 Task: Find connections with filter location Kaiserslautern with filter topic #Strategywith filter profile language French with filter current company Techolution with filter school Jaypee Institute of Information Technology, Noida with filter industry Public Policy Offices with filter service category NotaryOnline Research with filter keywords title Screenwriter
Action: Mouse moved to (645, 80)
Screenshot: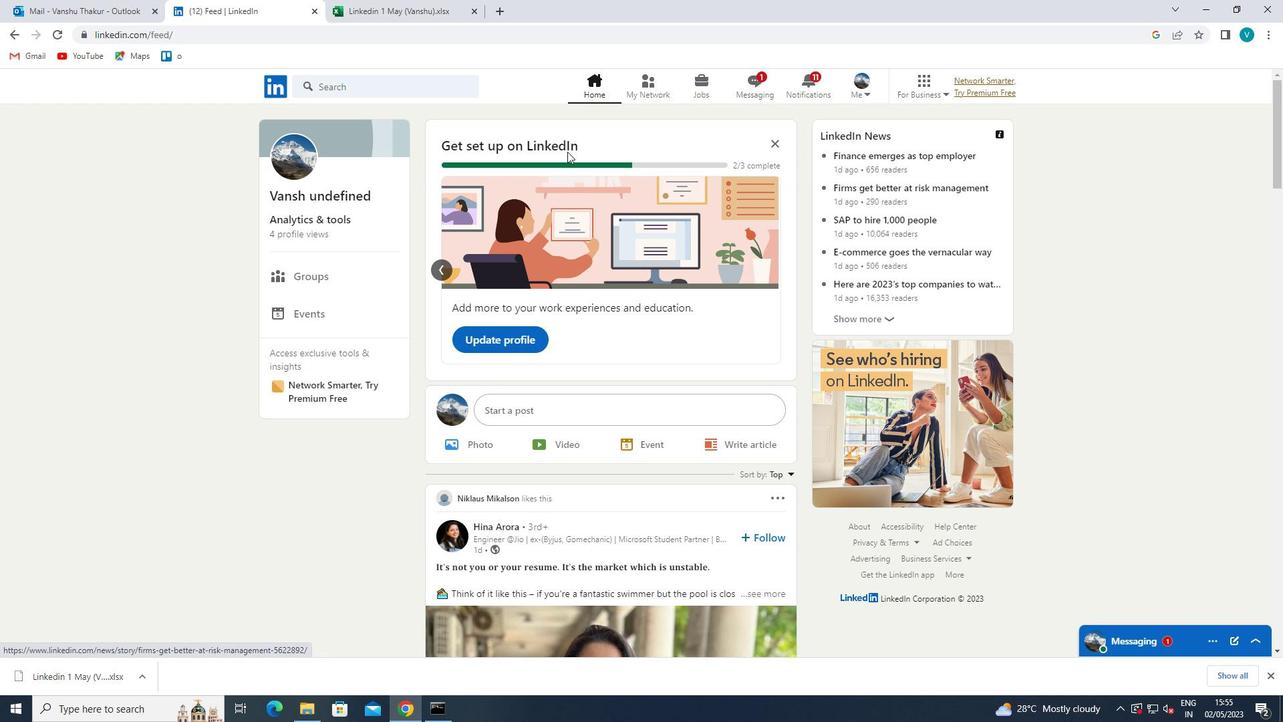 
Action: Mouse pressed left at (645, 80)
Screenshot: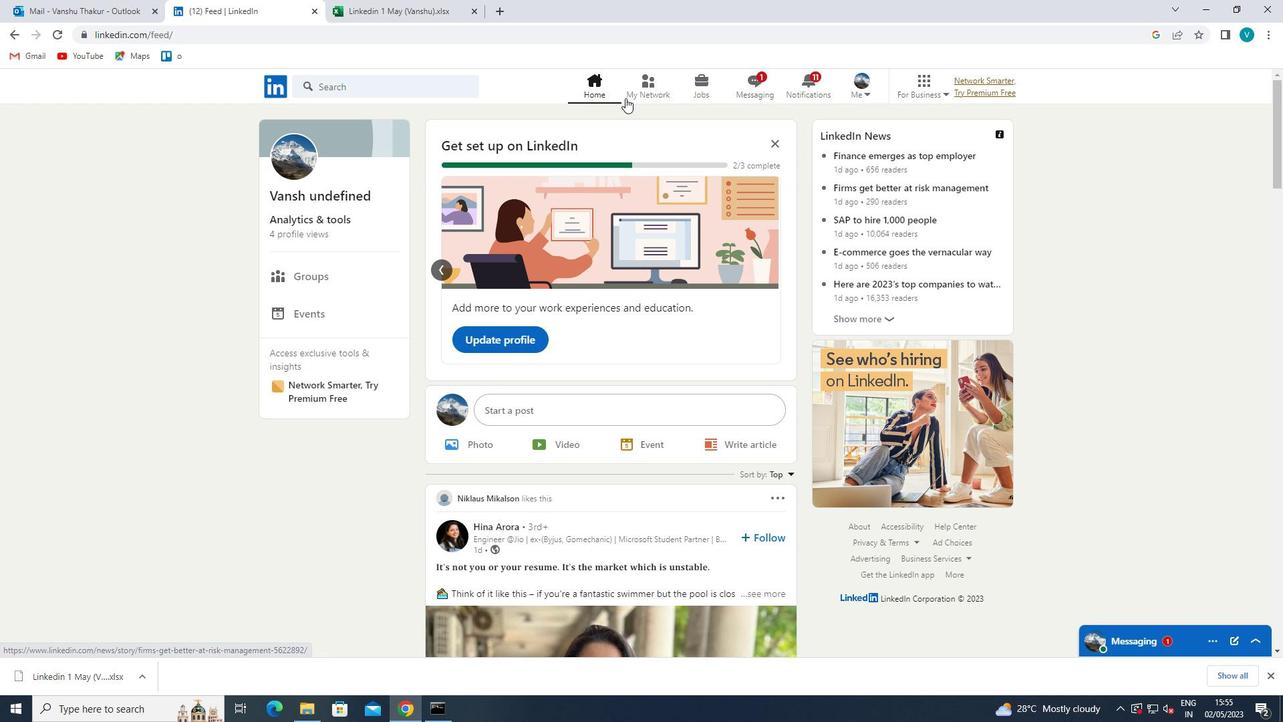 
Action: Mouse moved to (353, 151)
Screenshot: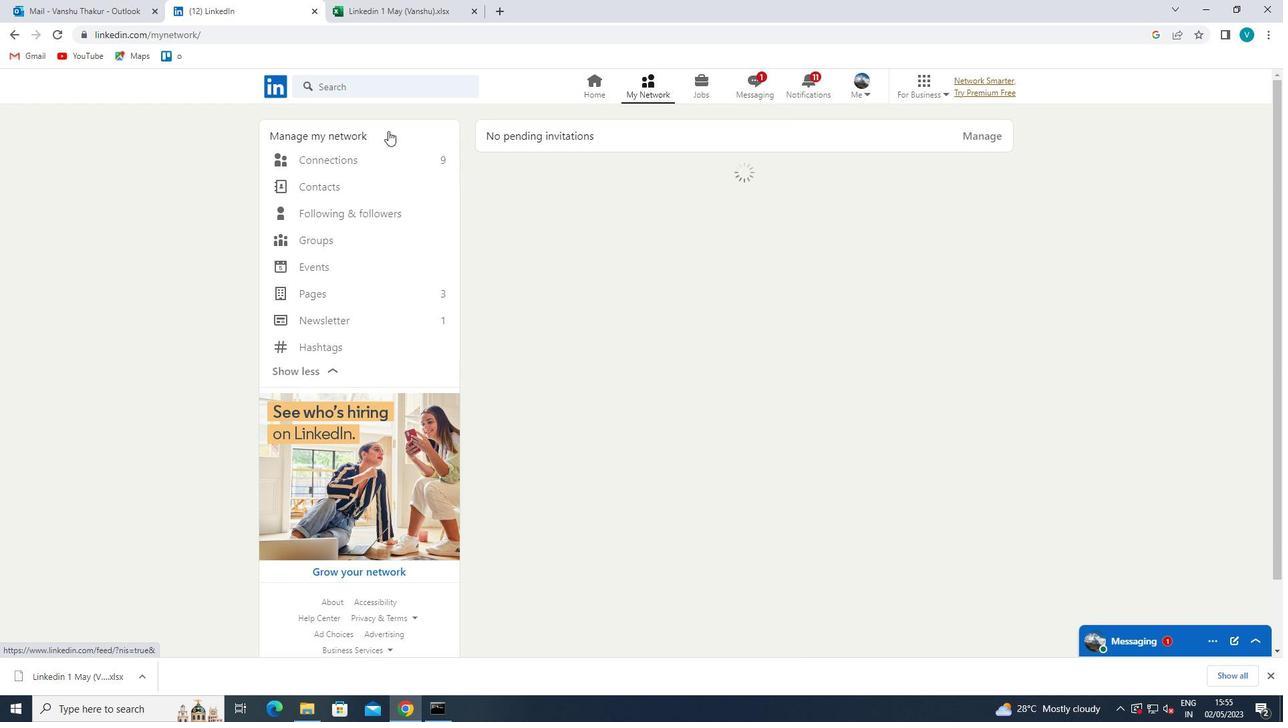 
Action: Mouse pressed left at (353, 151)
Screenshot: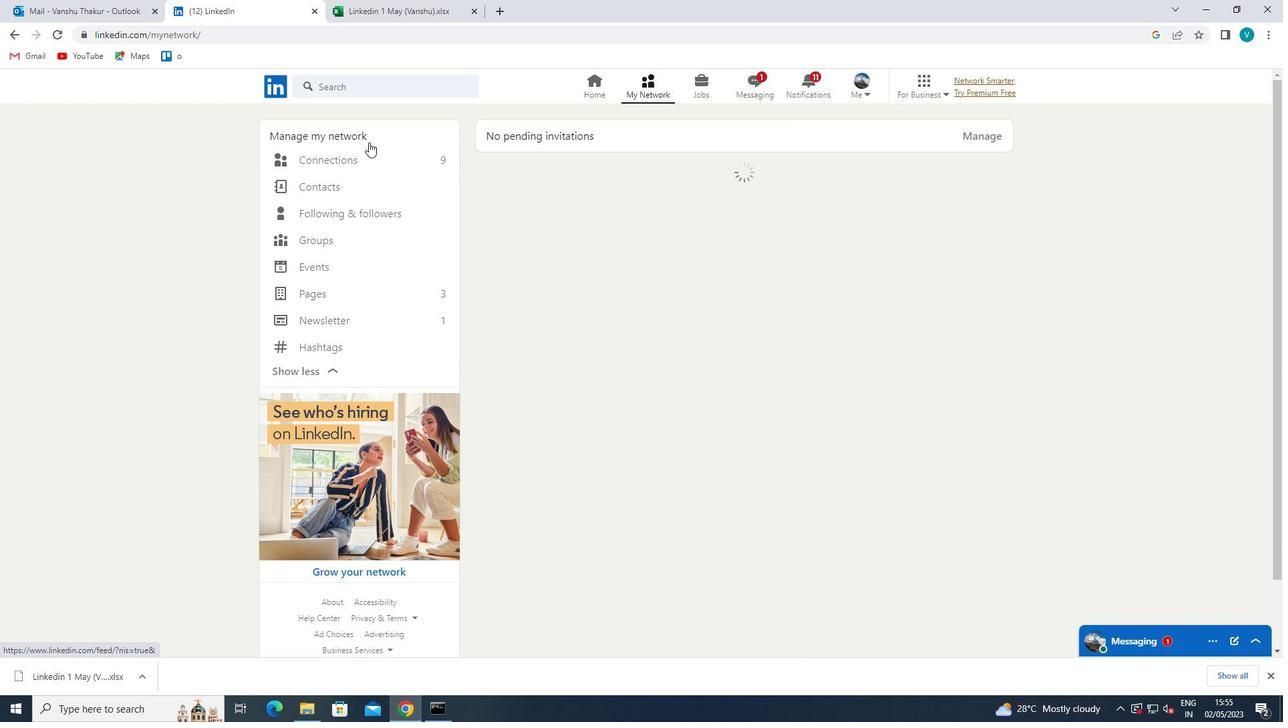 
Action: Mouse moved to (371, 151)
Screenshot: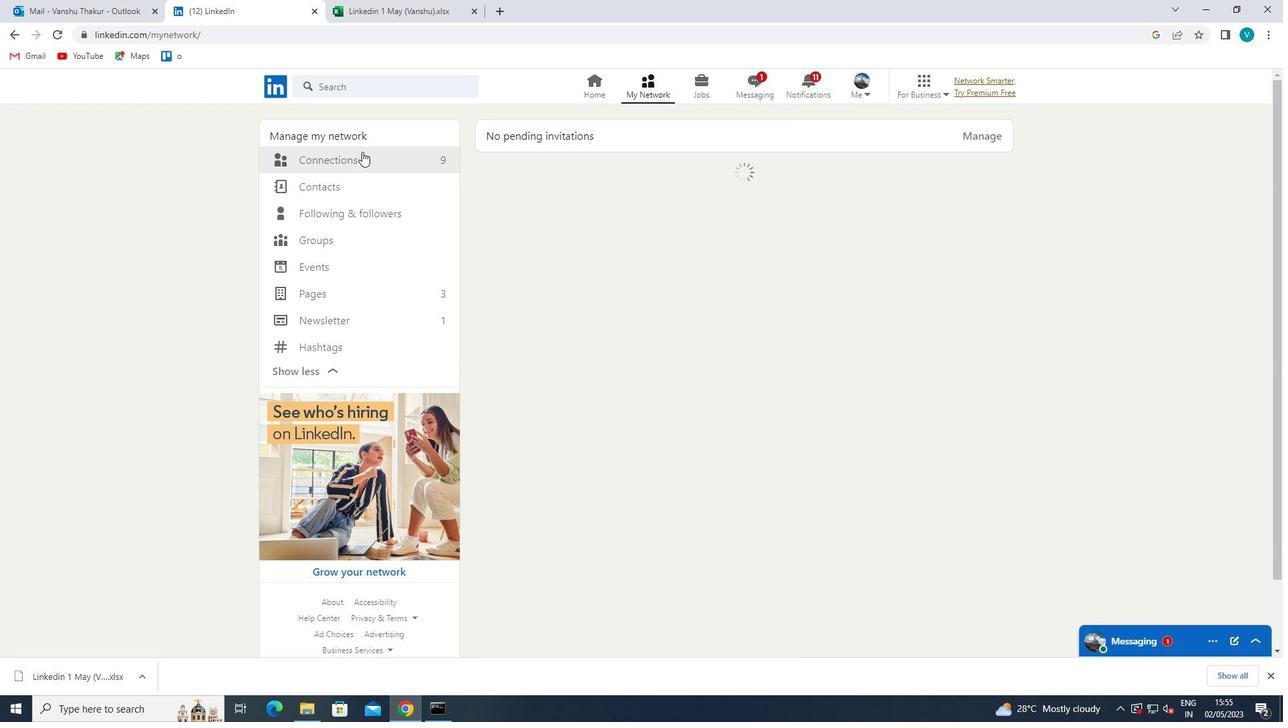 
Action: Mouse pressed left at (371, 151)
Screenshot: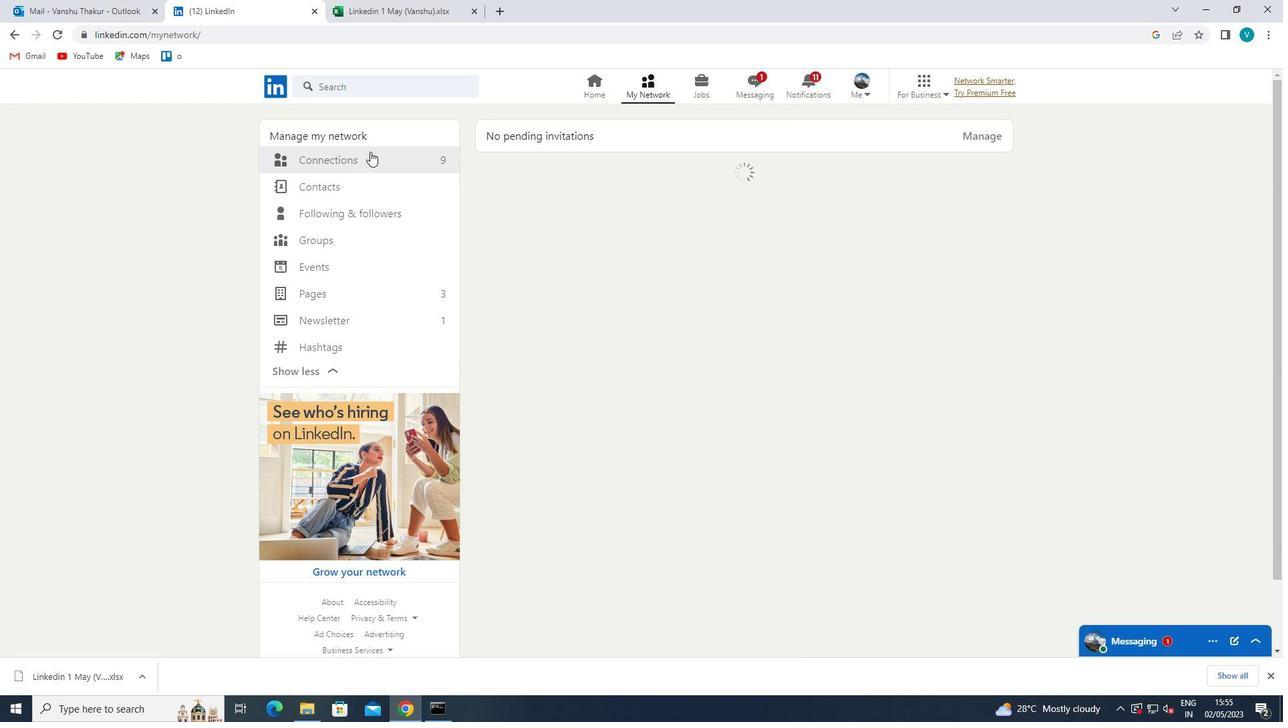 
Action: Mouse moved to (722, 151)
Screenshot: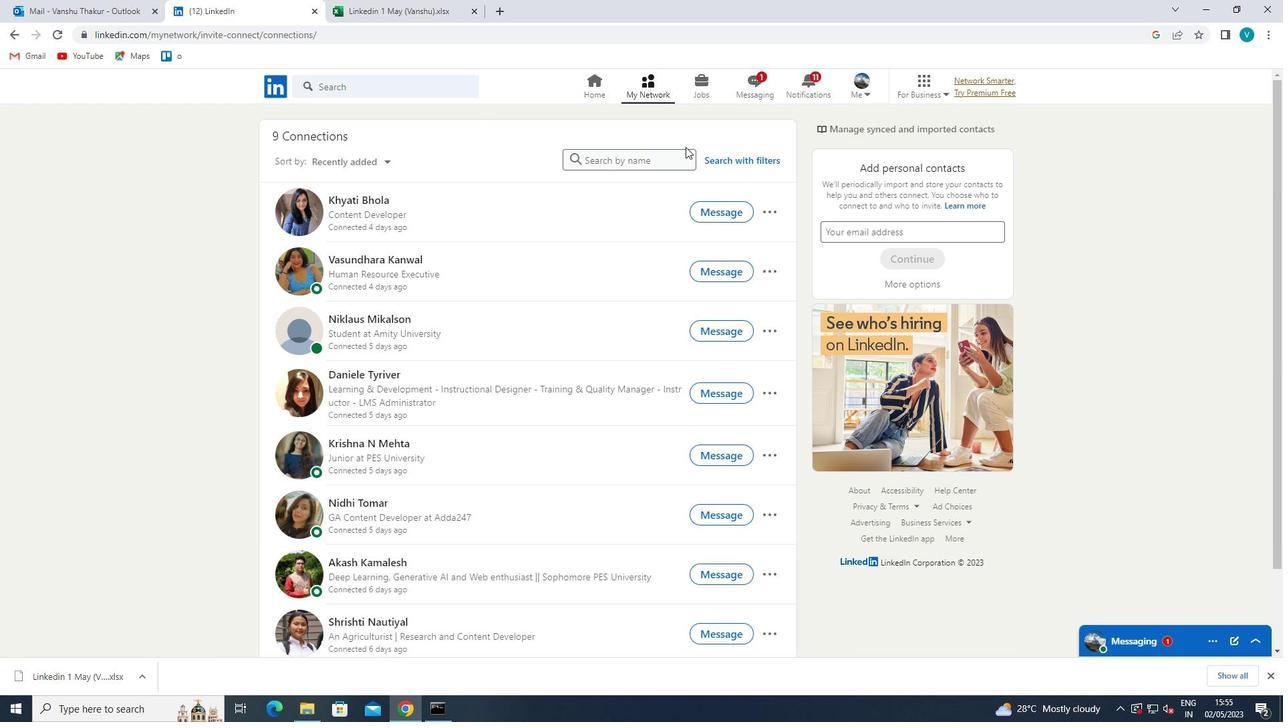 
Action: Mouse pressed left at (722, 151)
Screenshot: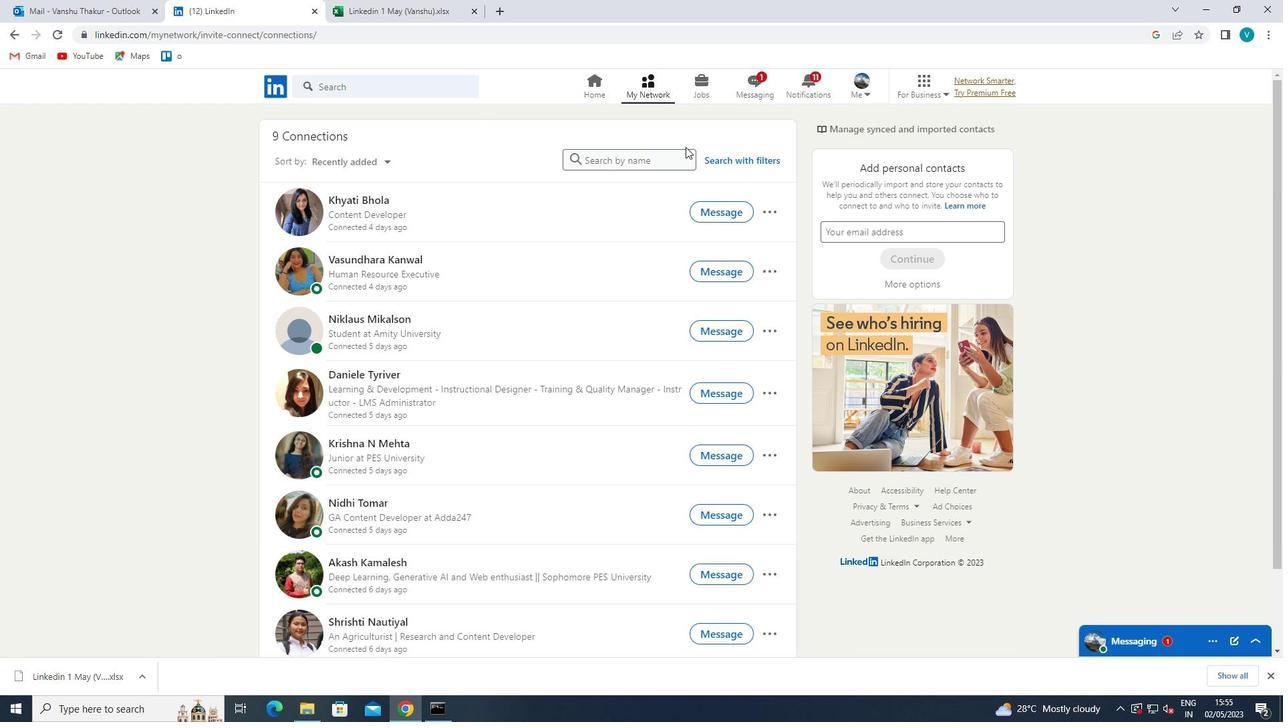 
Action: Mouse moved to (727, 158)
Screenshot: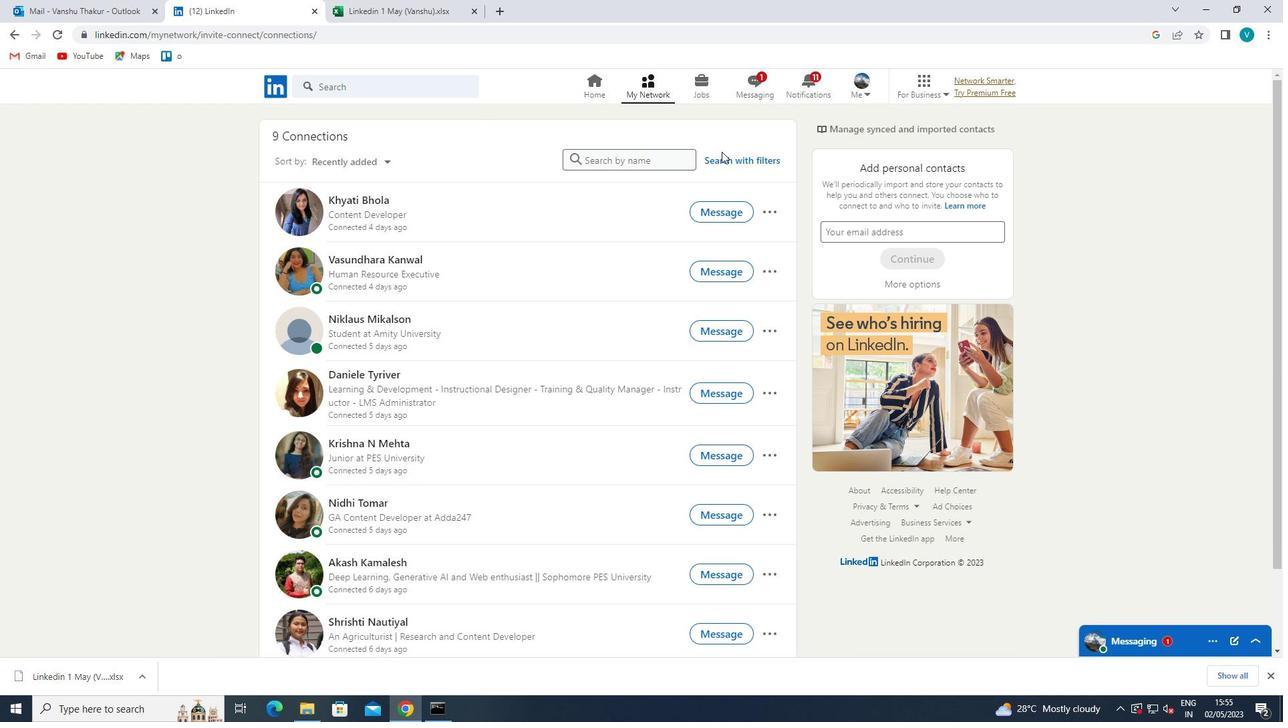 
Action: Mouse pressed left at (727, 158)
Screenshot: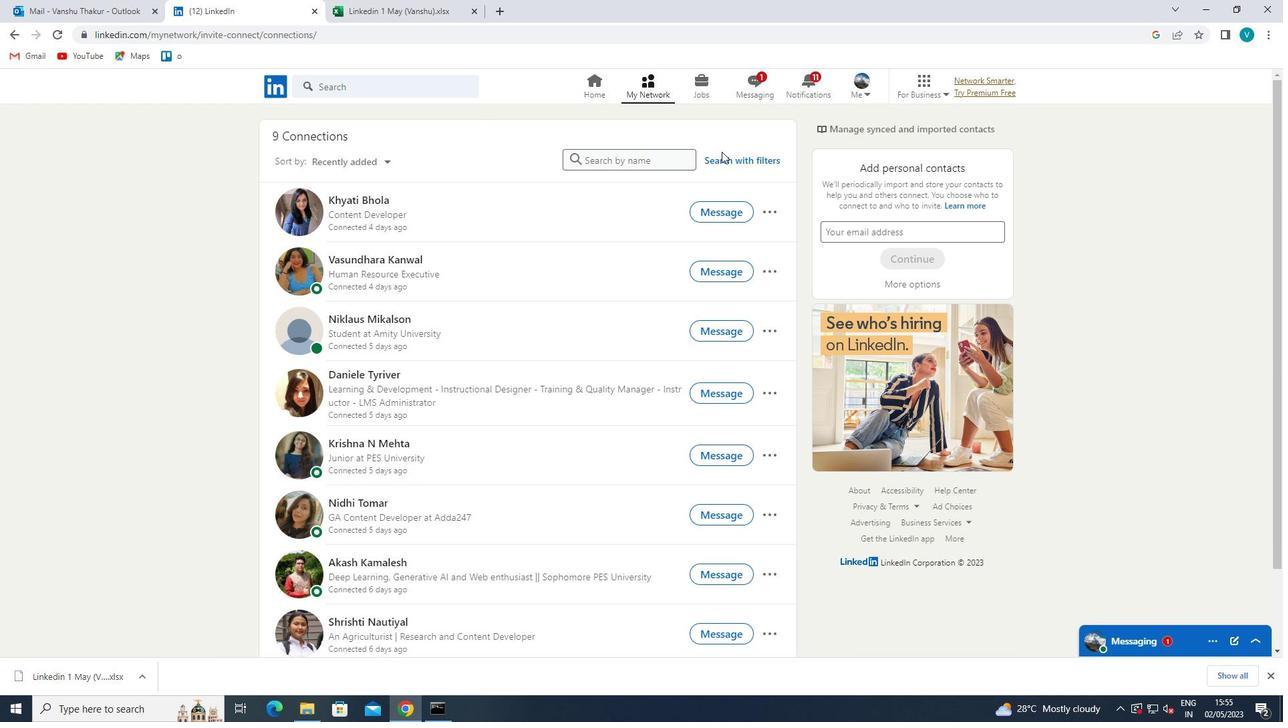 
Action: Mouse moved to (633, 122)
Screenshot: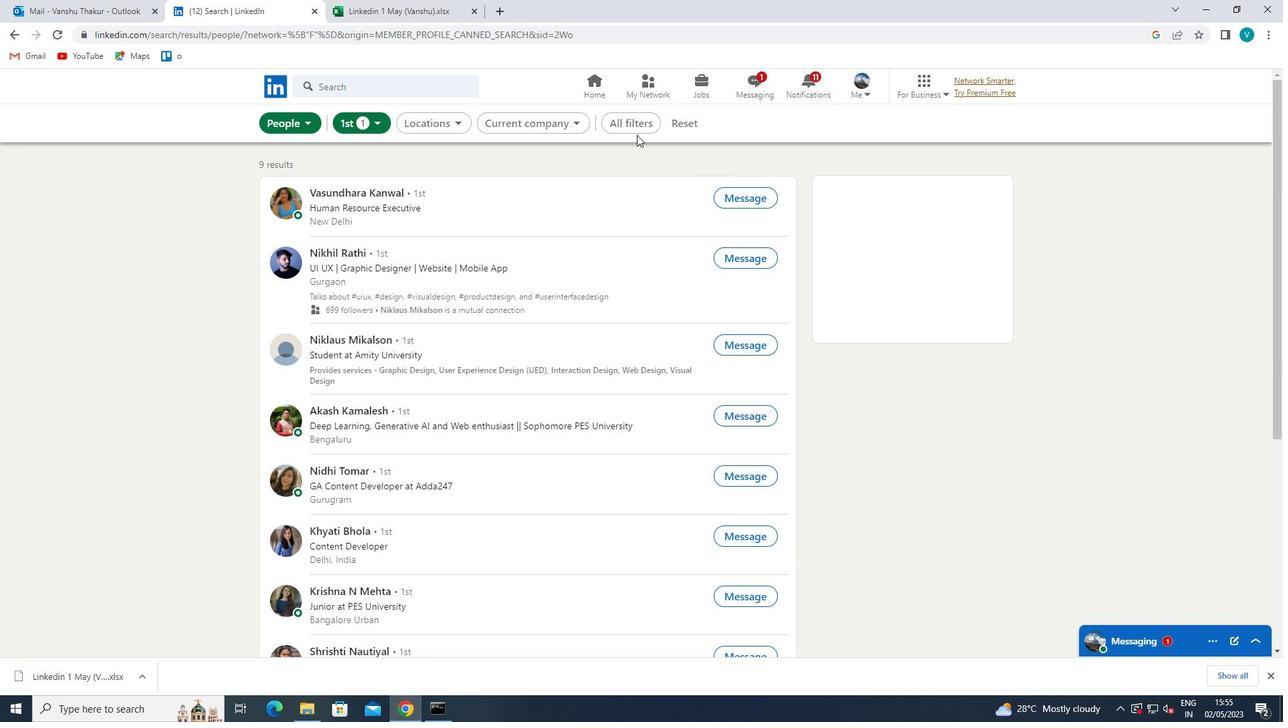 
Action: Mouse pressed left at (633, 122)
Screenshot: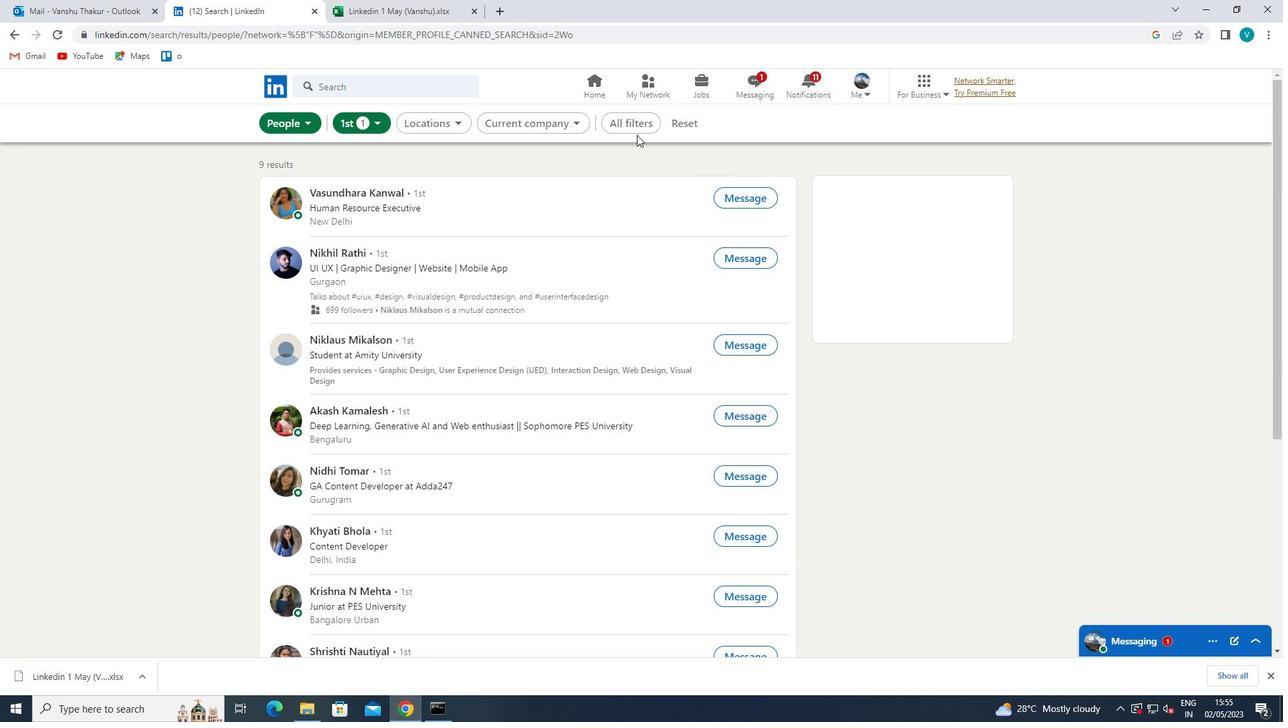 
Action: Mouse moved to (1051, 385)
Screenshot: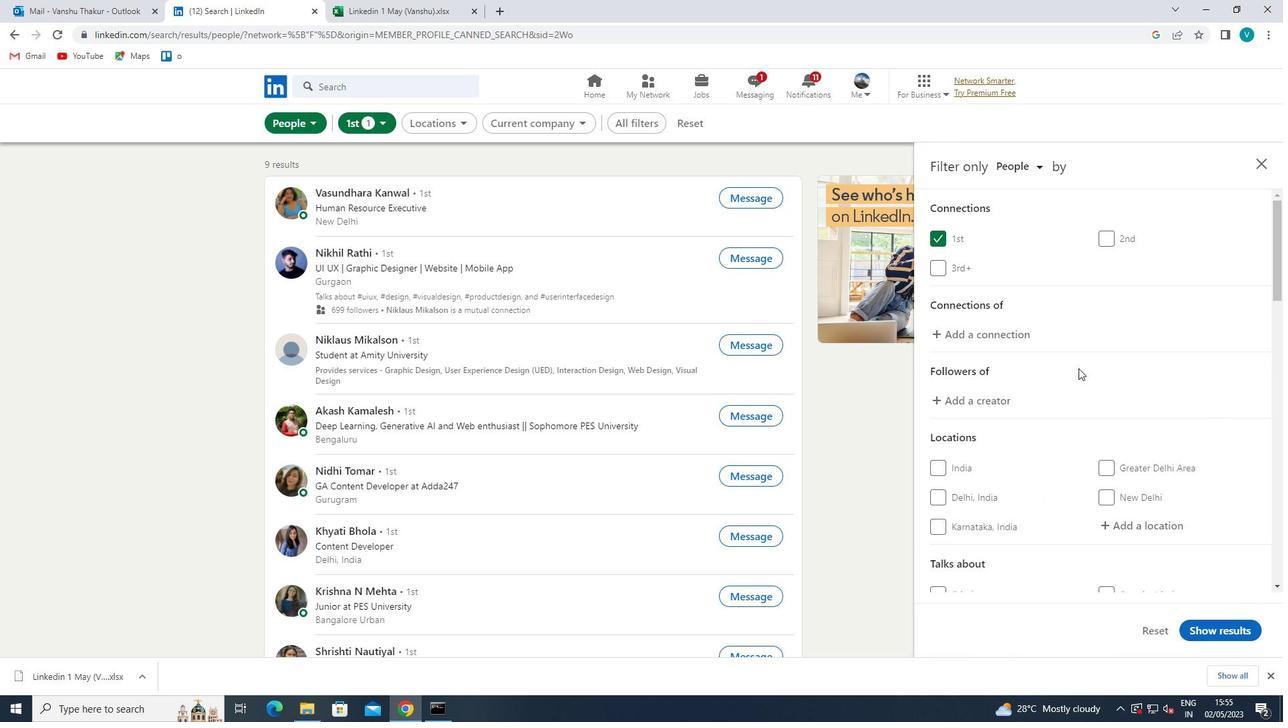 
Action: Mouse scrolled (1051, 384) with delta (0, 0)
Screenshot: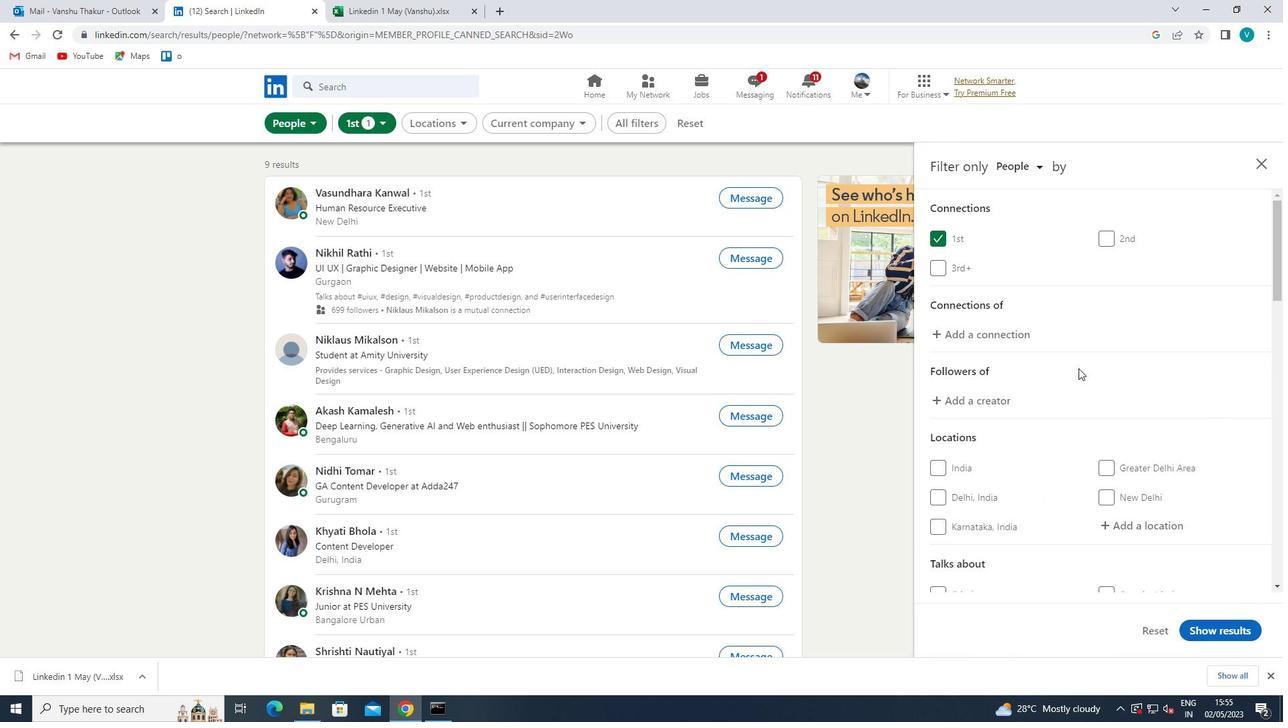
Action: Mouse scrolled (1051, 384) with delta (0, 0)
Screenshot: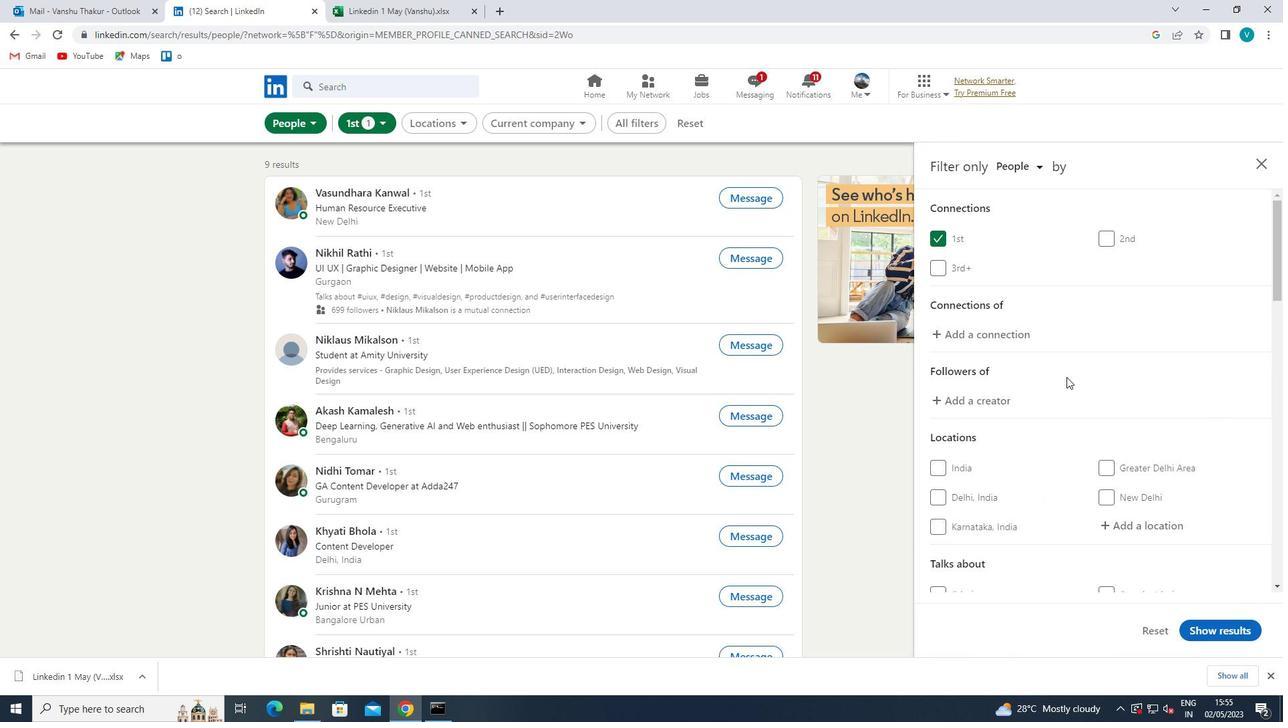 
Action: Mouse moved to (1158, 394)
Screenshot: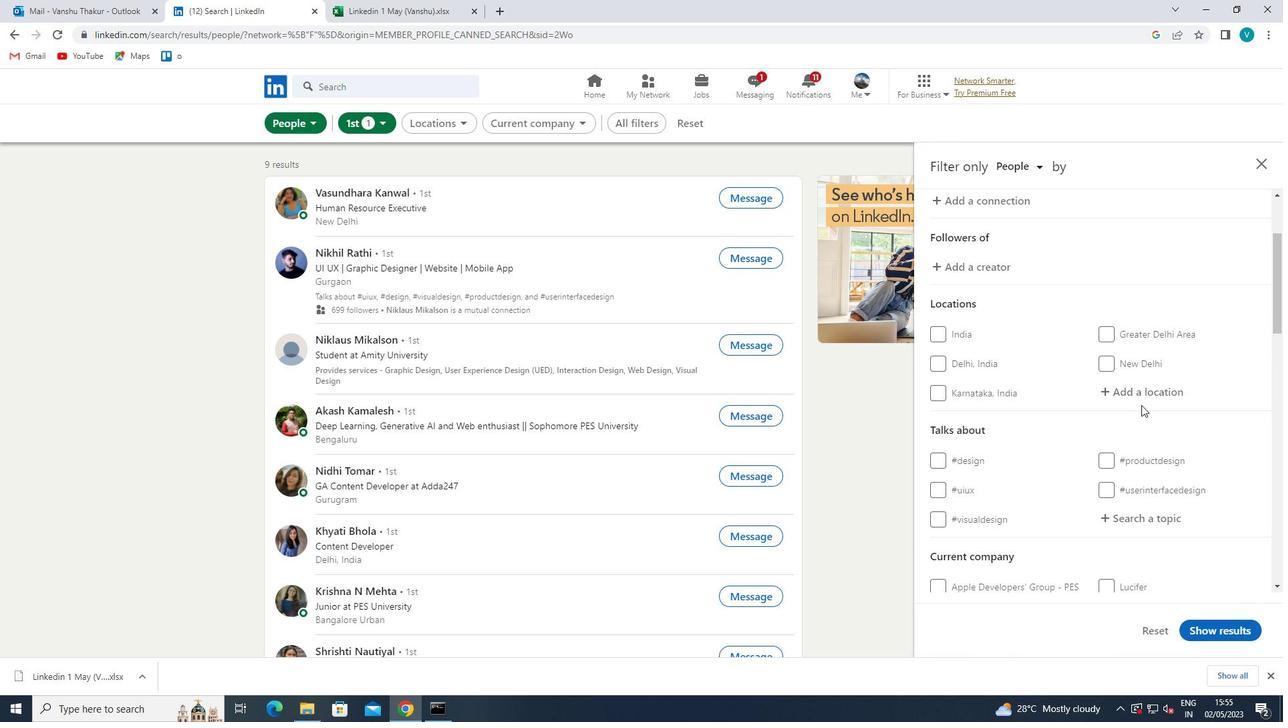
Action: Mouse pressed left at (1158, 394)
Screenshot: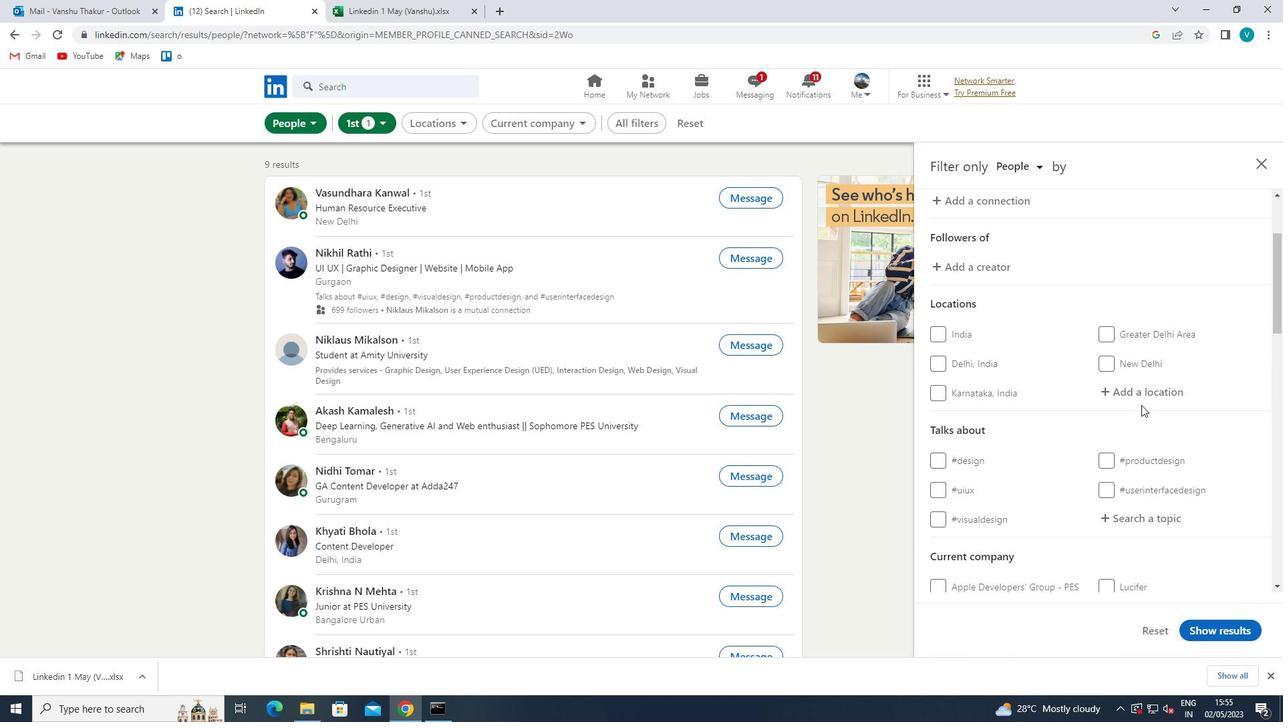 
Action: Key pressed <Key.shift>
Screenshot: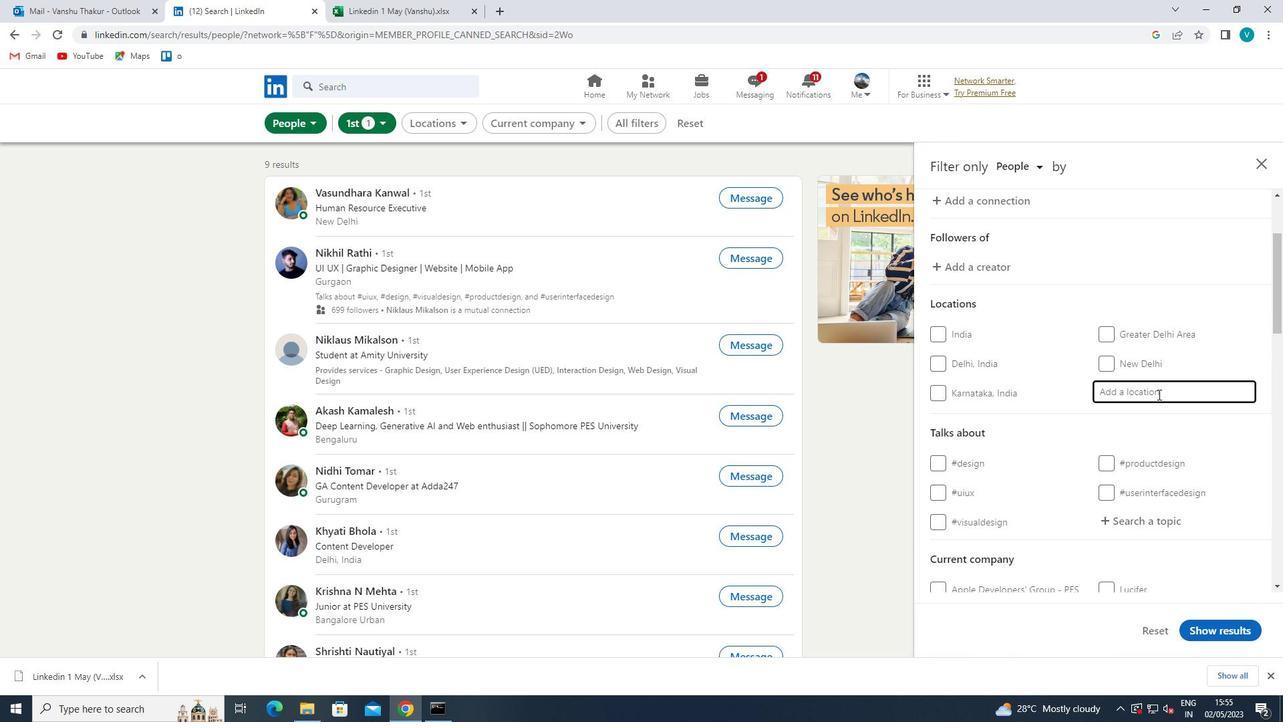 
Action: Mouse moved to (484, 637)
Screenshot: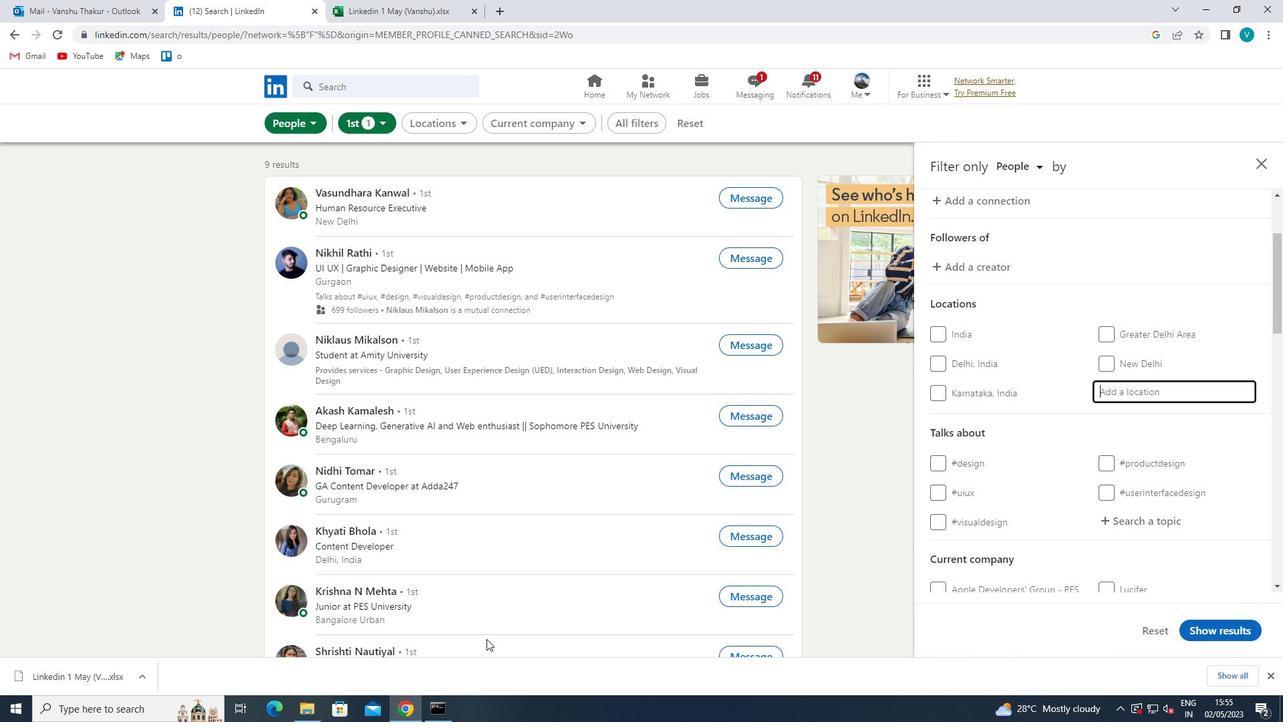 
Action: Key pressed <Key.shift><Key.shift><Key.shift><Key.shift><Key.shift><Key.shift><Key.shift><Key.shift><Key.shift><Key.shift><Key.shift><Key.shift><Key.shift><Key.shift><Key.shift><Key.shift><Key.shift><Key.shift><Key.shift><Key.shift><Key.shift><Key.shift><Key.shift><Key.shift><Key.shift><Key.shift><Key.shift><Key.shift><Key.shift><Key.shift><Key.shift><Key.shift><Key.shift><Key.shift><Key.shift>KAISERLAUTERN
Screenshot: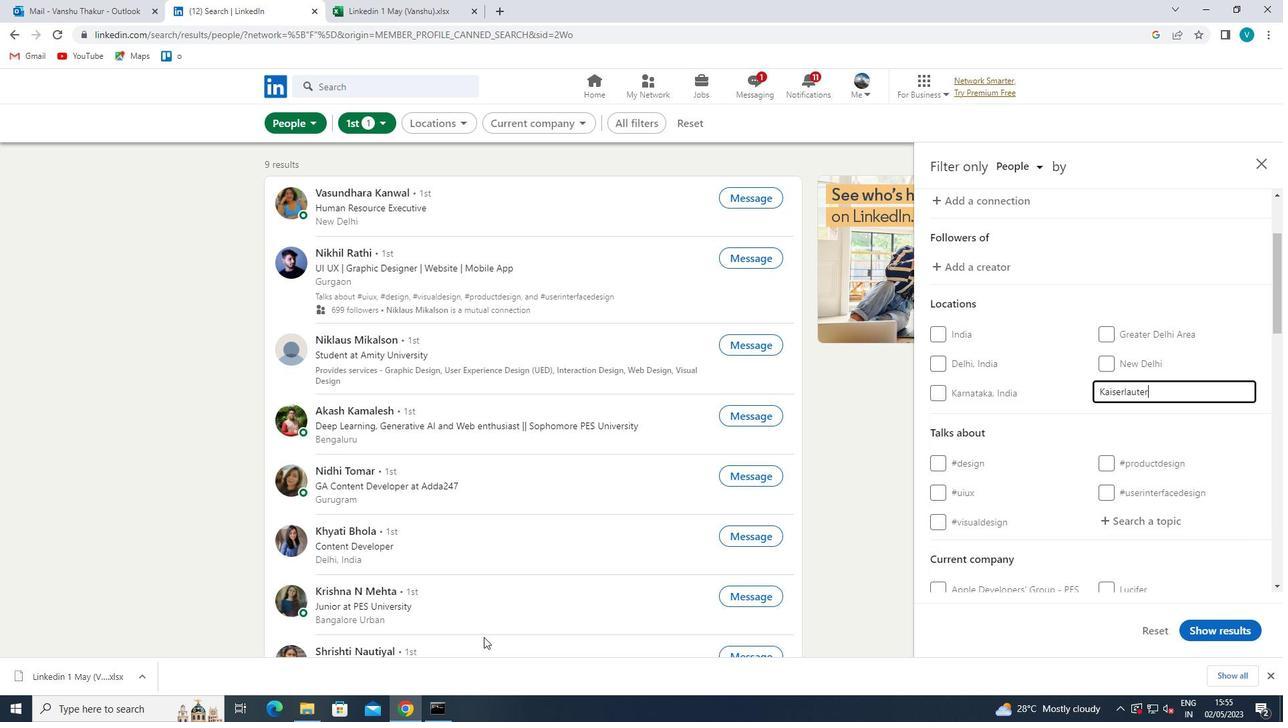
Action: Mouse moved to (1053, 414)
Screenshot: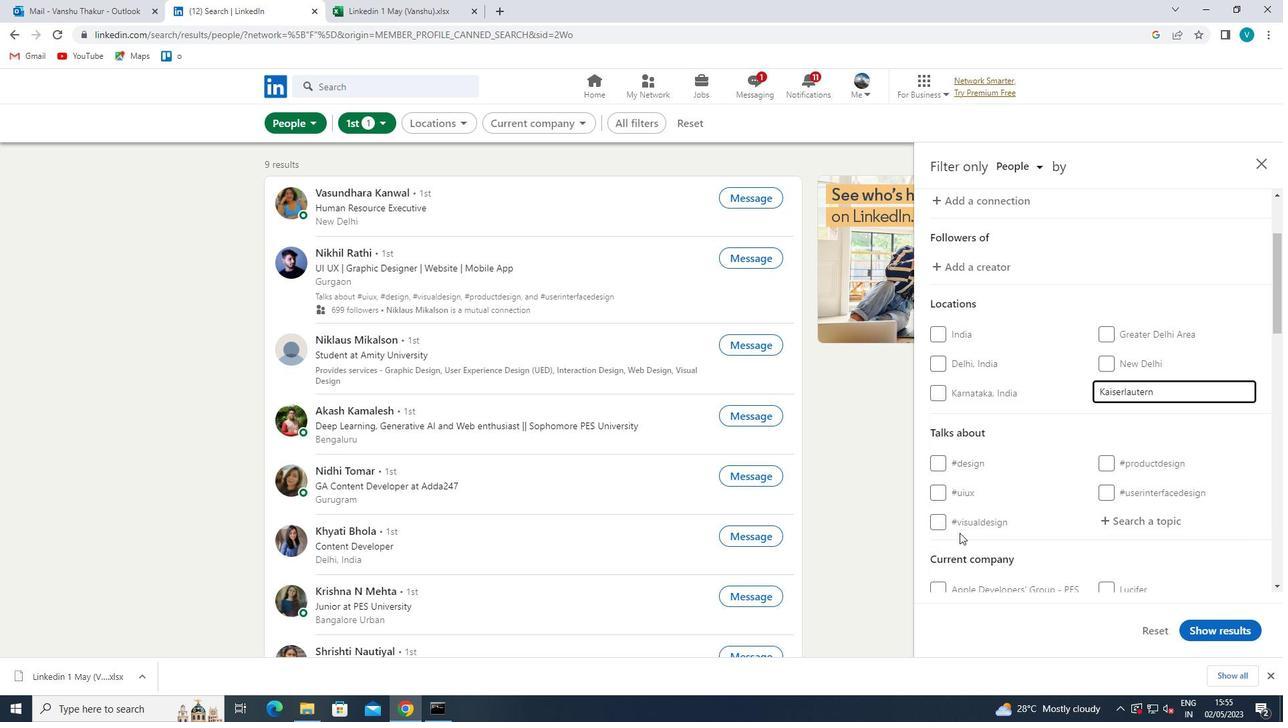 
Action: Mouse pressed left at (1053, 414)
Screenshot: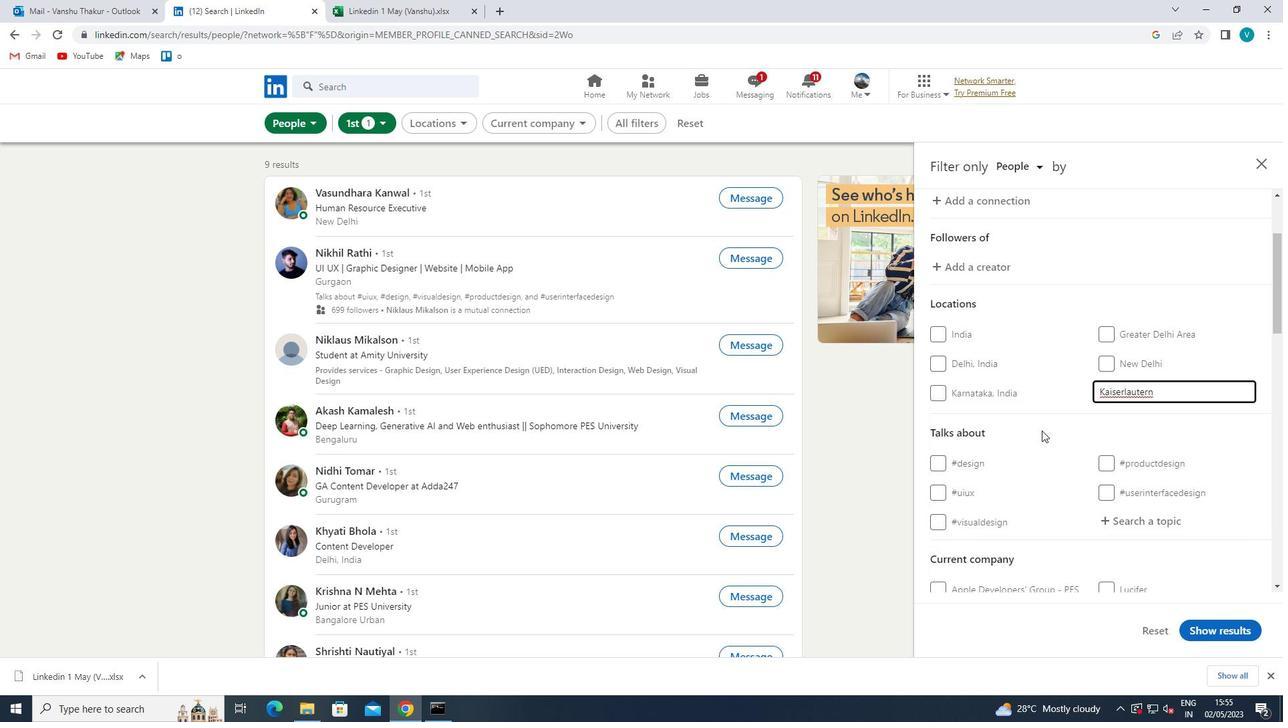 
Action: Mouse moved to (1051, 416)
Screenshot: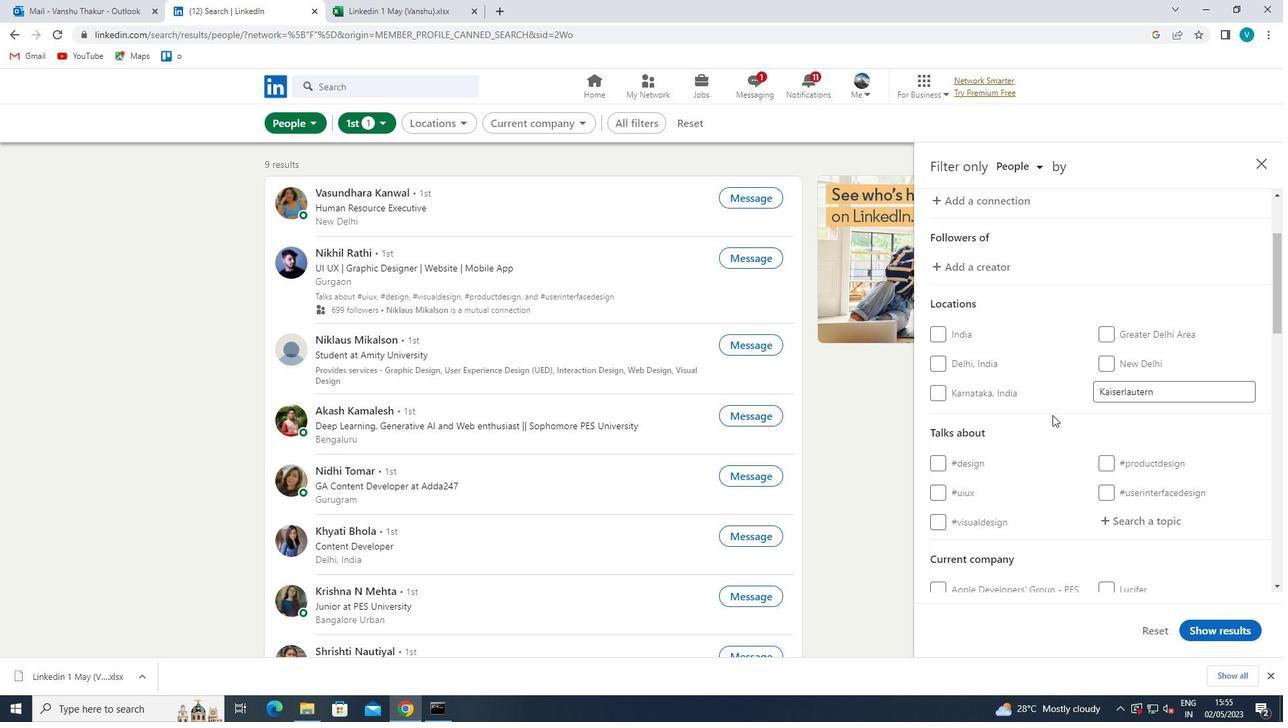 
Action: Mouse scrolled (1051, 415) with delta (0, 0)
Screenshot: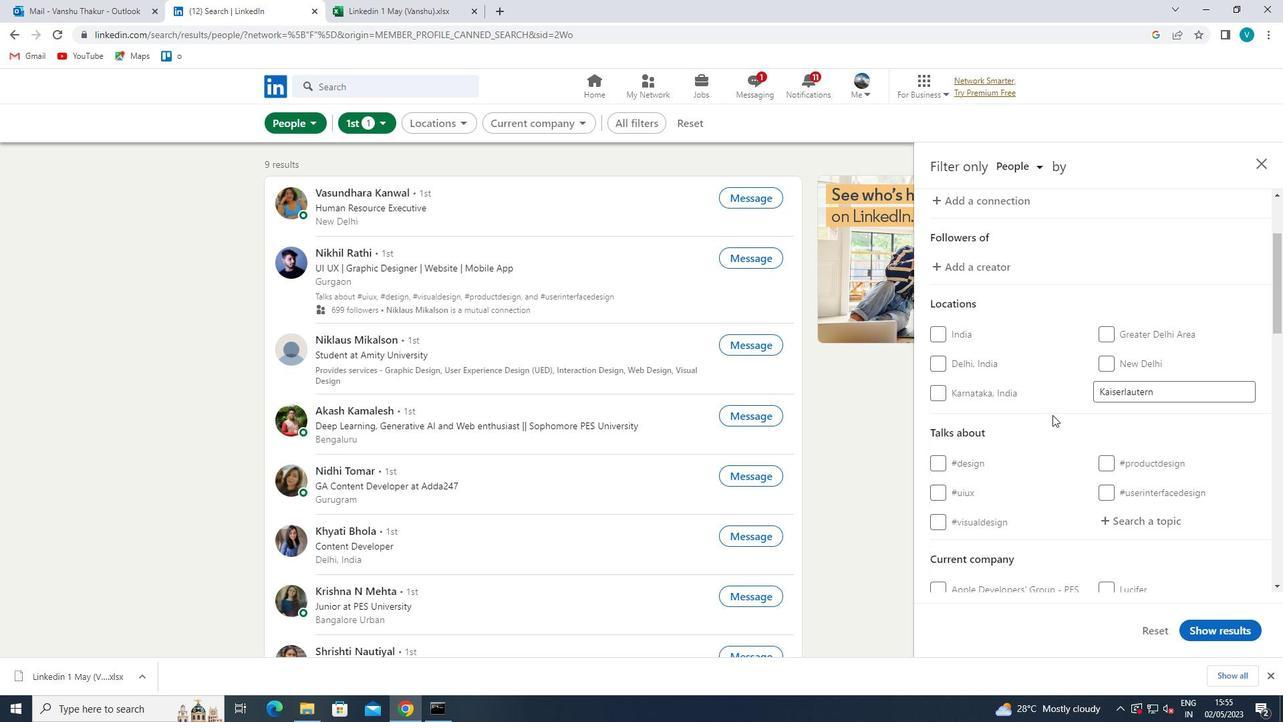 
Action: Mouse moved to (1057, 431)
Screenshot: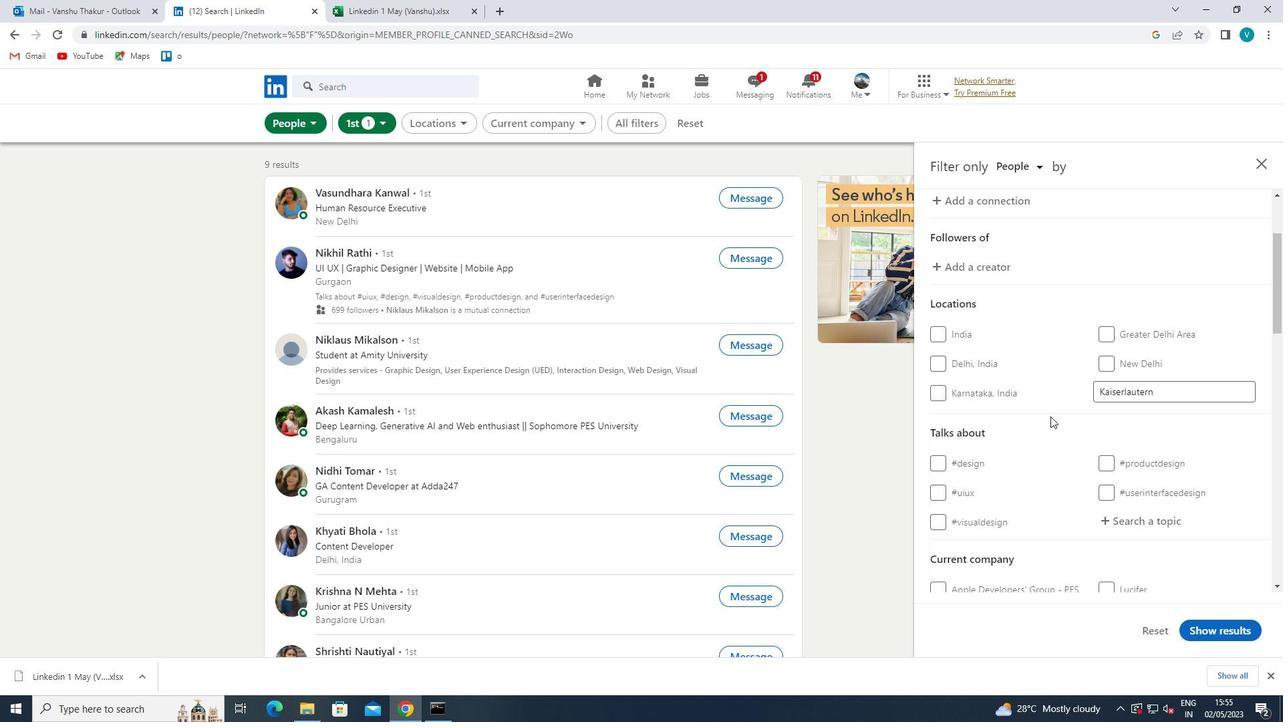 
Action: Mouse scrolled (1057, 430) with delta (0, 0)
Screenshot: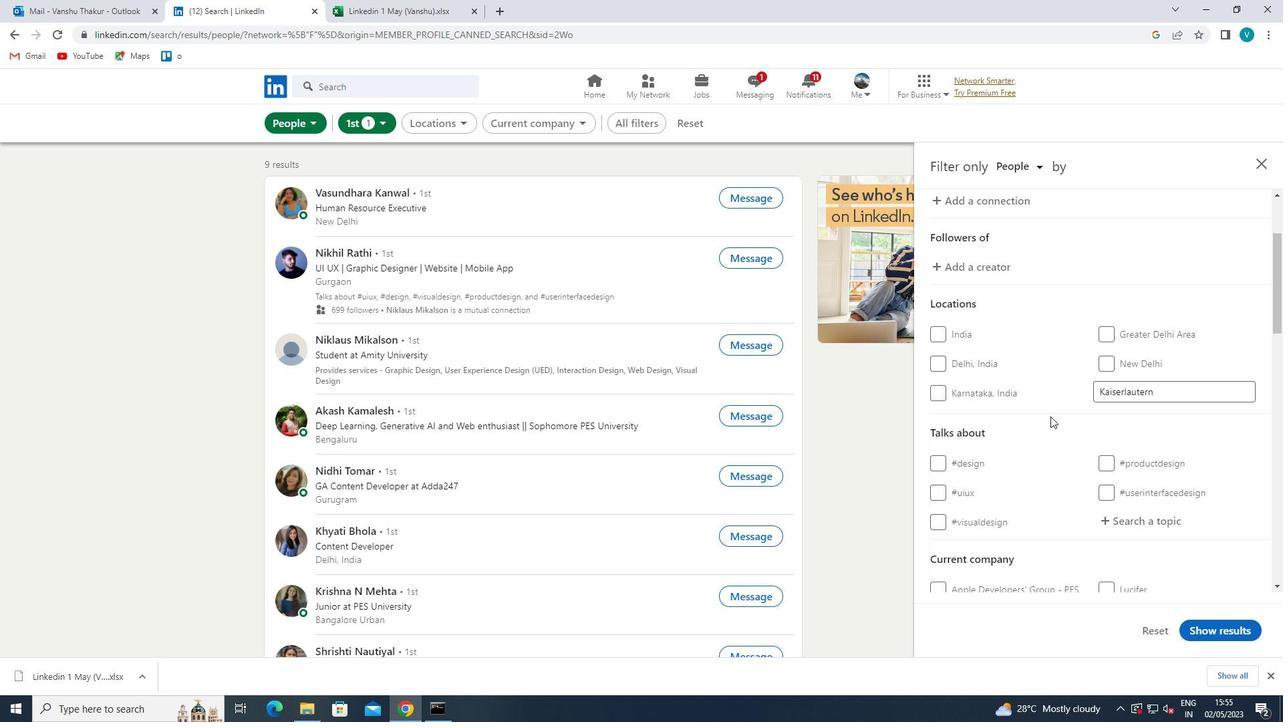 
Action: Mouse moved to (1139, 395)
Screenshot: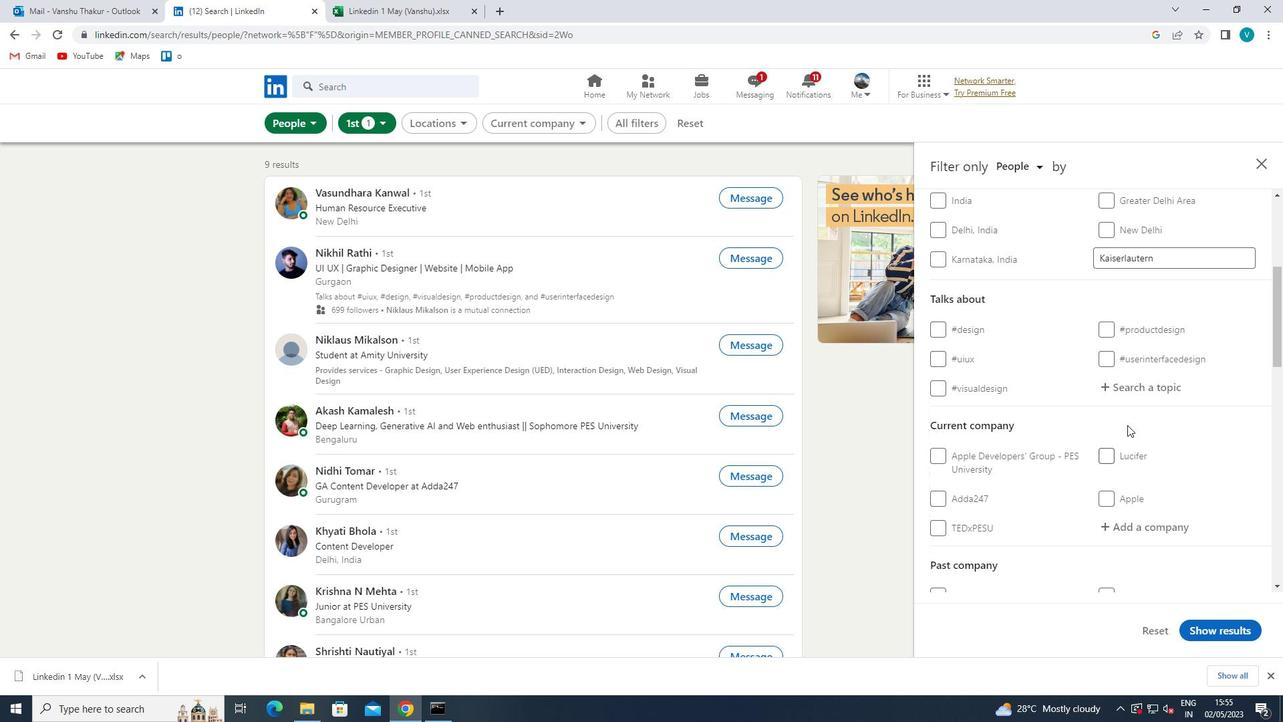 
Action: Mouse pressed left at (1139, 395)
Screenshot: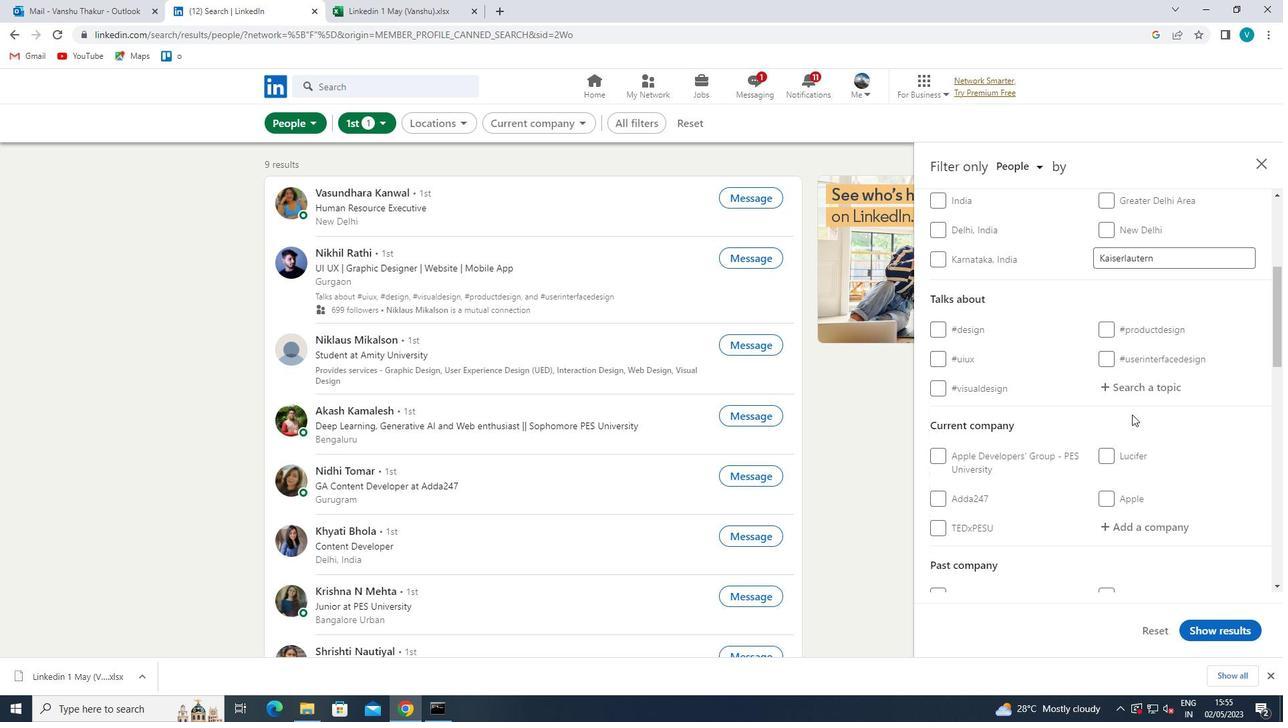 
Action: Mouse moved to (582, 399)
Screenshot: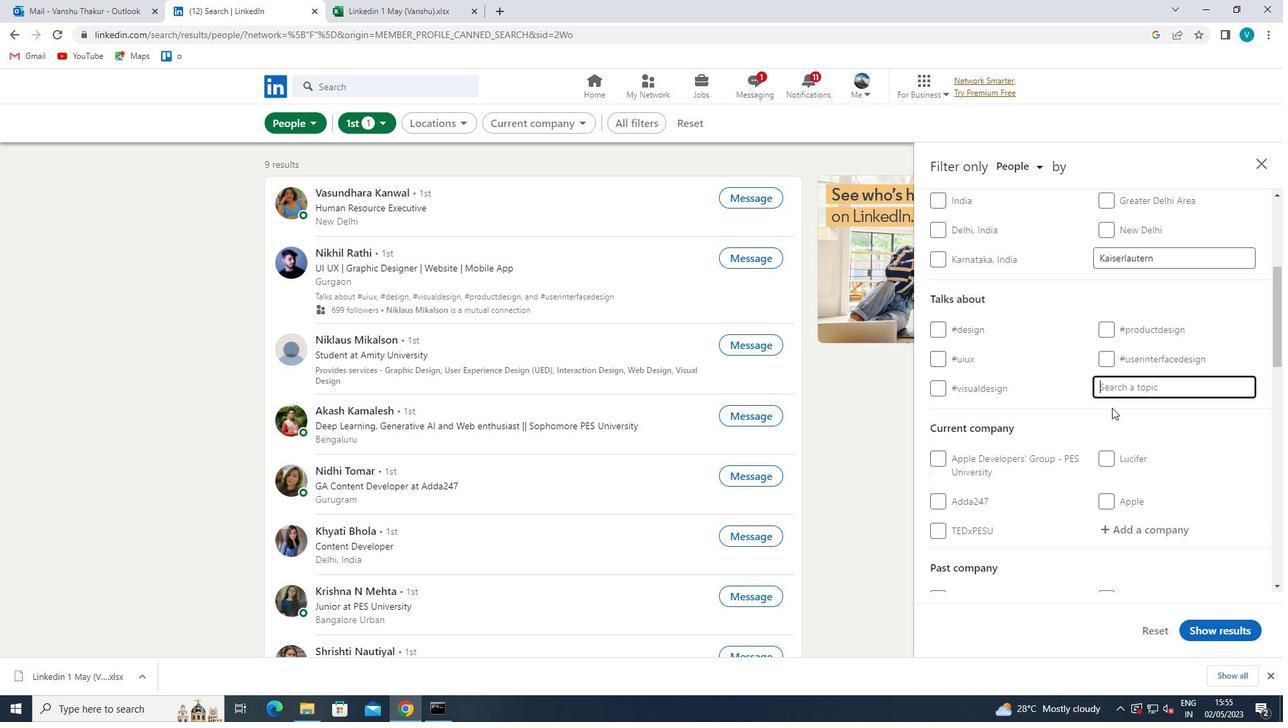 
Action: Key pressed STRA
Screenshot: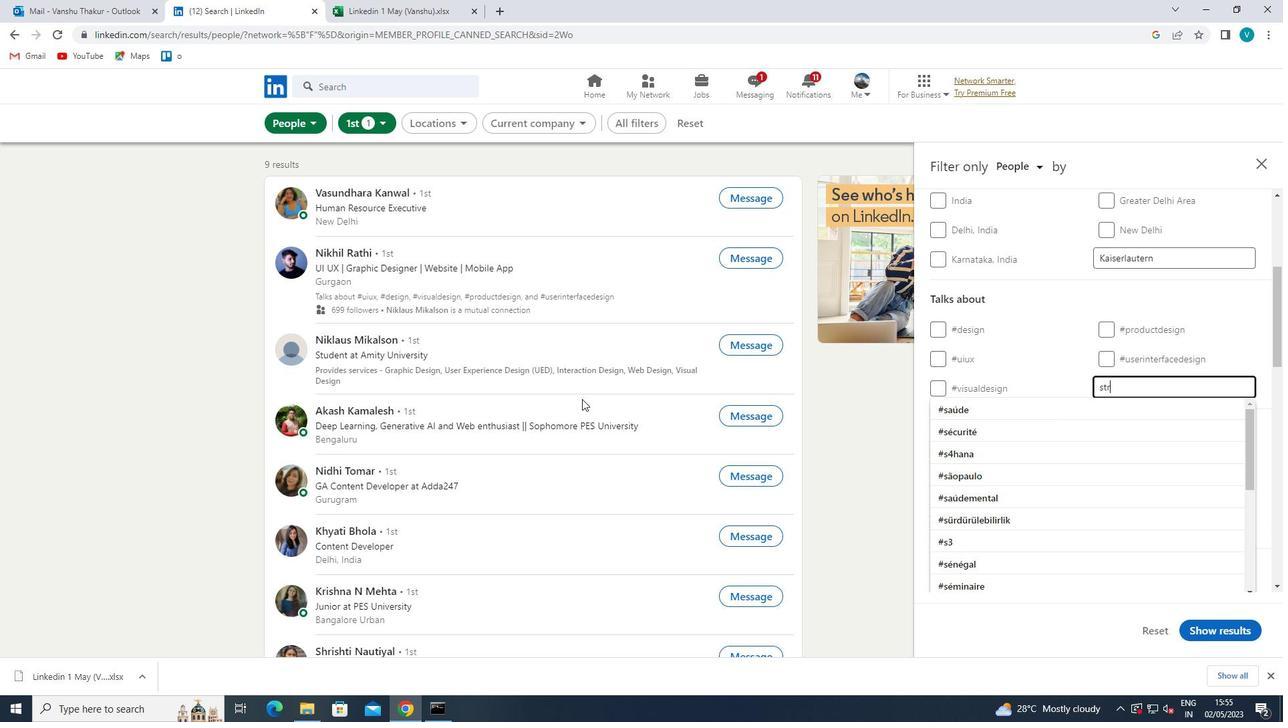 
Action: Mouse moved to (984, 410)
Screenshot: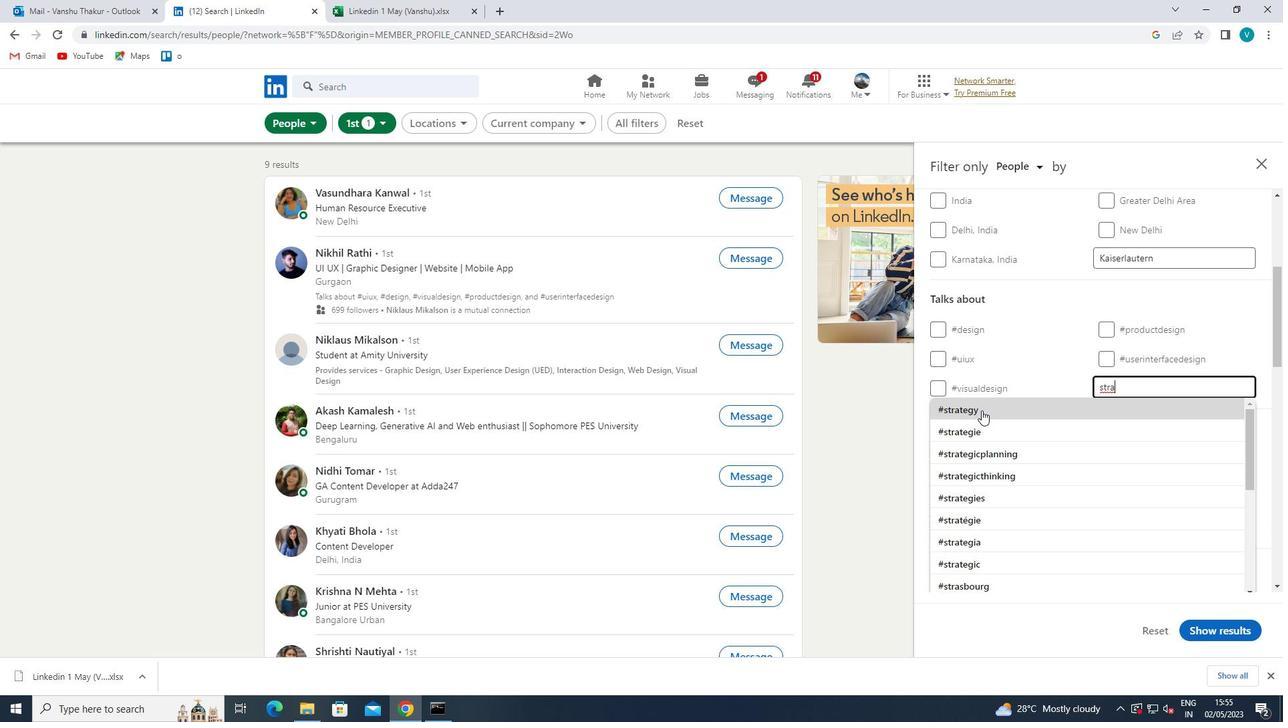 
Action: Mouse pressed left at (984, 410)
Screenshot: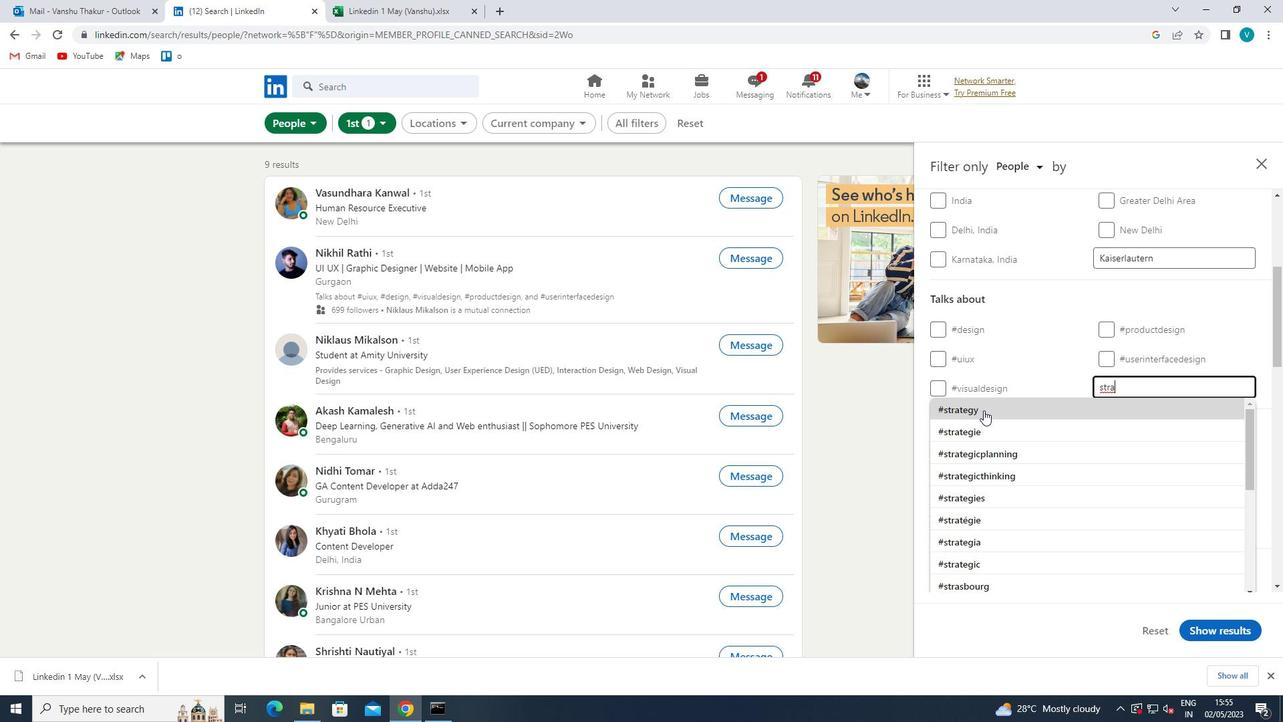 
Action: Mouse moved to (1146, 401)
Screenshot: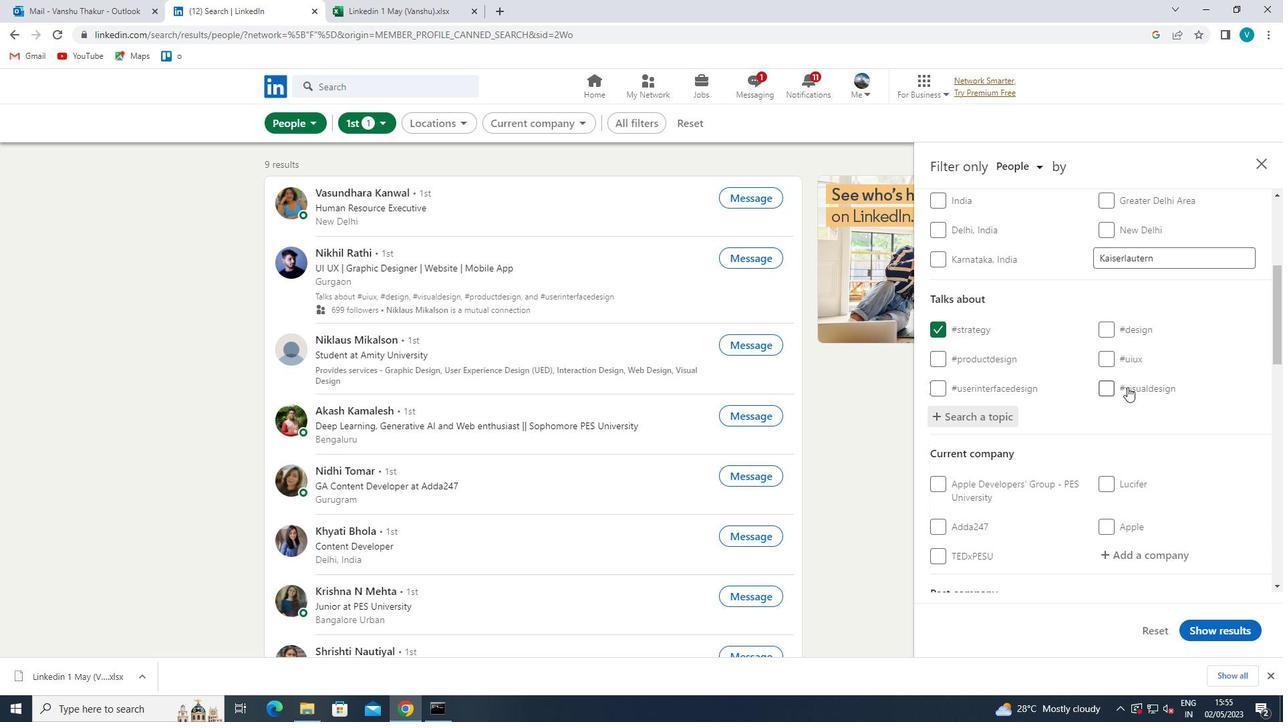 
Action: Mouse scrolled (1146, 400) with delta (0, 0)
Screenshot: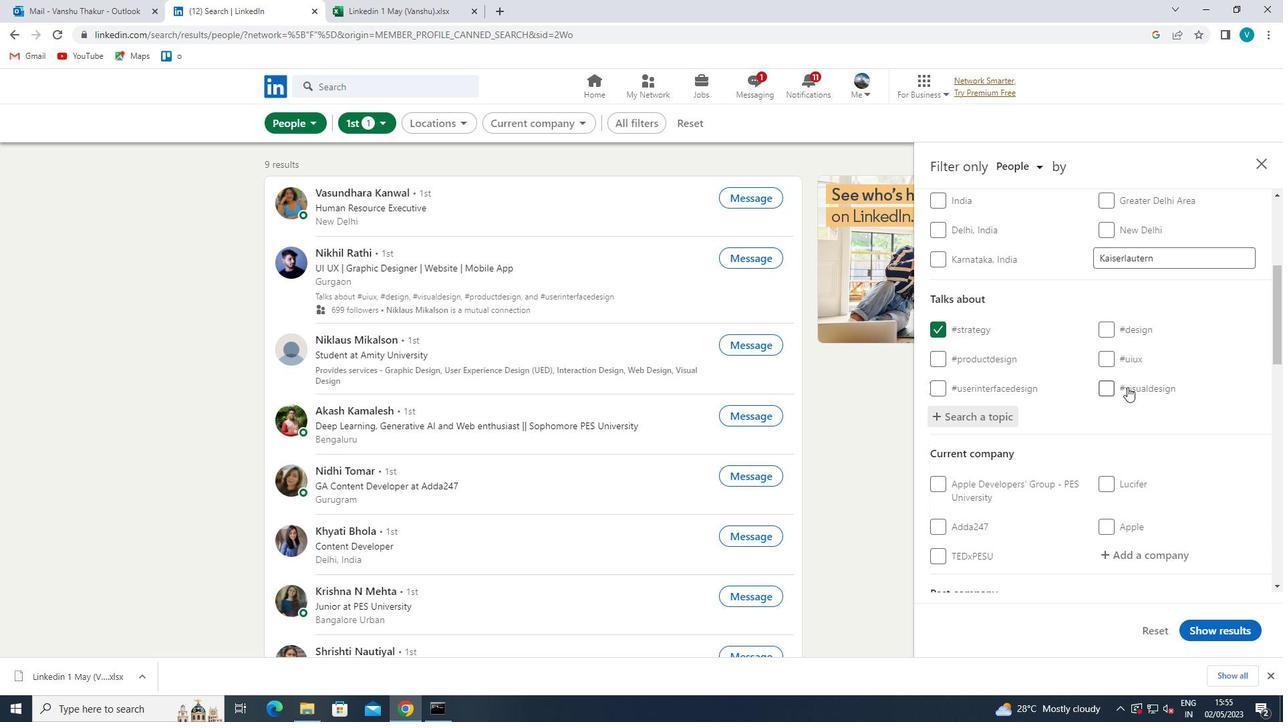 
Action: Mouse moved to (1150, 404)
Screenshot: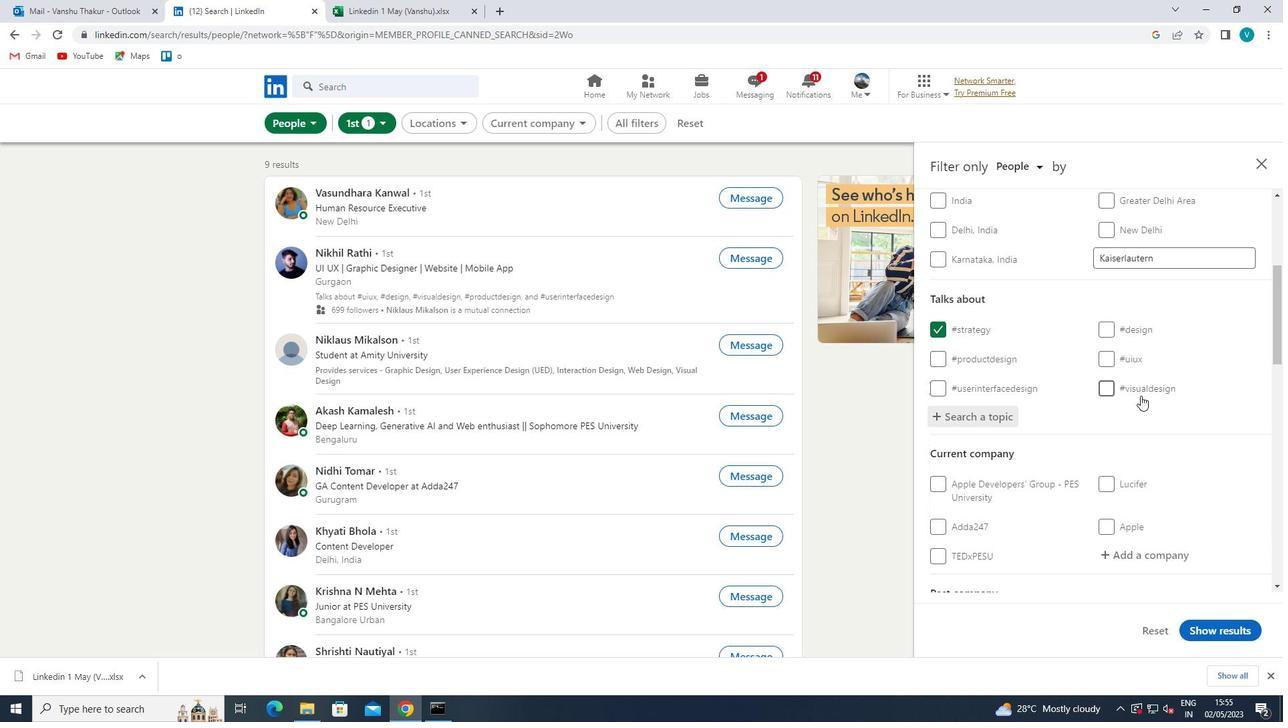 
Action: Mouse scrolled (1150, 403) with delta (0, 0)
Screenshot: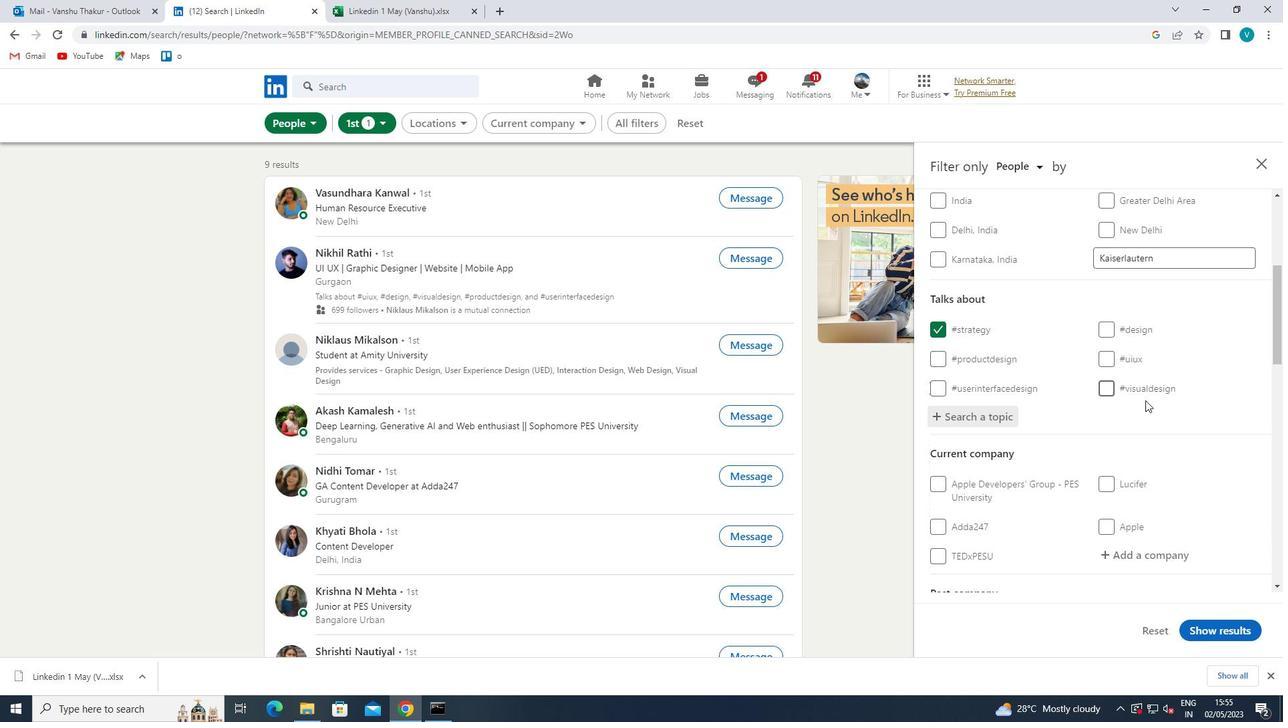 
Action: Mouse moved to (1152, 405)
Screenshot: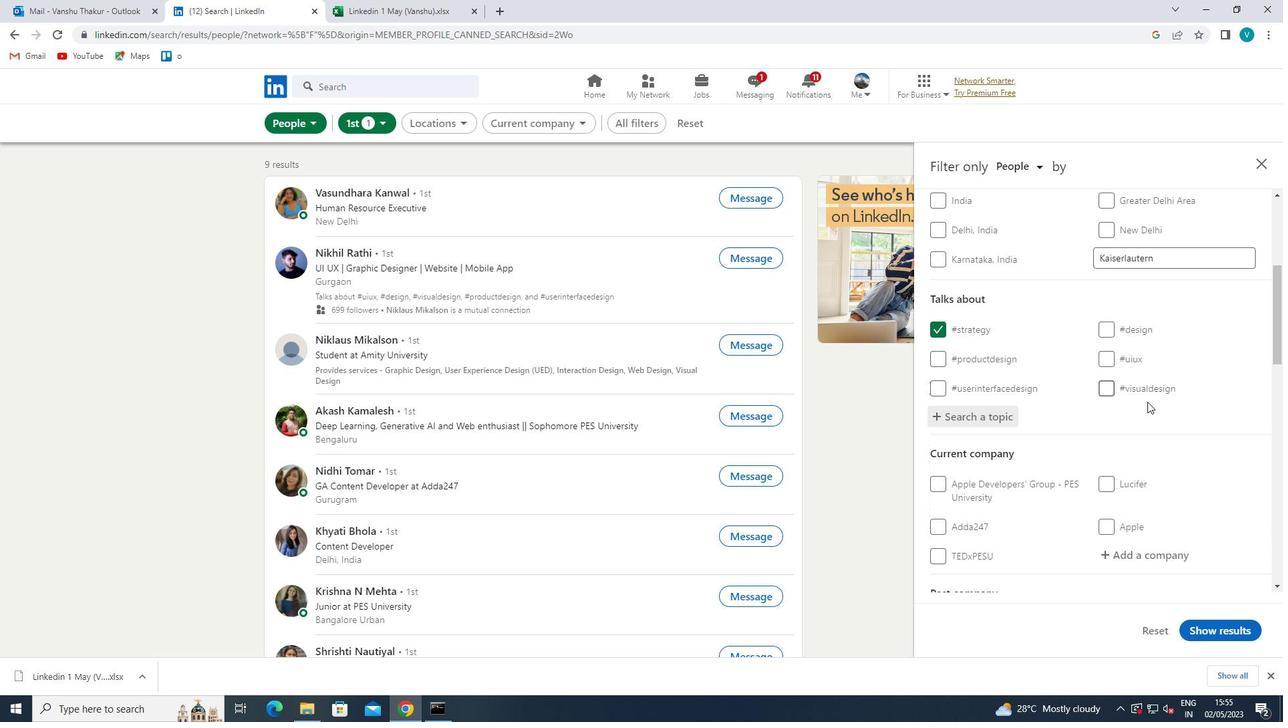 
Action: Mouse scrolled (1152, 405) with delta (0, 0)
Screenshot: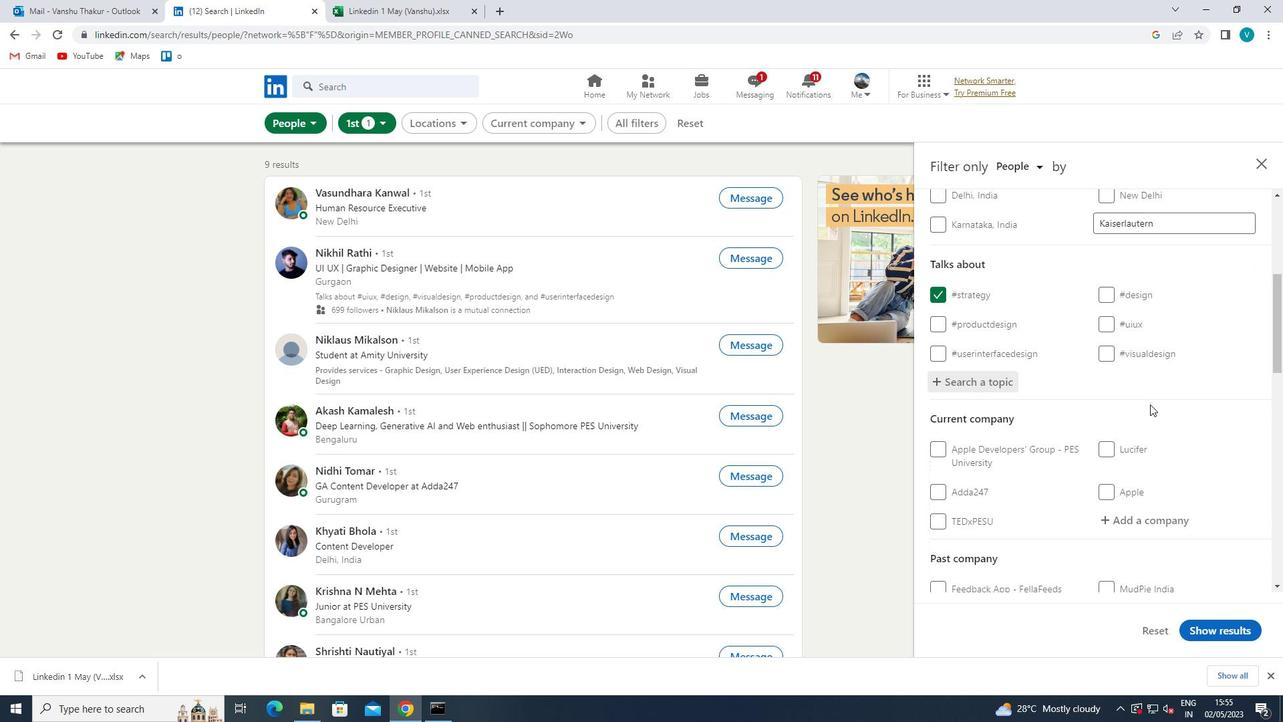 
Action: Mouse moved to (1168, 357)
Screenshot: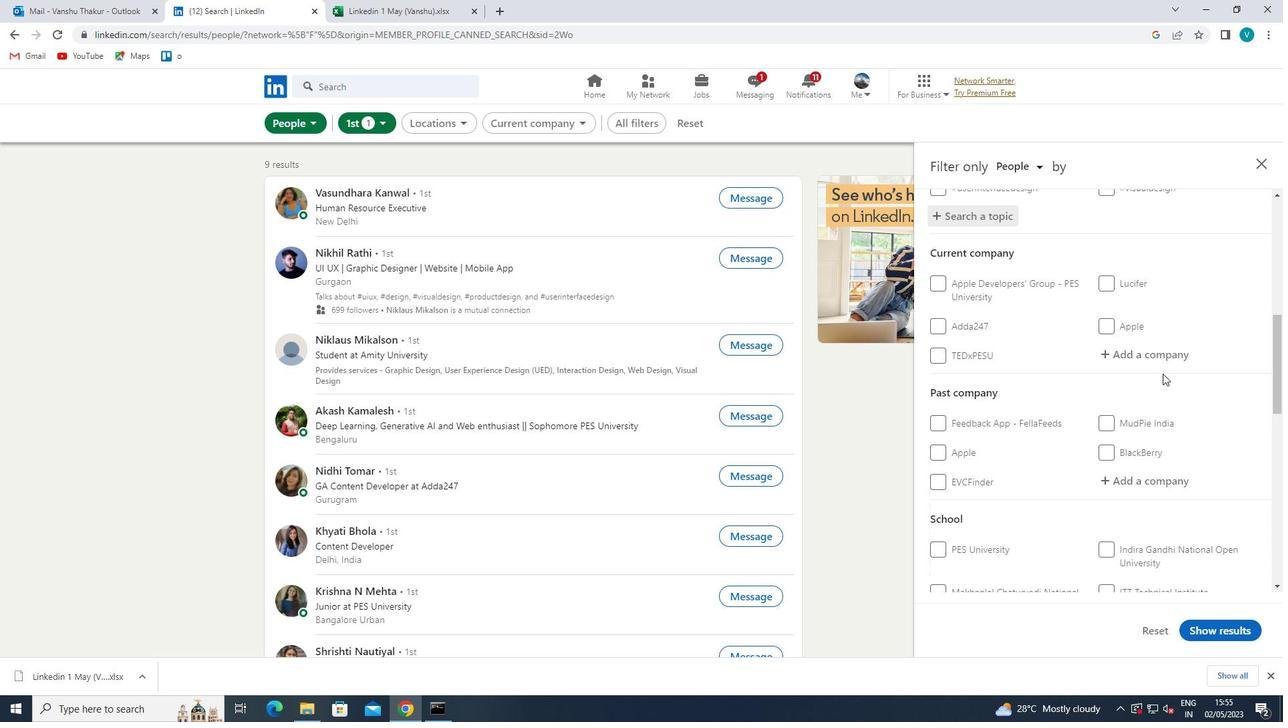 
Action: Mouse pressed left at (1168, 357)
Screenshot: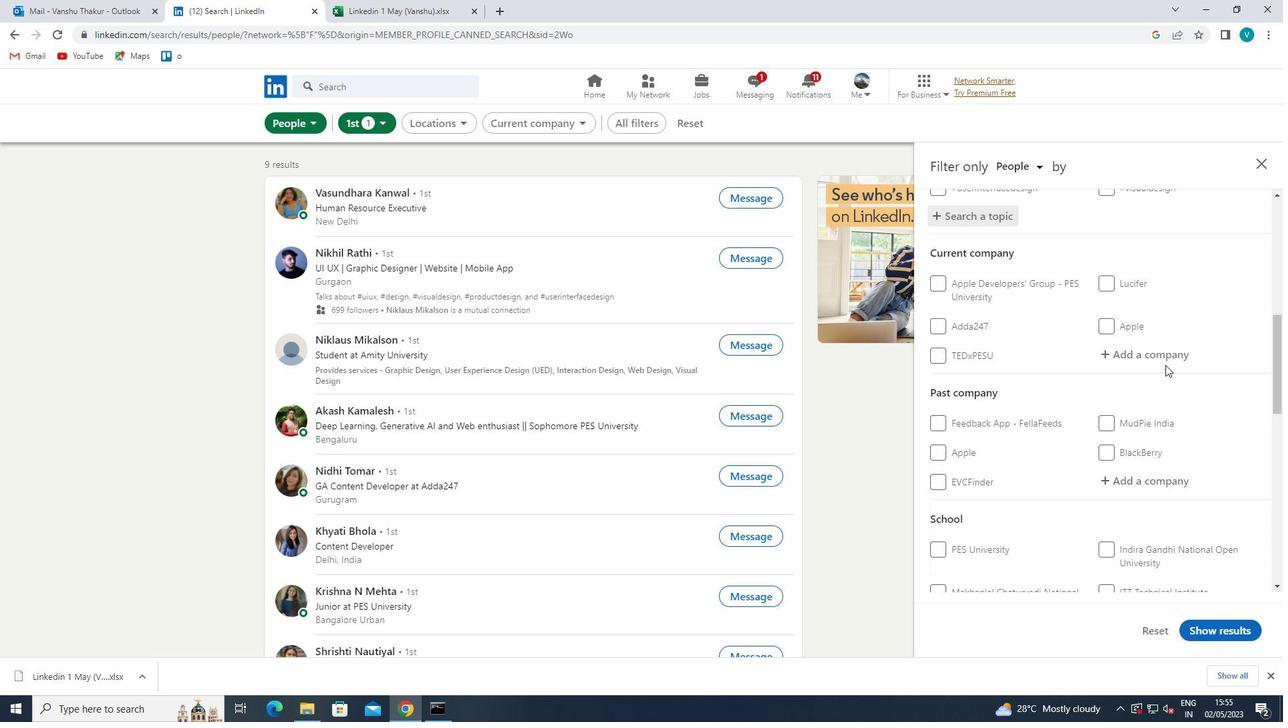 
Action: Key pressed <Key.shift>TECH
Screenshot: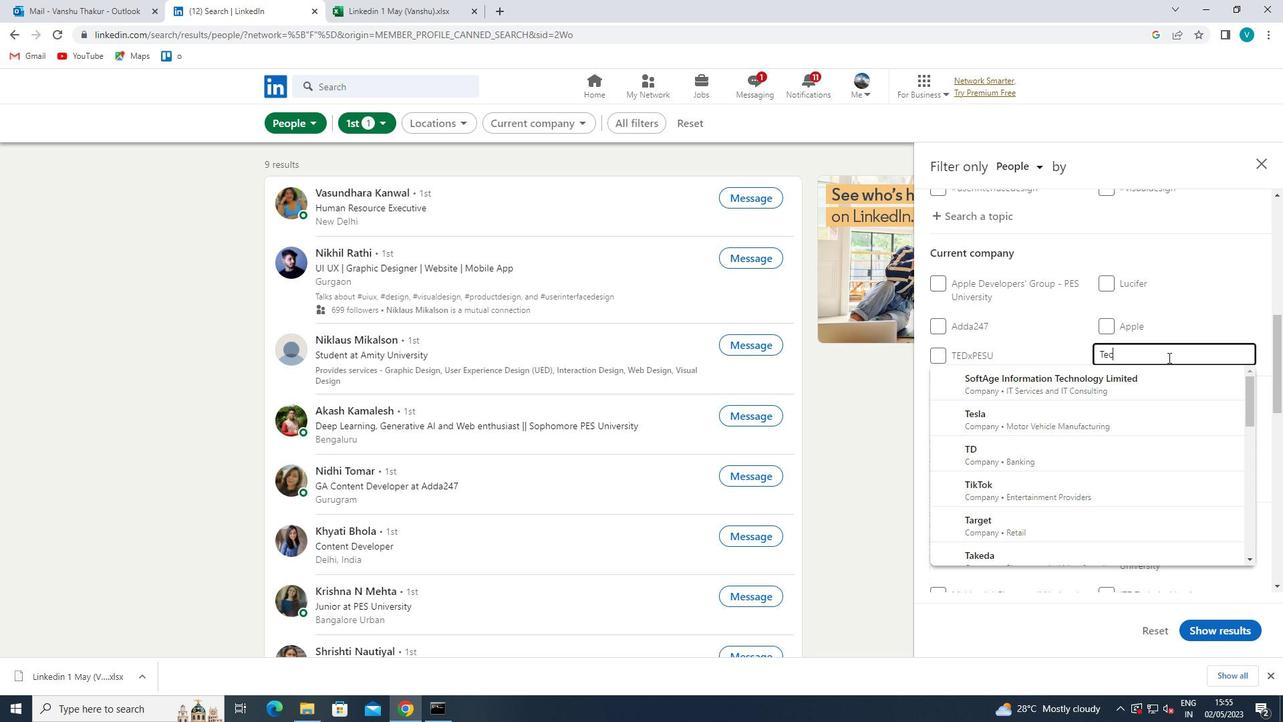 
Action: Mouse moved to (1168, 357)
Screenshot: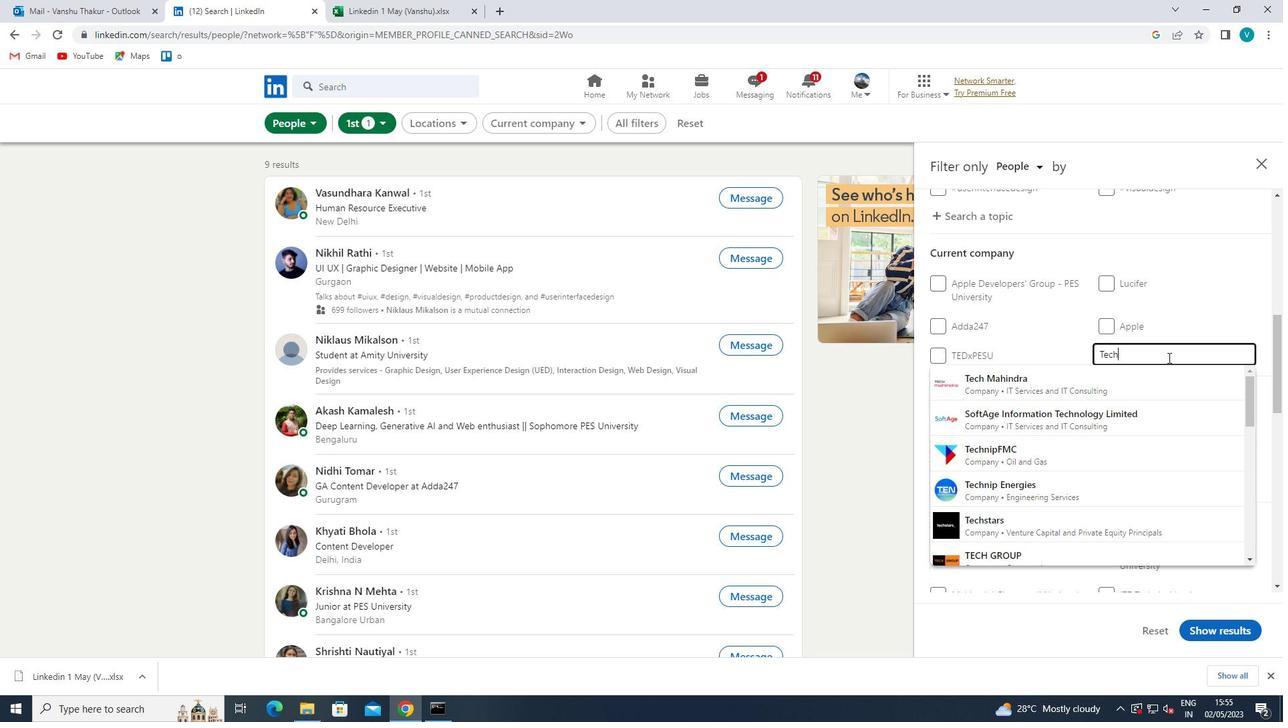 
Action: Key pressed OLUY<Key.backspace>
Screenshot: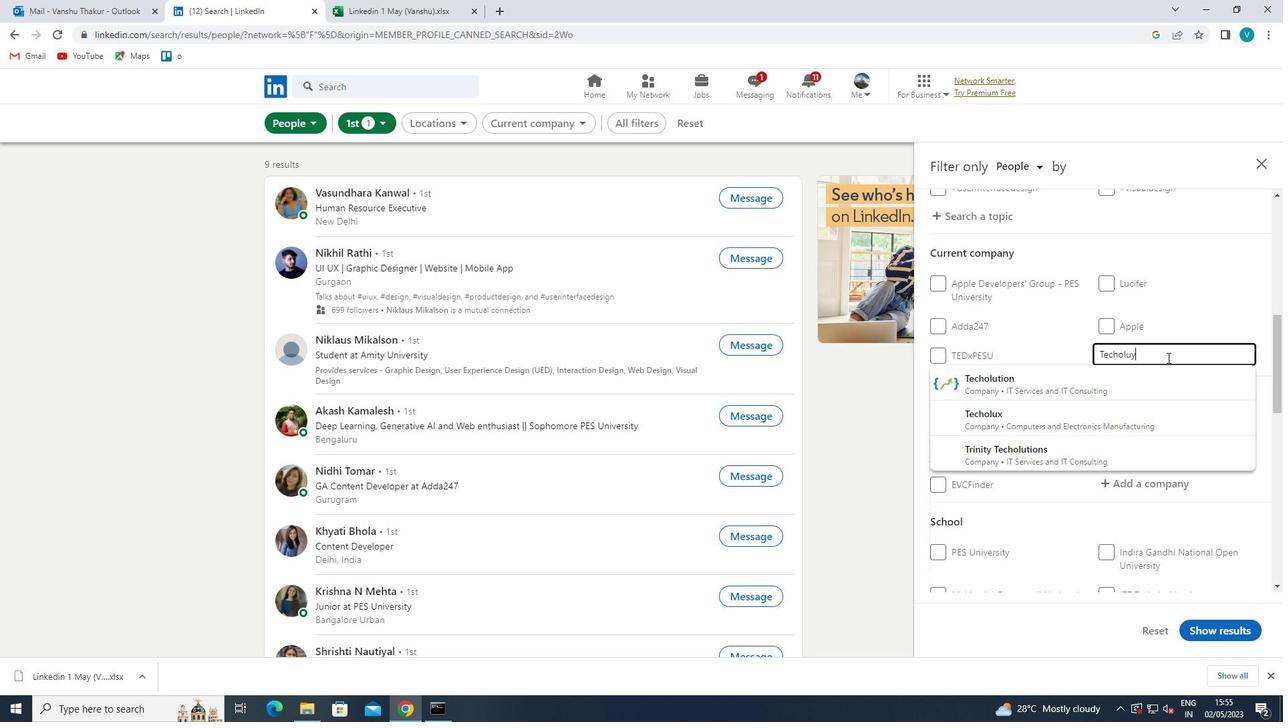 
Action: Mouse moved to (1162, 360)
Screenshot: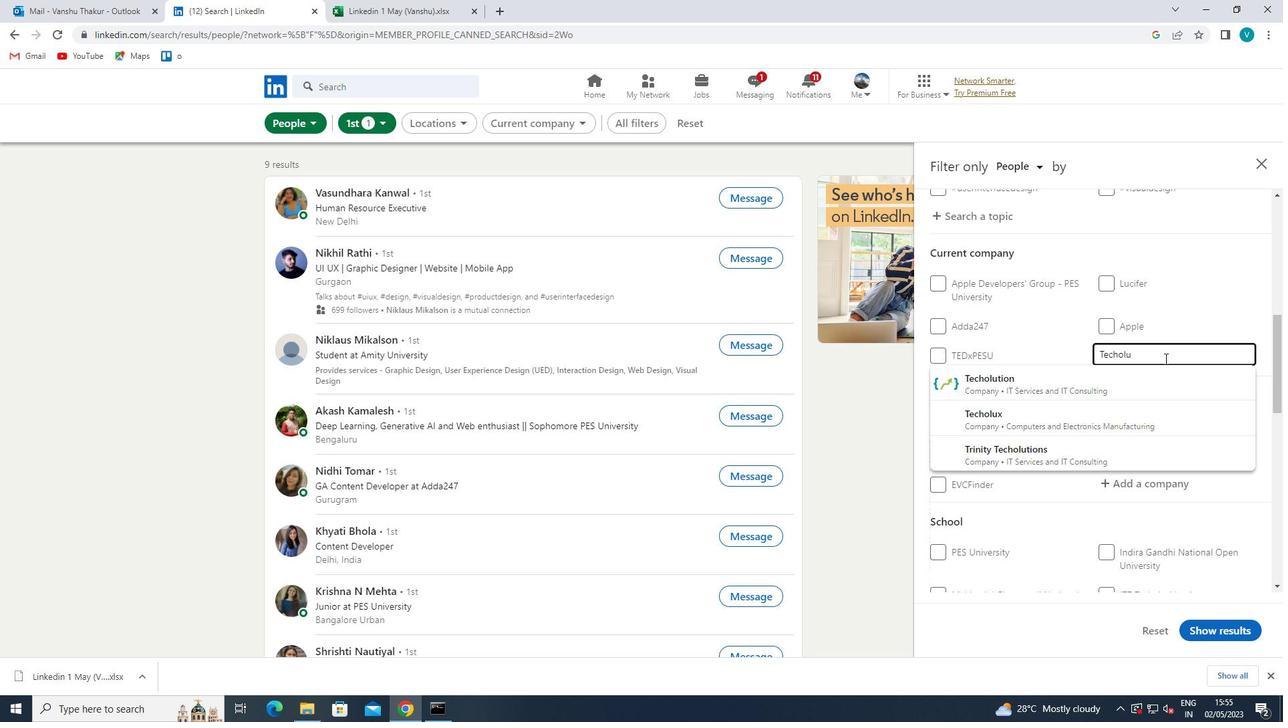 
Action: Key pressed TI
Screenshot: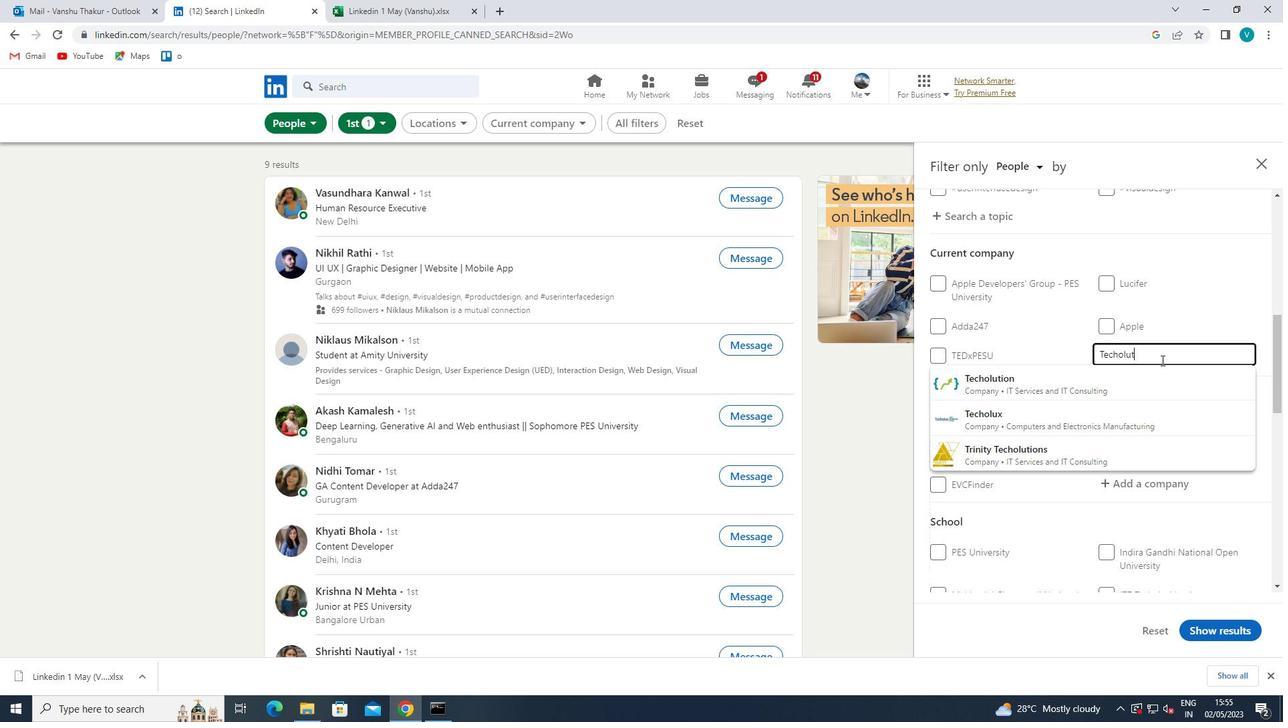 
Action: Mouse moved to (1088, 387)
Screenshot: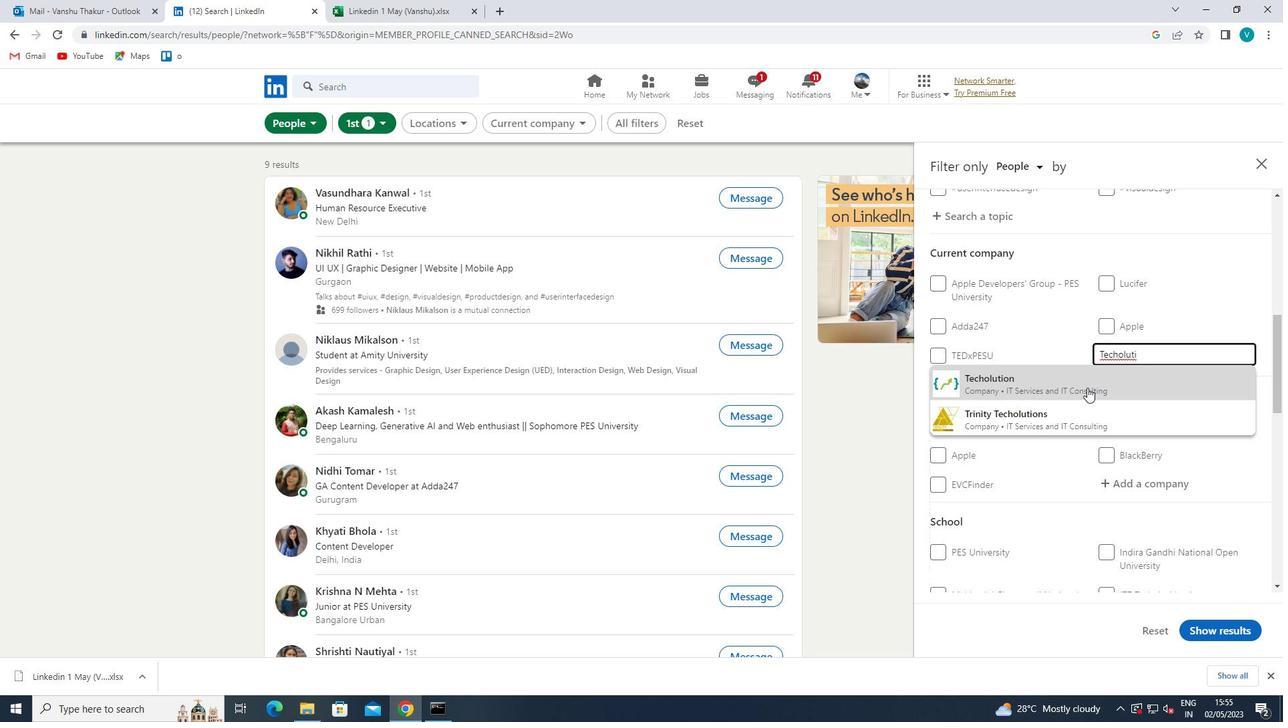 
Action: Mouse pressed left at (1088, 387)
Screenshot: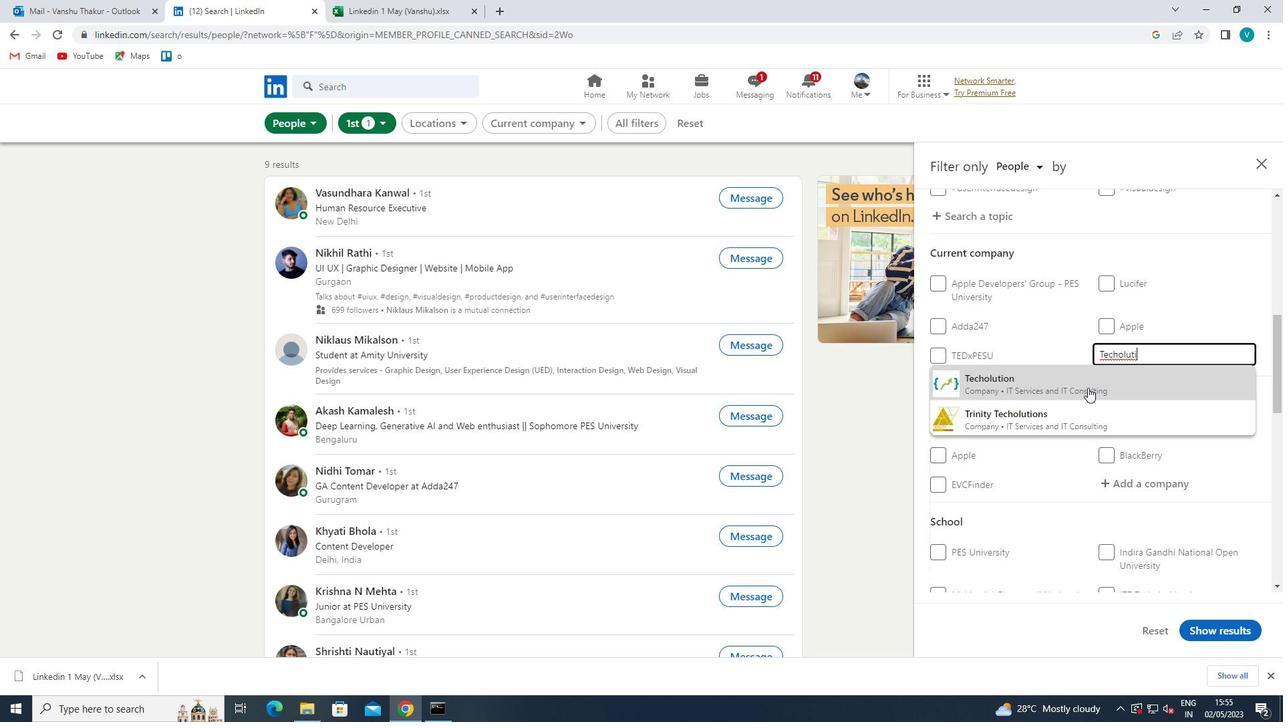 
Action: Mouse moved to (1090, 387)
Screenshot: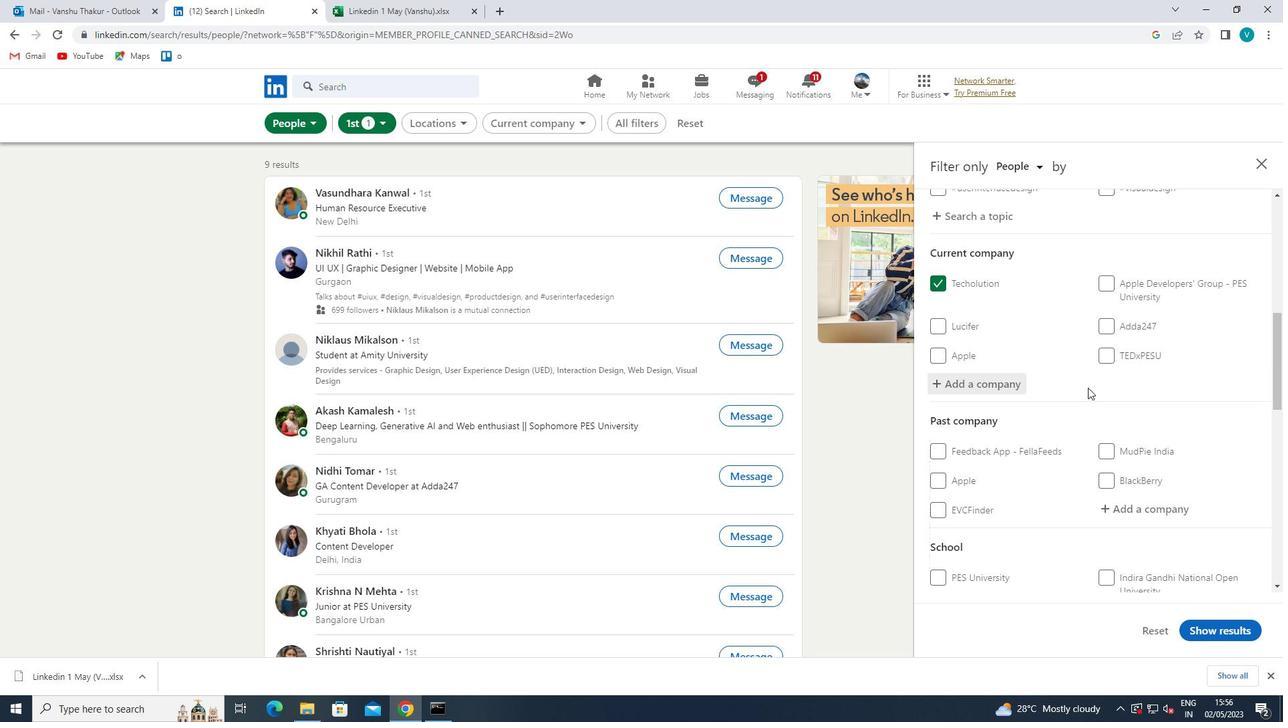 
Action: Mouse scrolled (1090, 387) with delta (0, 0)
Screenshot: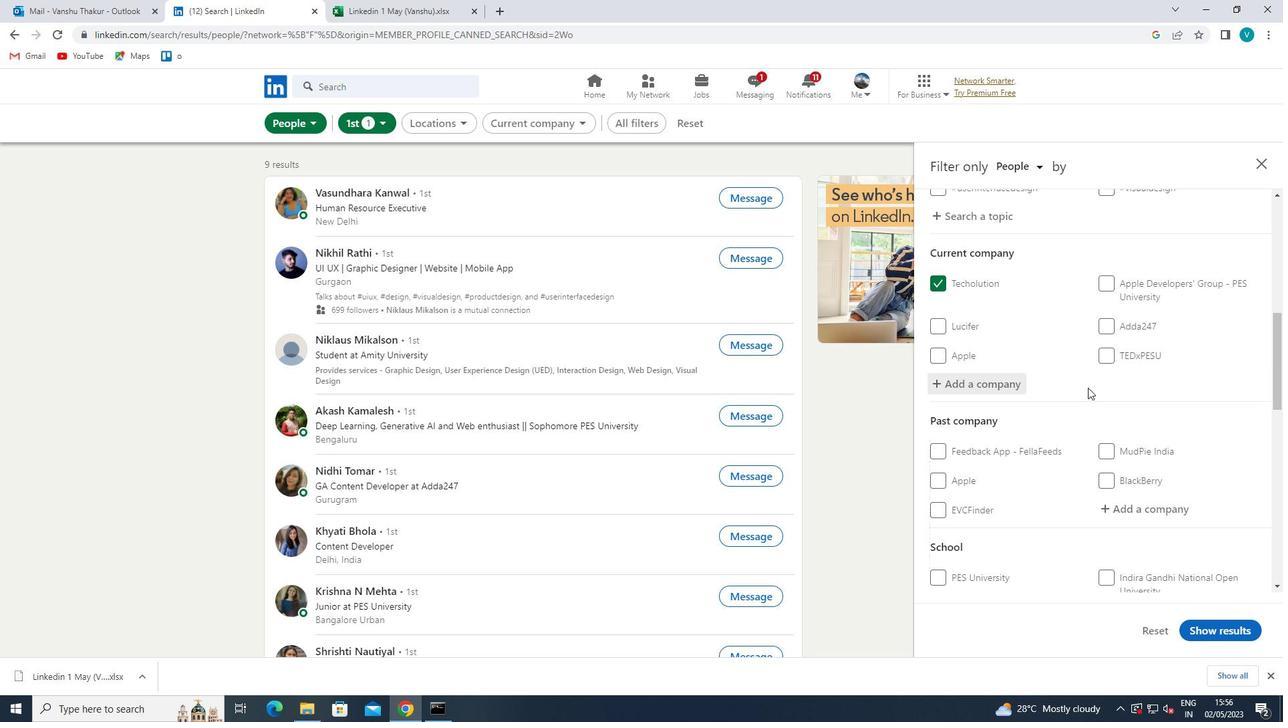
Action: Mouse moved to (1093, 388)
Screenshot: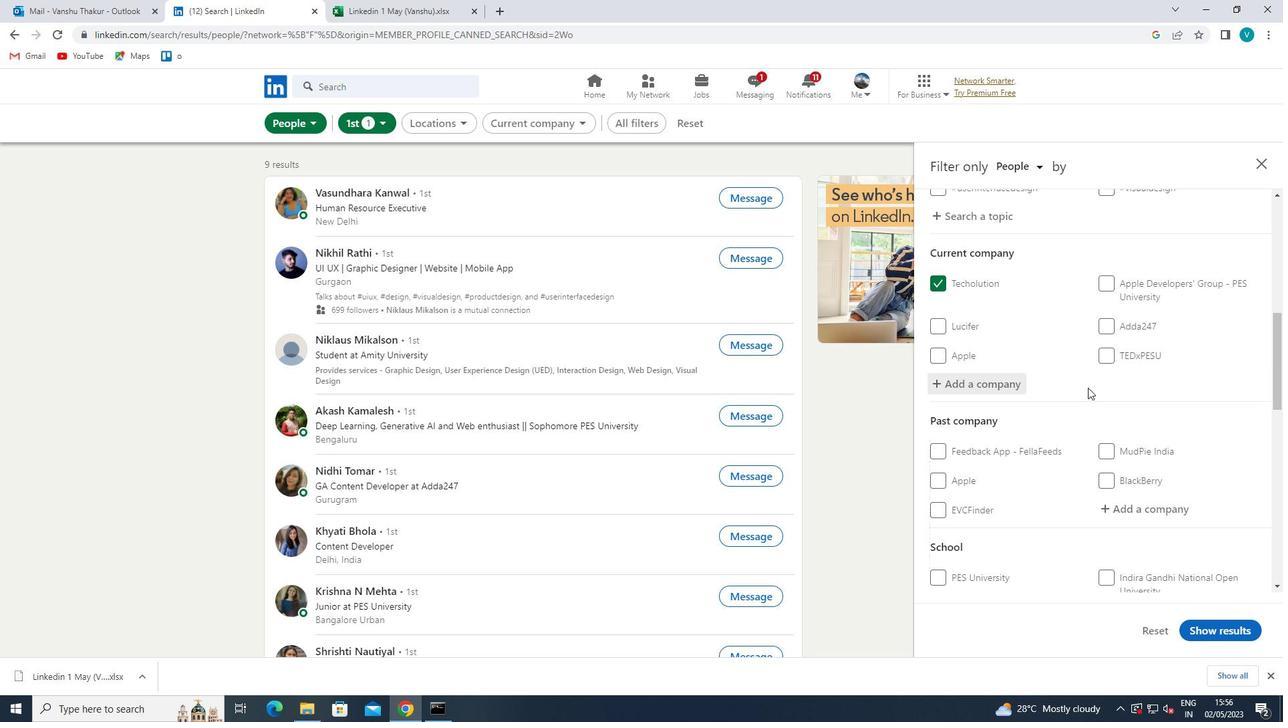 
Action: Mouse scrolled (1093, 387) with delta (0, 0)
Screenshot: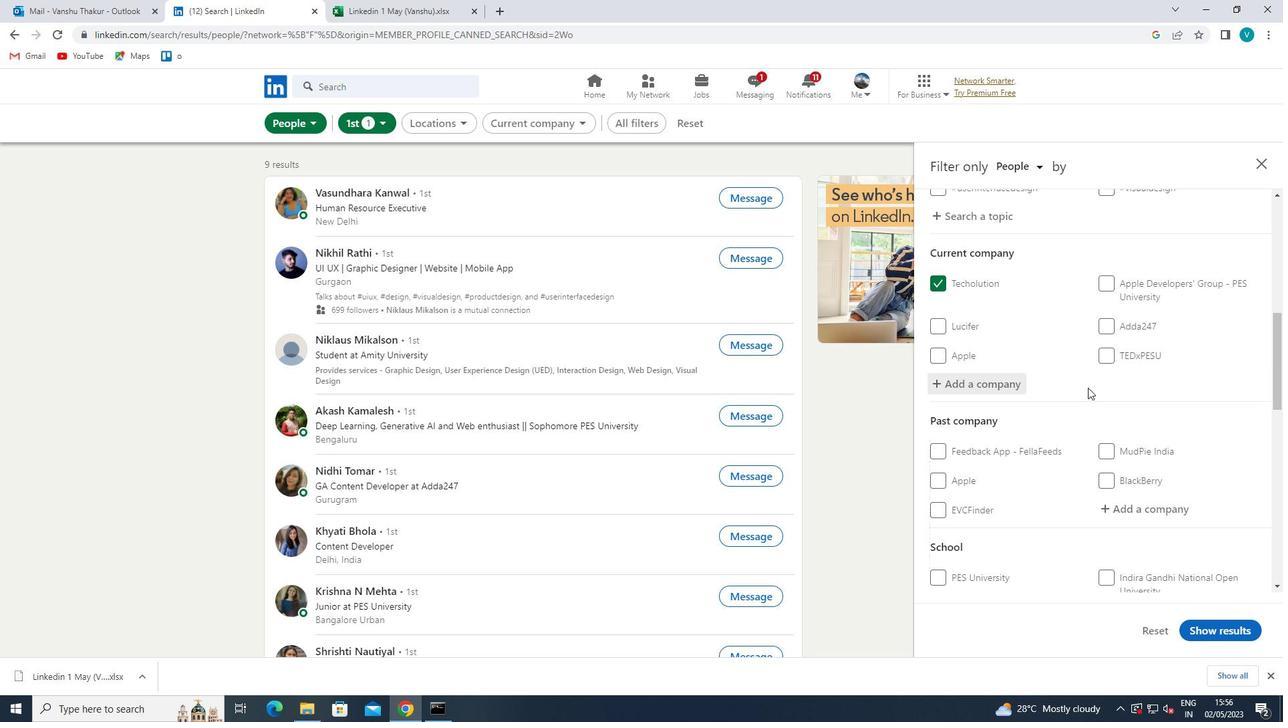 
Action: Mouse moved to (1096, 393)
Screenshot: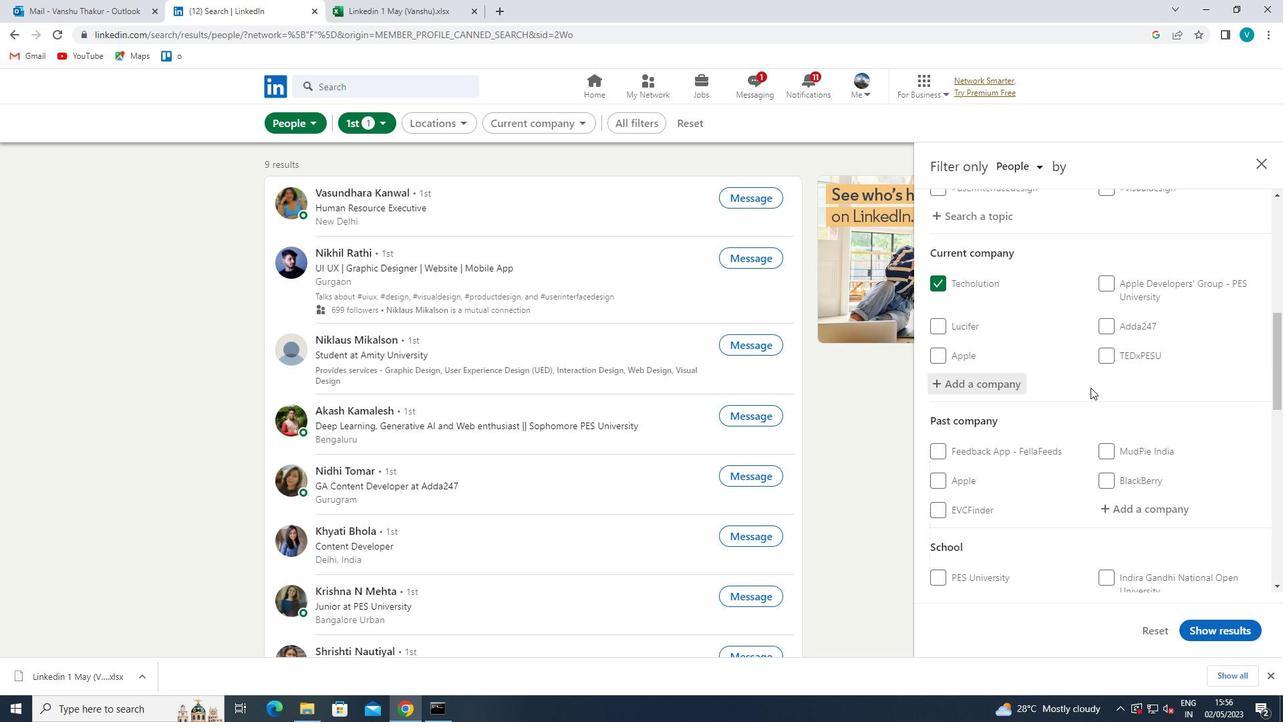 
Action: Mouse scrolled (1096, 393) with delta (0, 0)
Screenshot: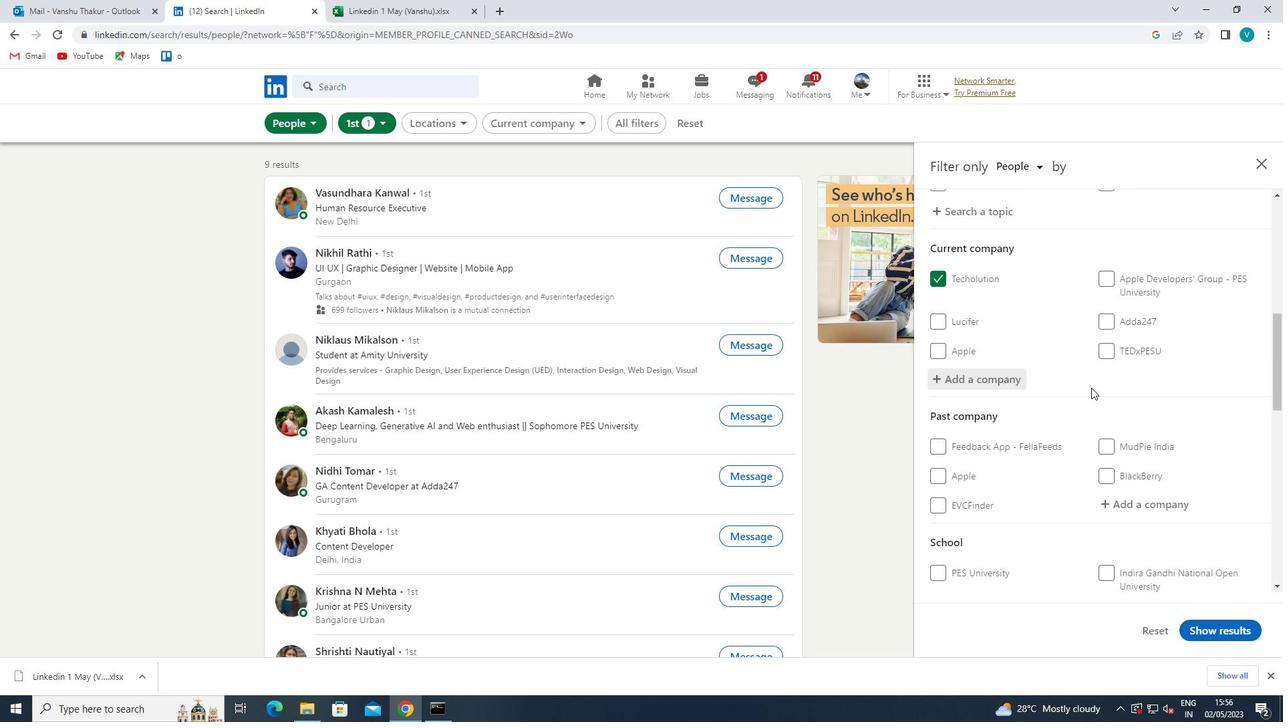 
Action: Mouse moved to (1134, 474)
Screenshot: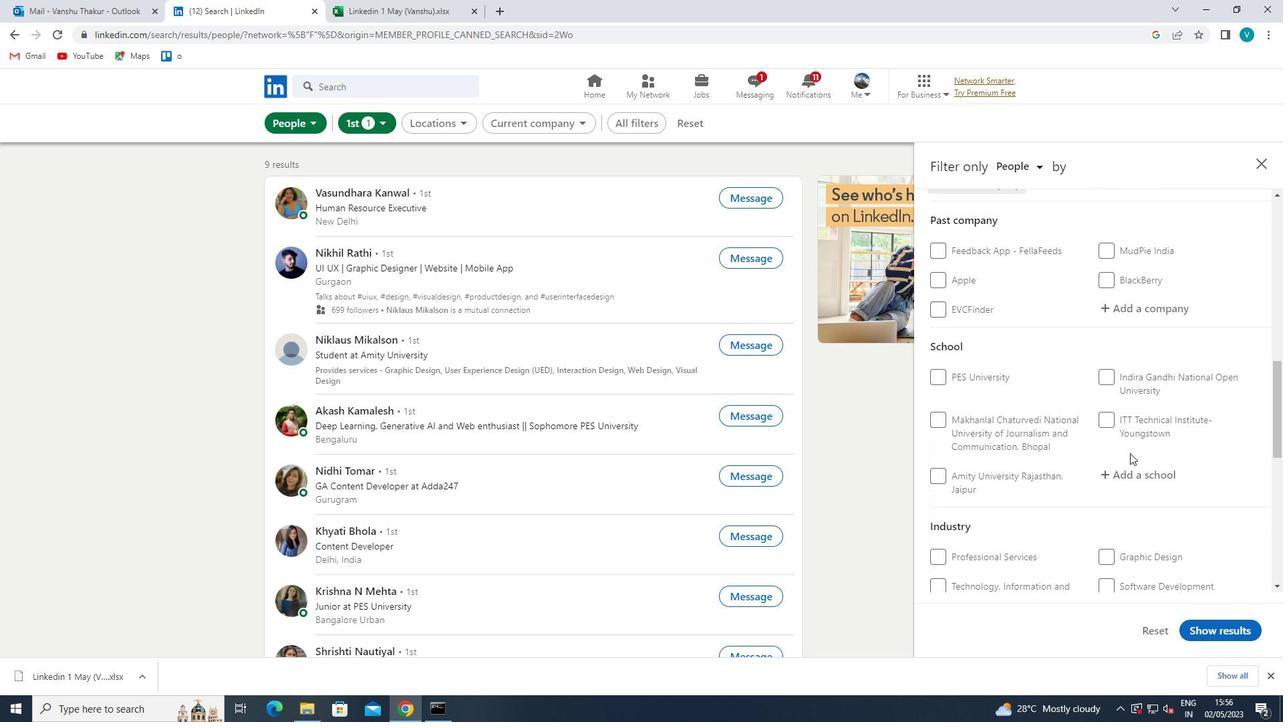 
Action: Mouse pressed left at (1134, 474)
Screenshot: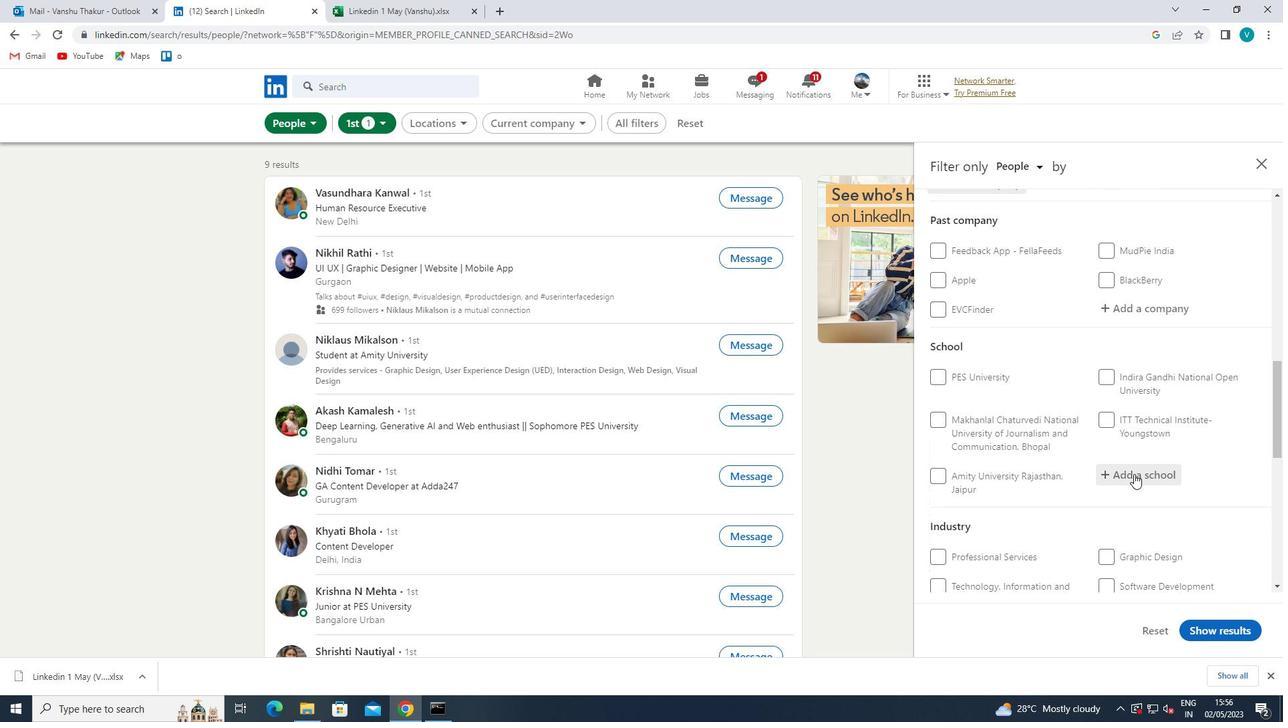 
Action: Mouse moved to (890, 552)
Screenshot: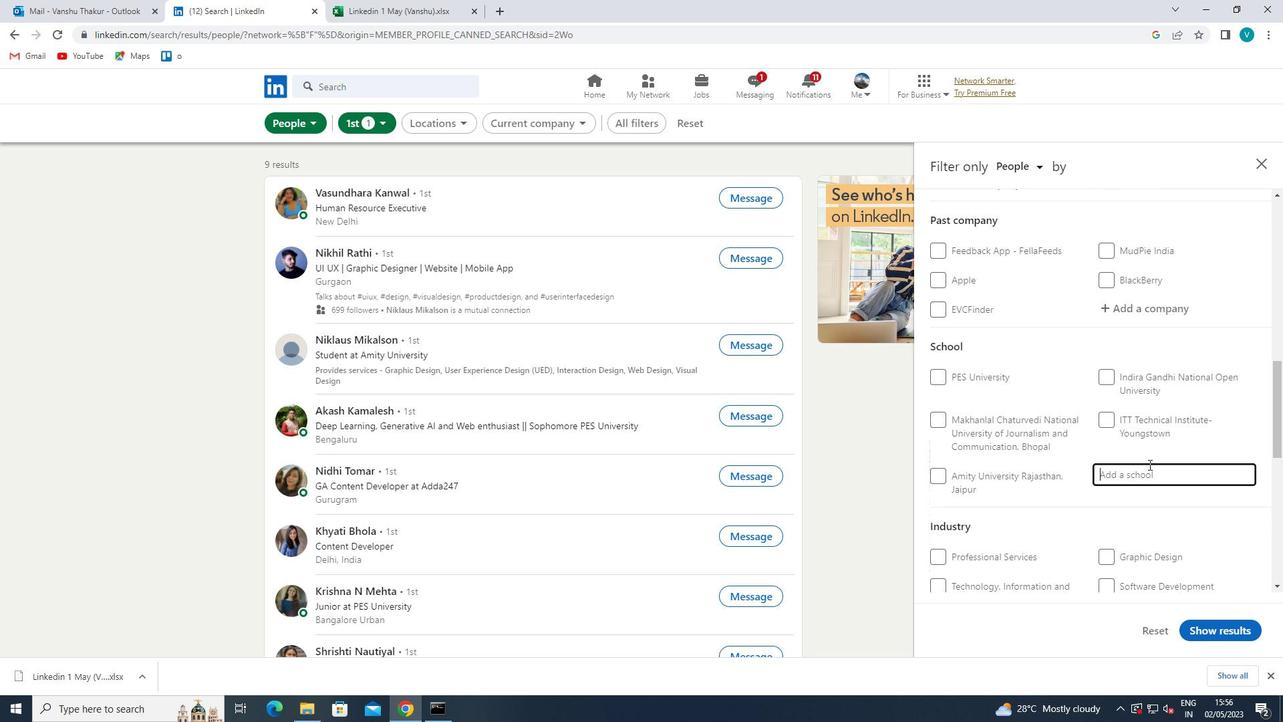 
Action: Key pressed <Key.shift>
Screenshot: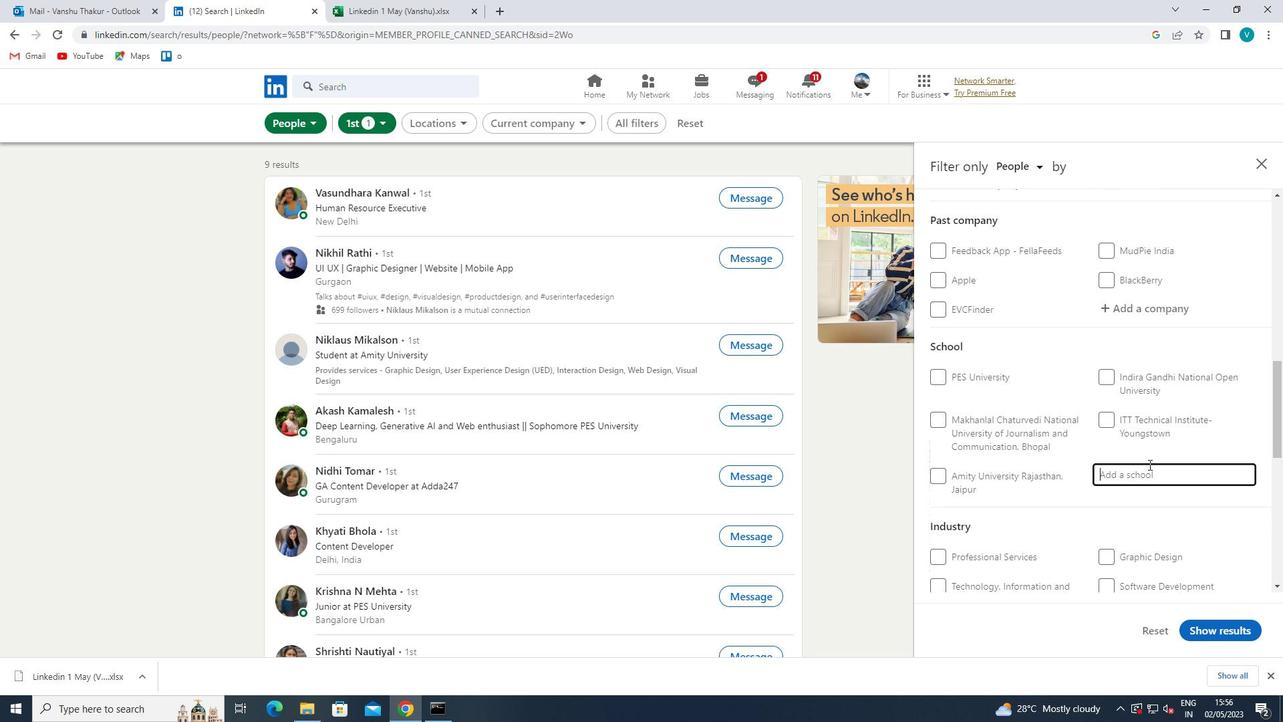 
Action: Mouse moved to (571, 722)
Screenshot: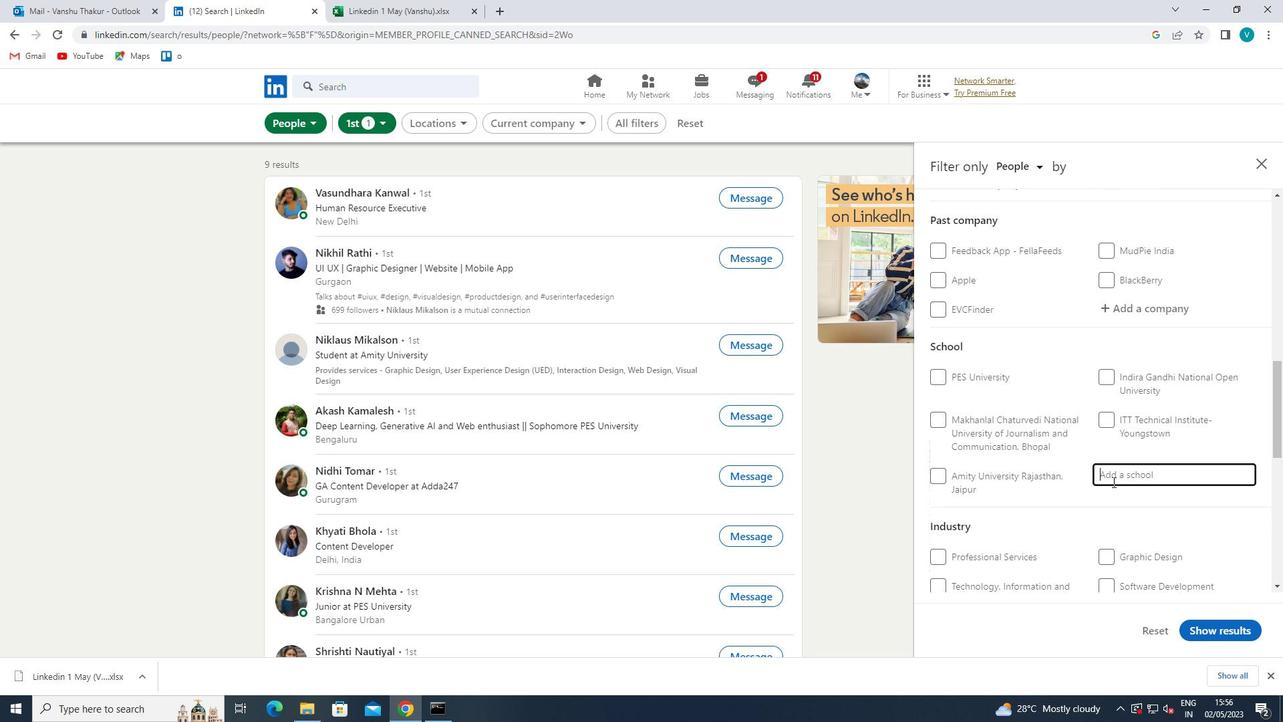 
Action: Key pressed <Key.shift><Key.shift>JAYPEE
Screenshot: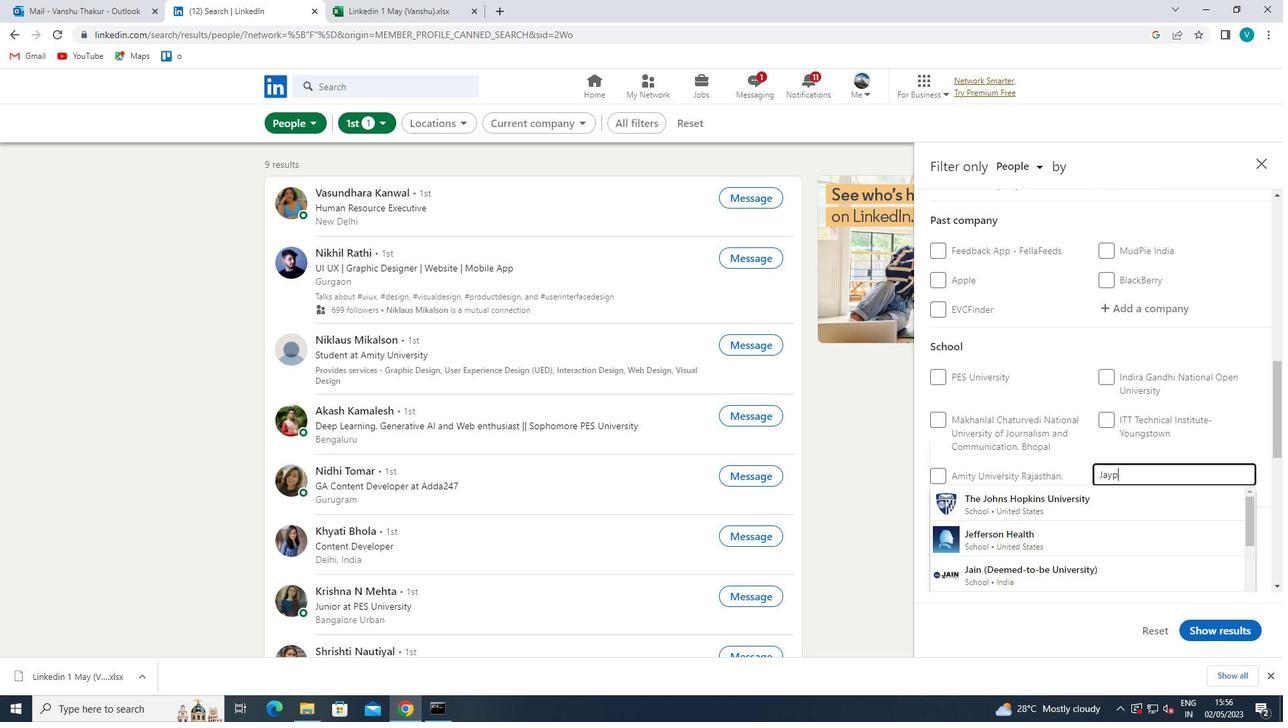
Action: Mouse moved to (504, 710)
Screenshot: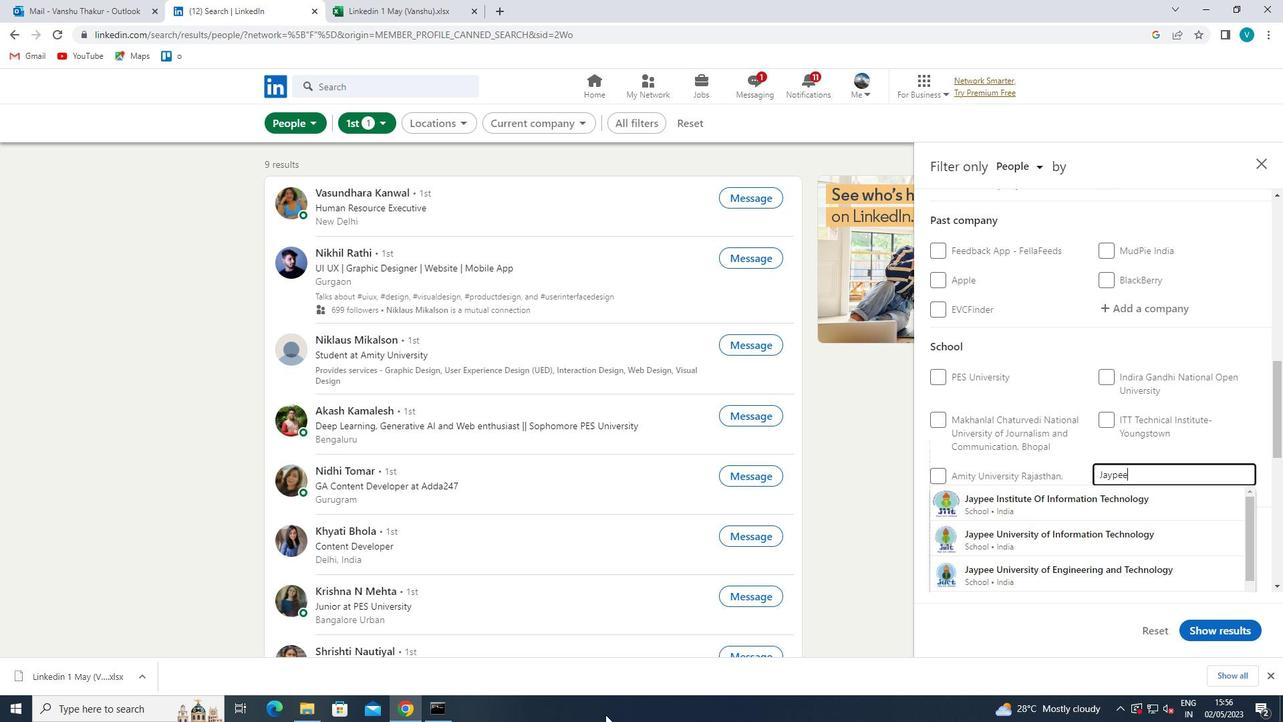 
Action: Key pressed <Key.space><Key.shift>INSTITUTE<Key.space>
Screenshot: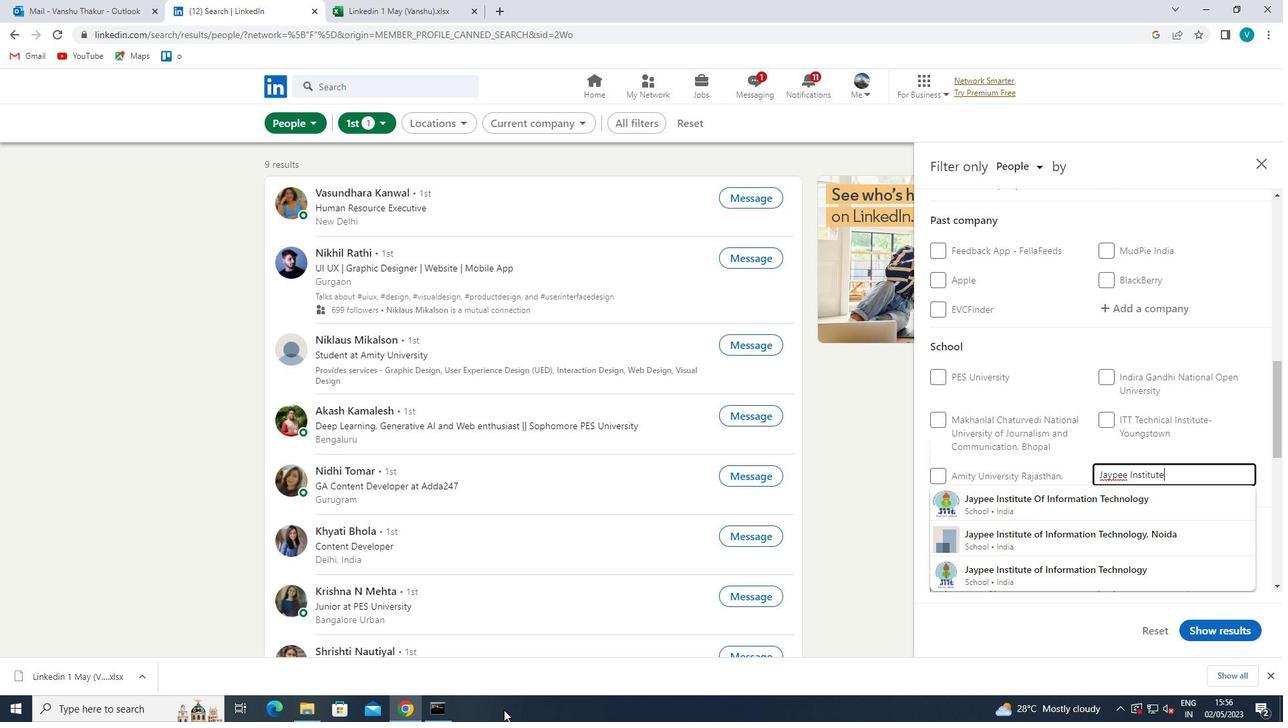 
Action: Mouse moved to (1099, 571)
Screenshot: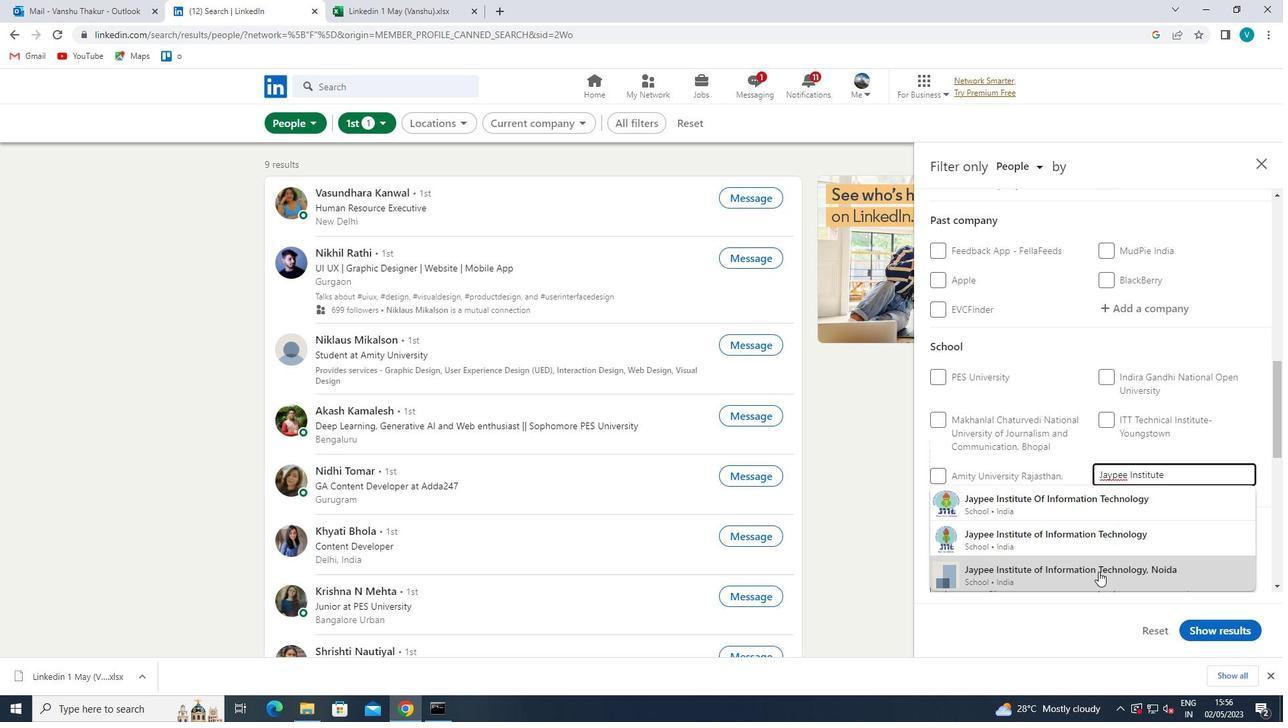 
Action: Mouse pressed left at (1099, 571)
Screenshot: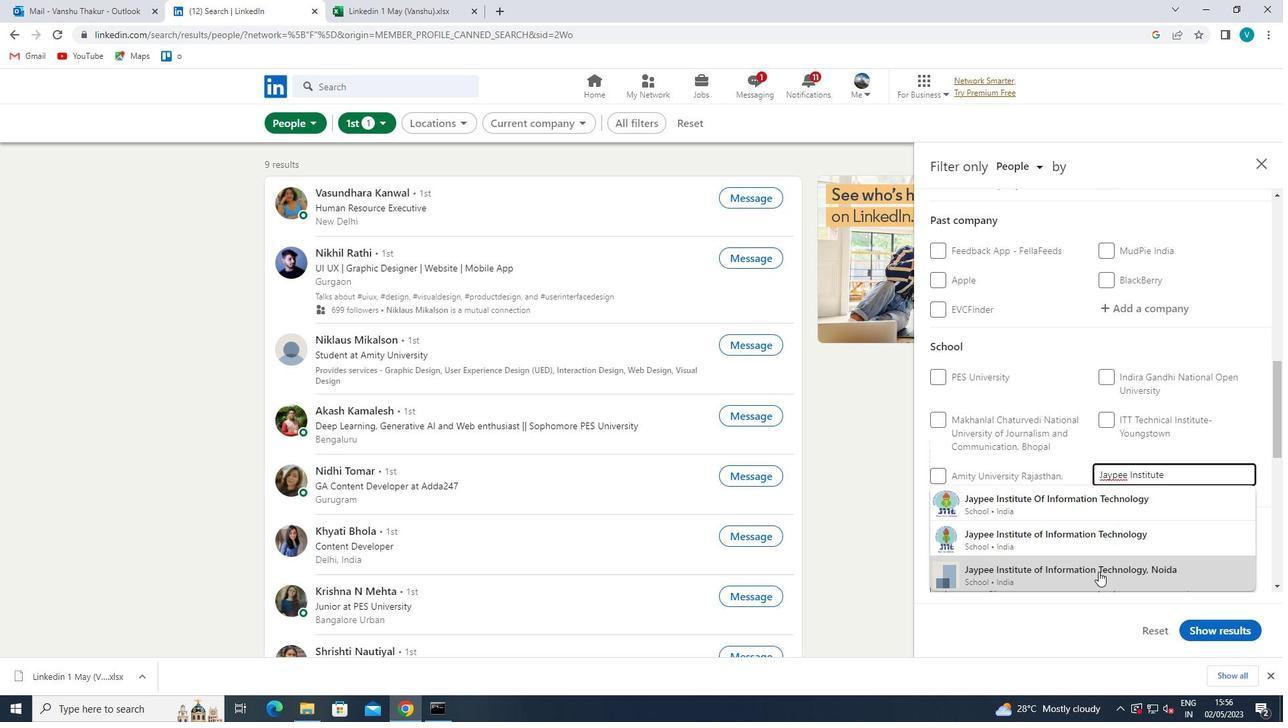 
Action: Mouse moved to (1087, 577)
Screenshot: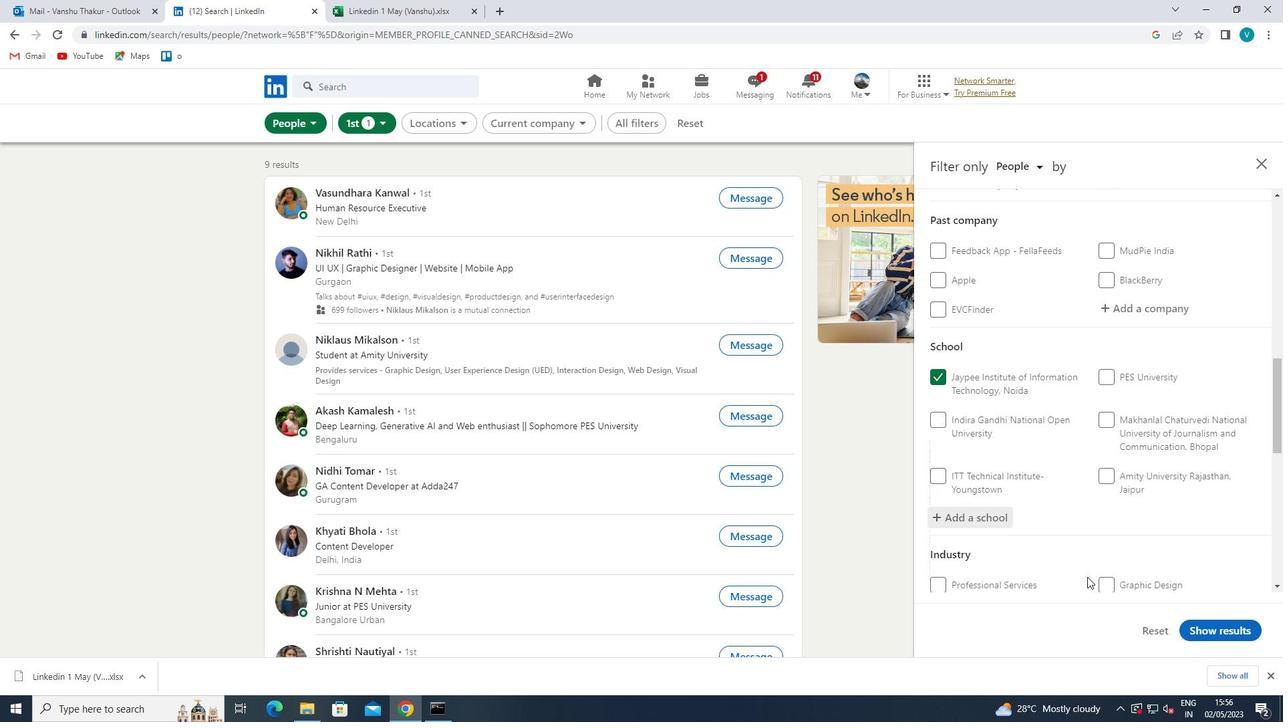 
Action: Mouse scrolled (1087, 577) with delta (0, 0)
Screenshot: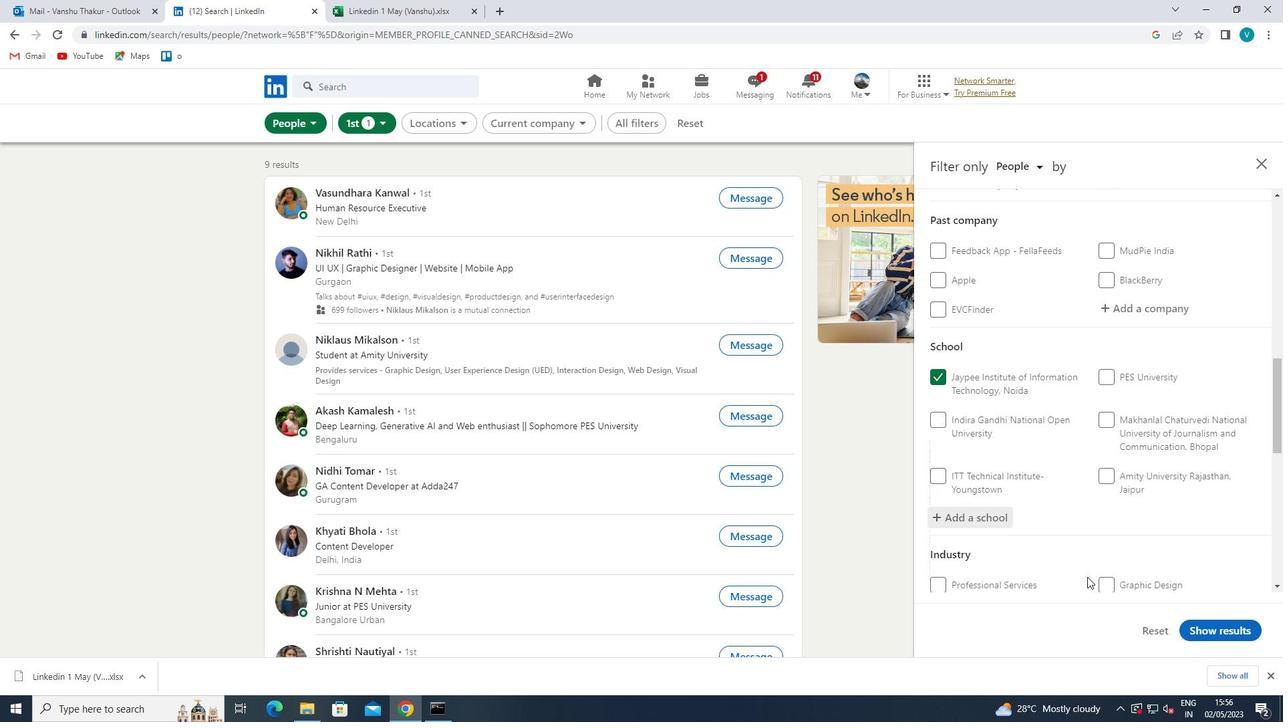 
Action: Mouse scrolled (1087, 577) with delta (0, 0)
Screenshot: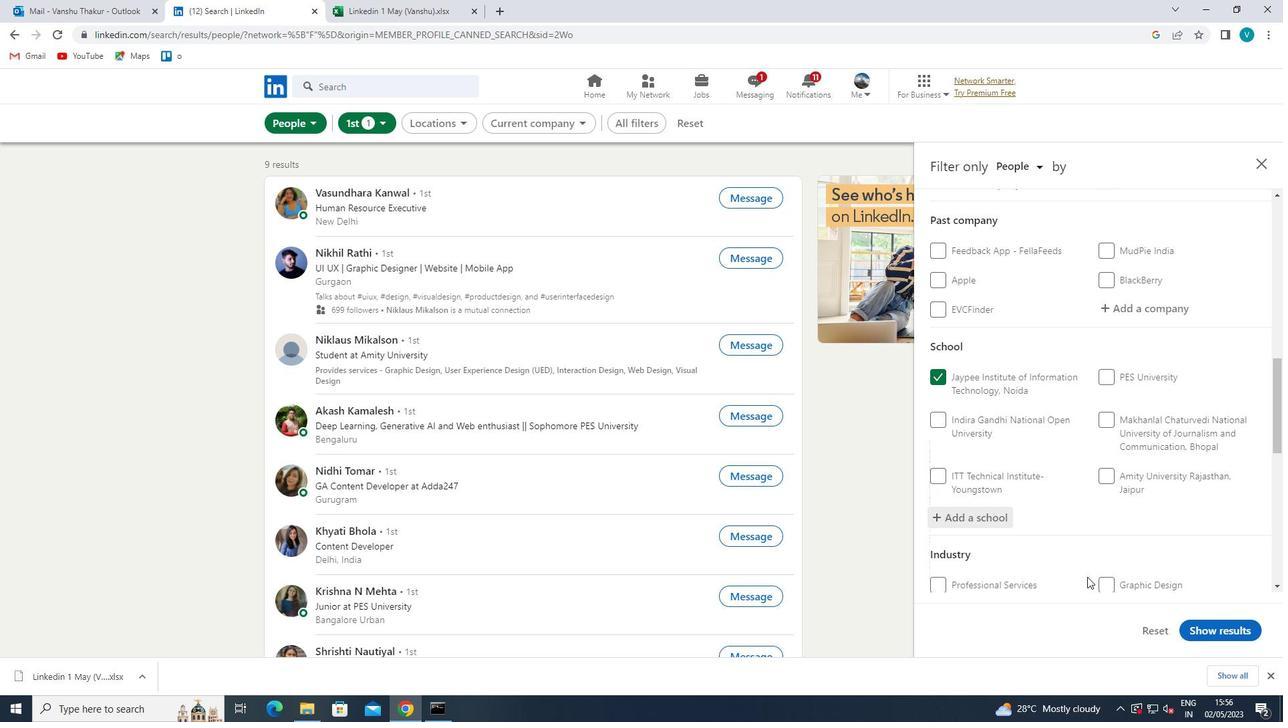 
Action: Mouse scrolled (1087, 577) with delta (0, 0)
Screenshot: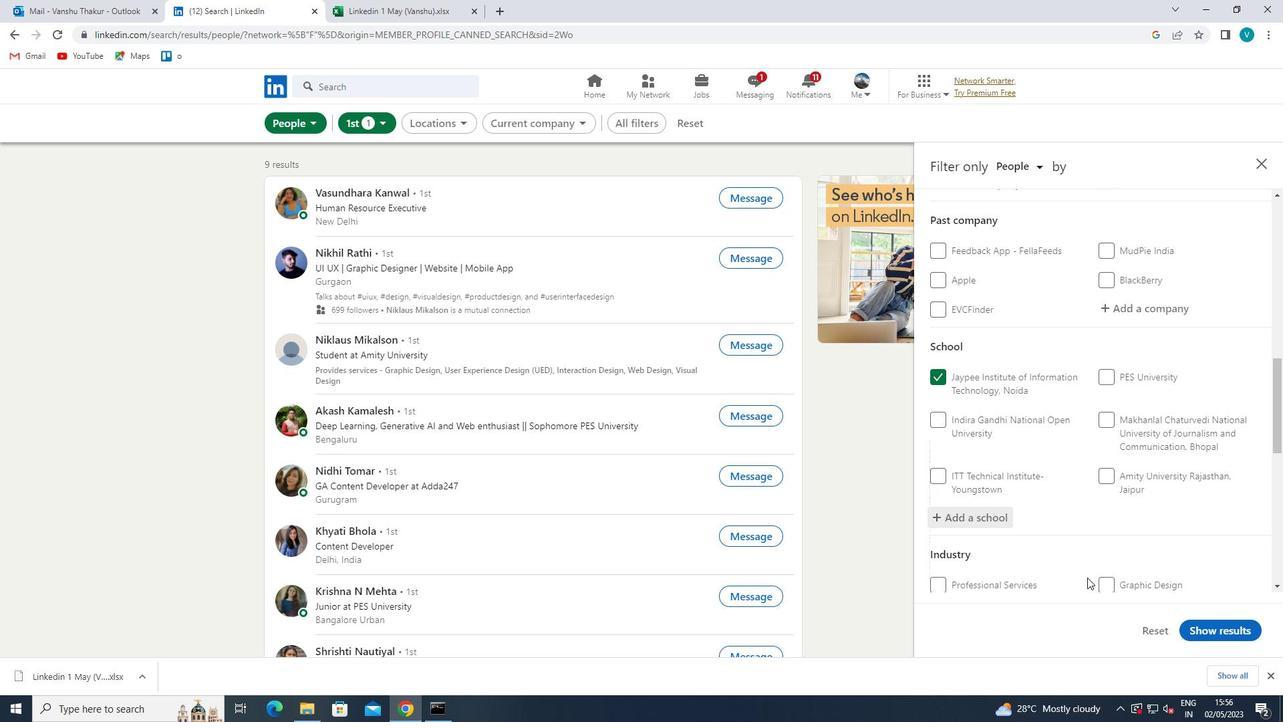 
Action: Mouse scrolled (1087, 577) with delta (0, 0)
Screenshot: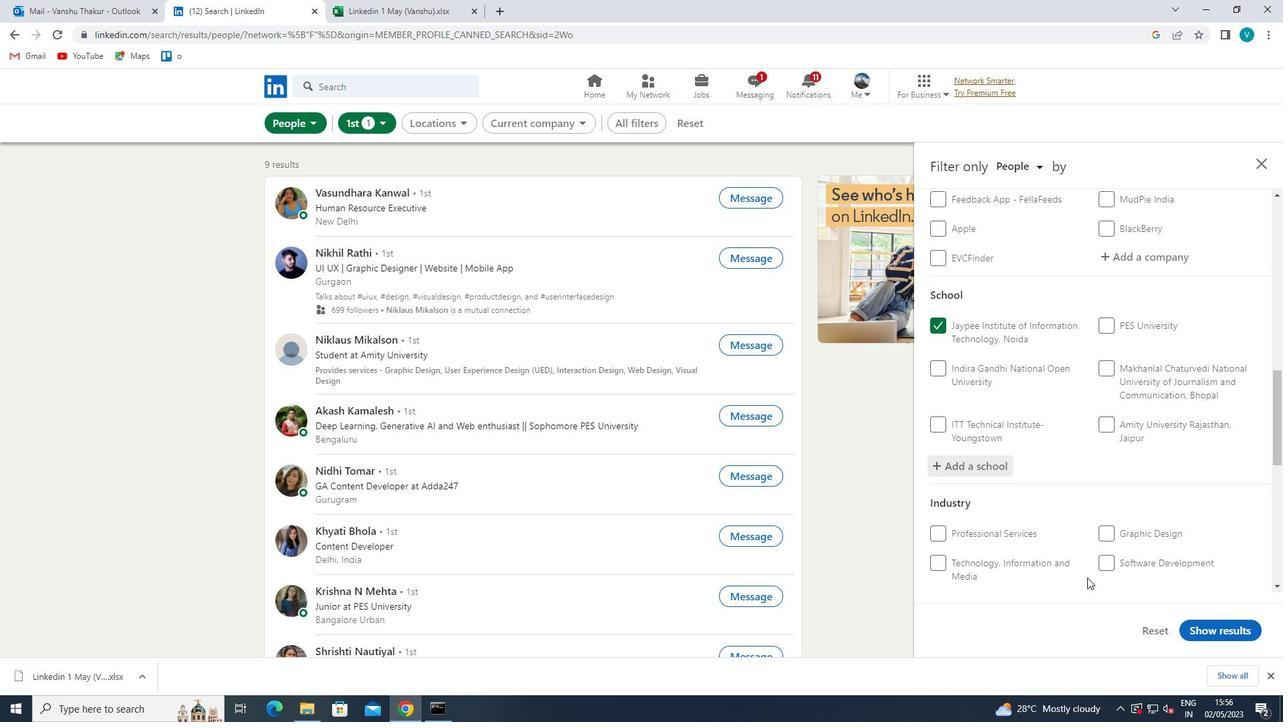 
Action: Mouse moved to (1127, 384)
Screenshot: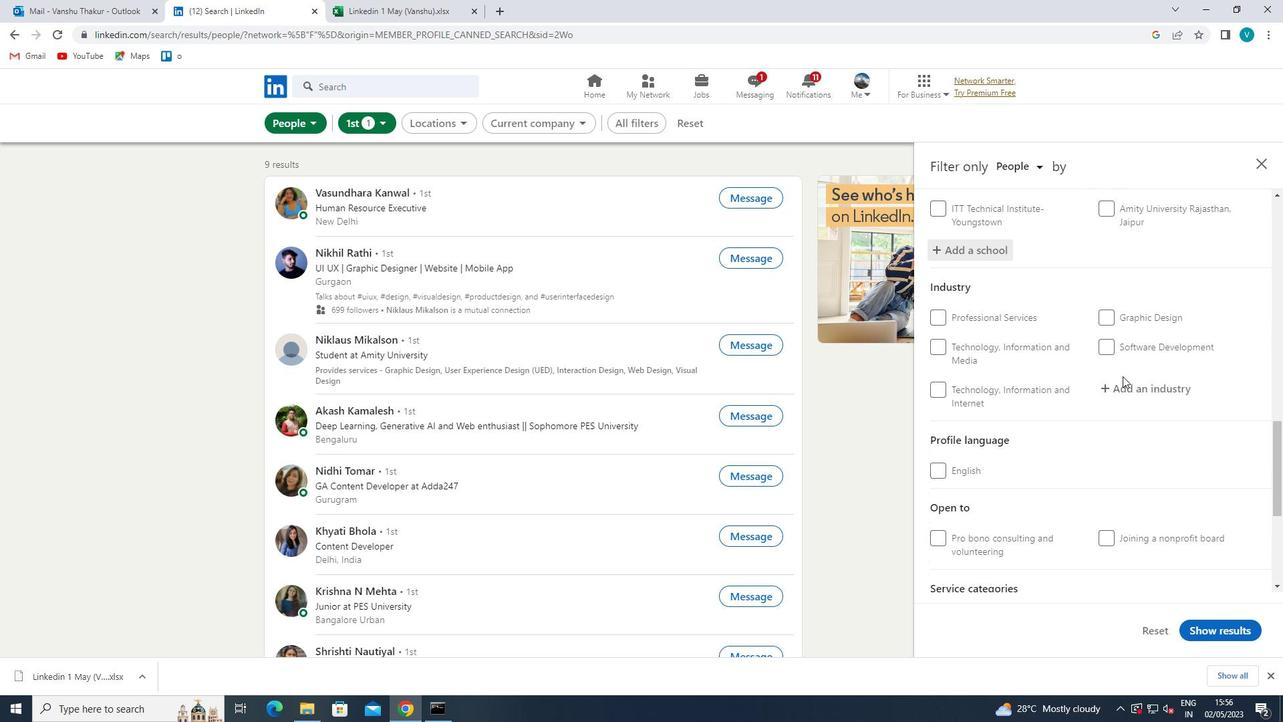 
Action: Mouse pressed left at (1127, 384)
Screenshot: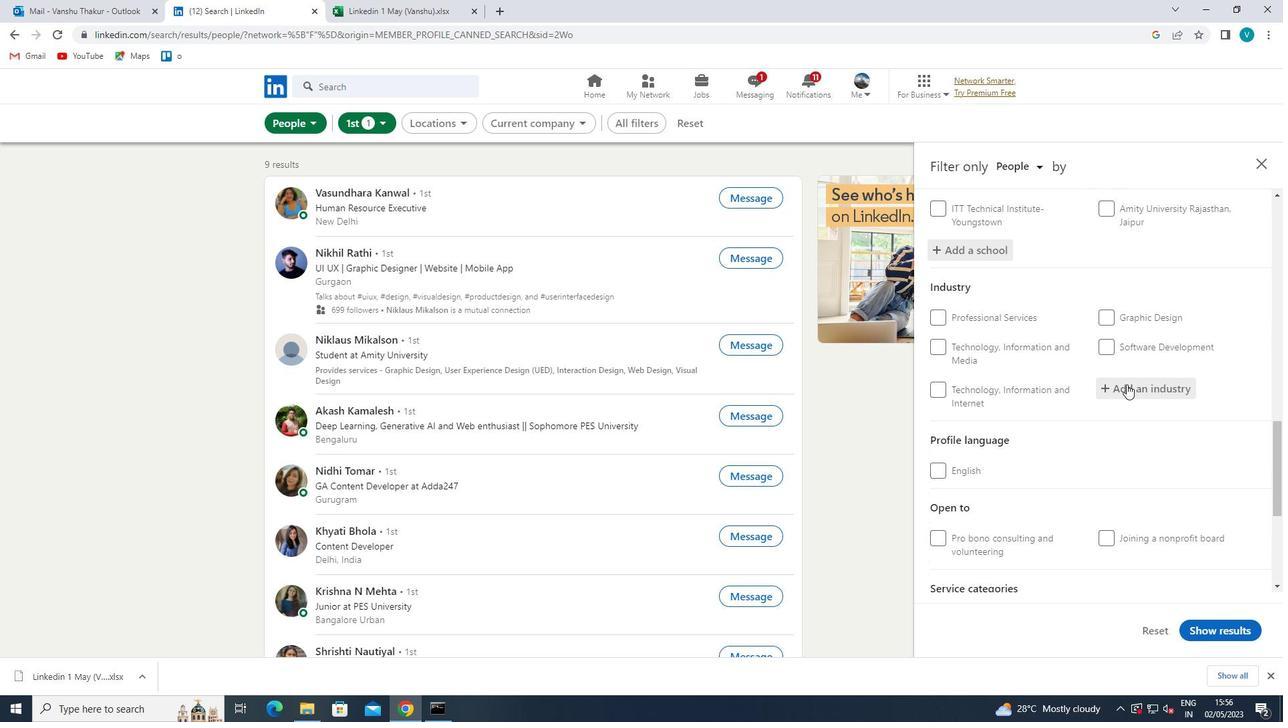 
Action: Key pressed <Key.shift>PUBLIC<Key.space>
Screenshot: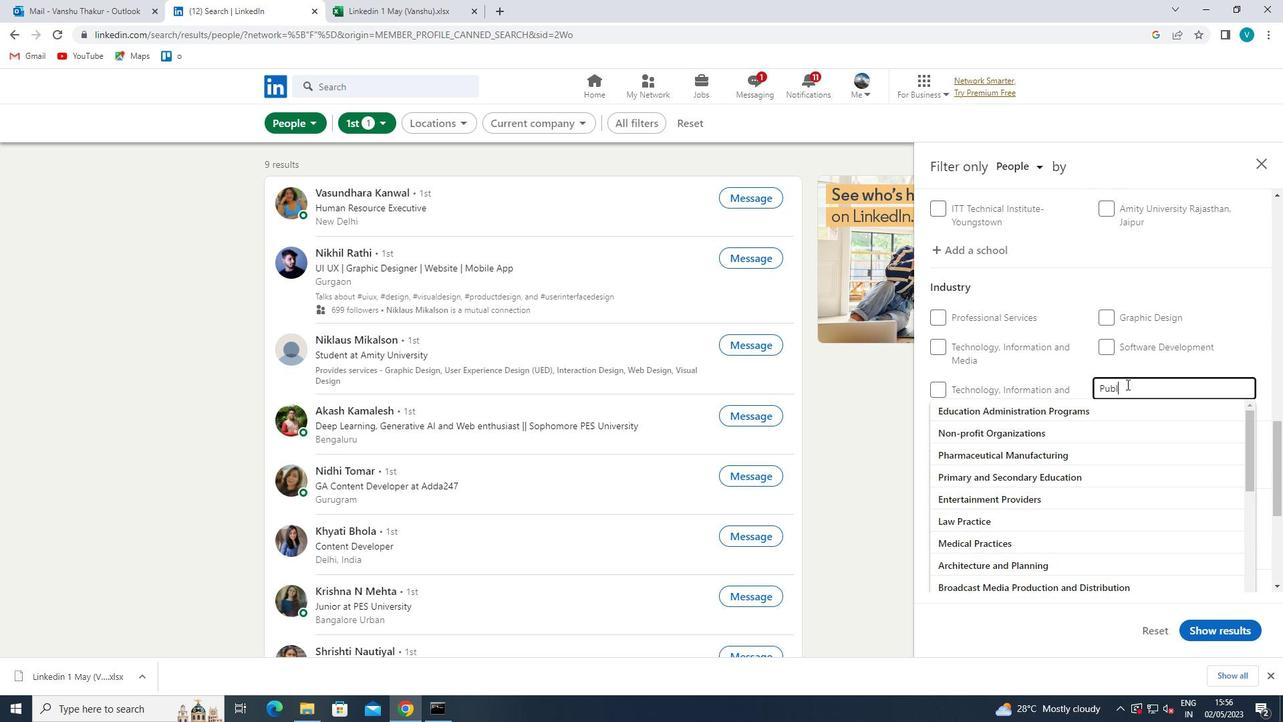 
Action: Mouse moved to (1094, 450)
Screenshot: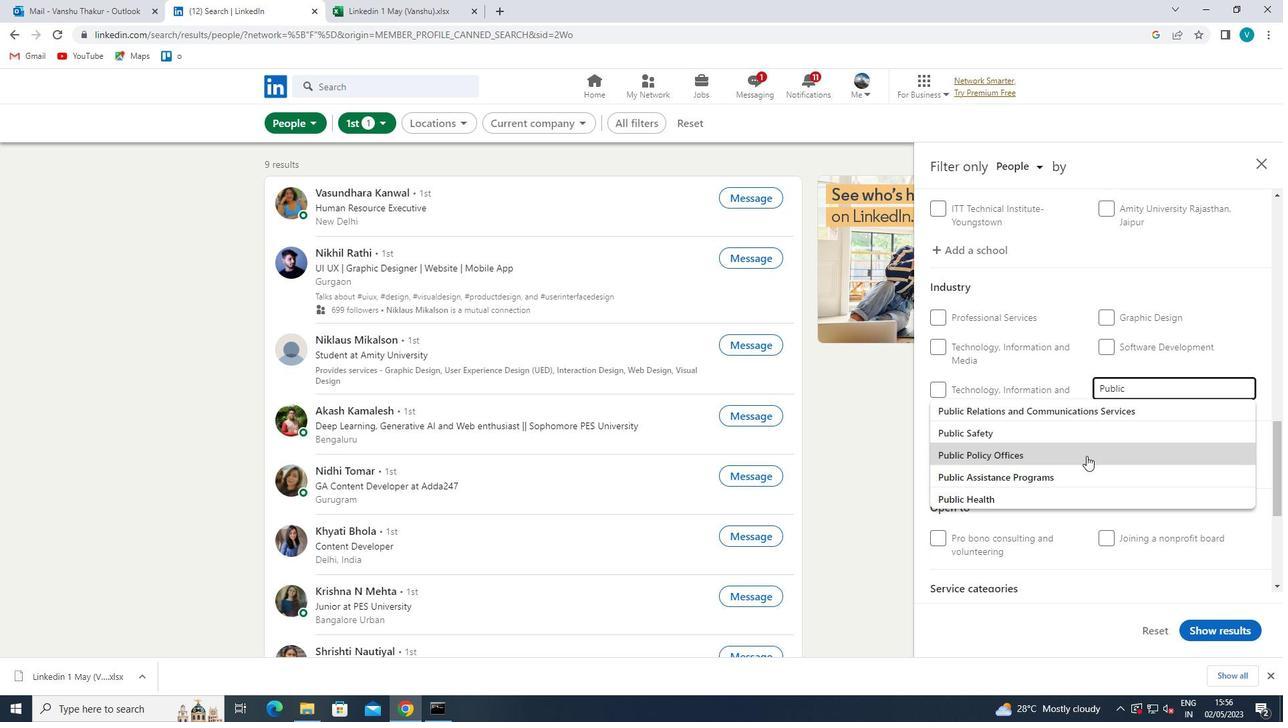 
Action: Mouse pressed left at (1094, 450)
Screenshot: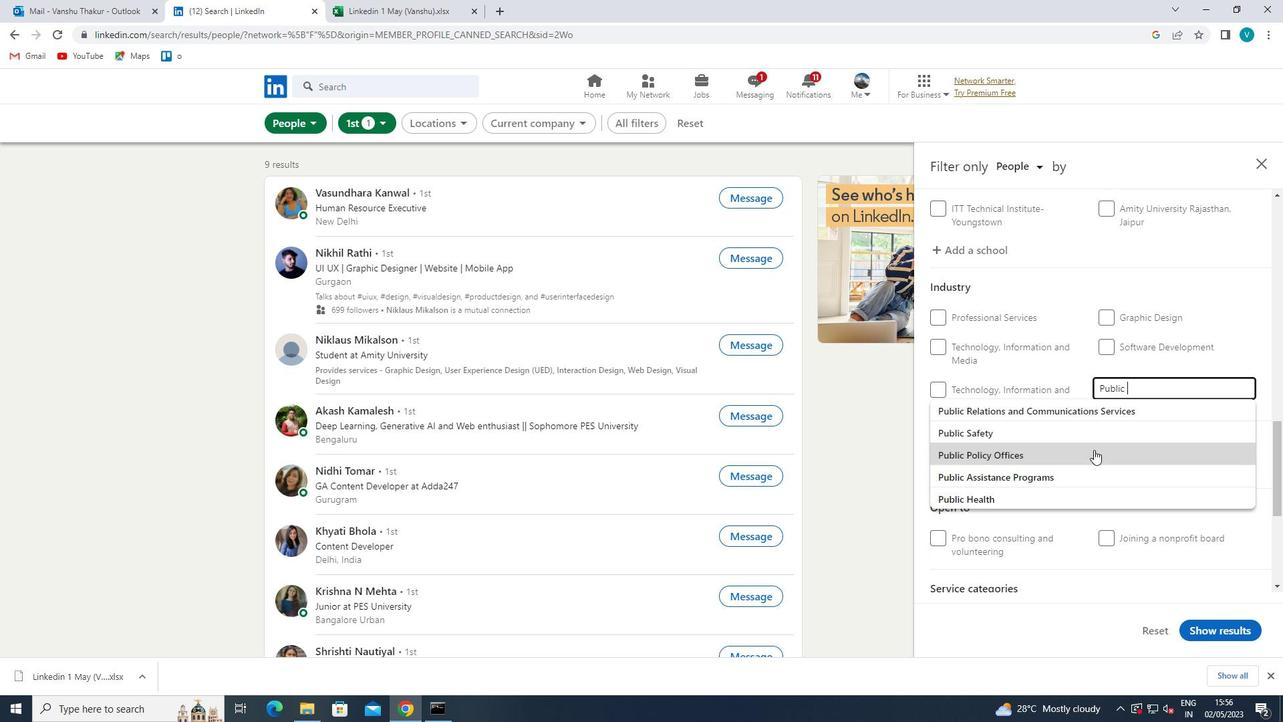 
Action: Mouse scrolled (1094, 449) with delta (0, 0)
Screenshot: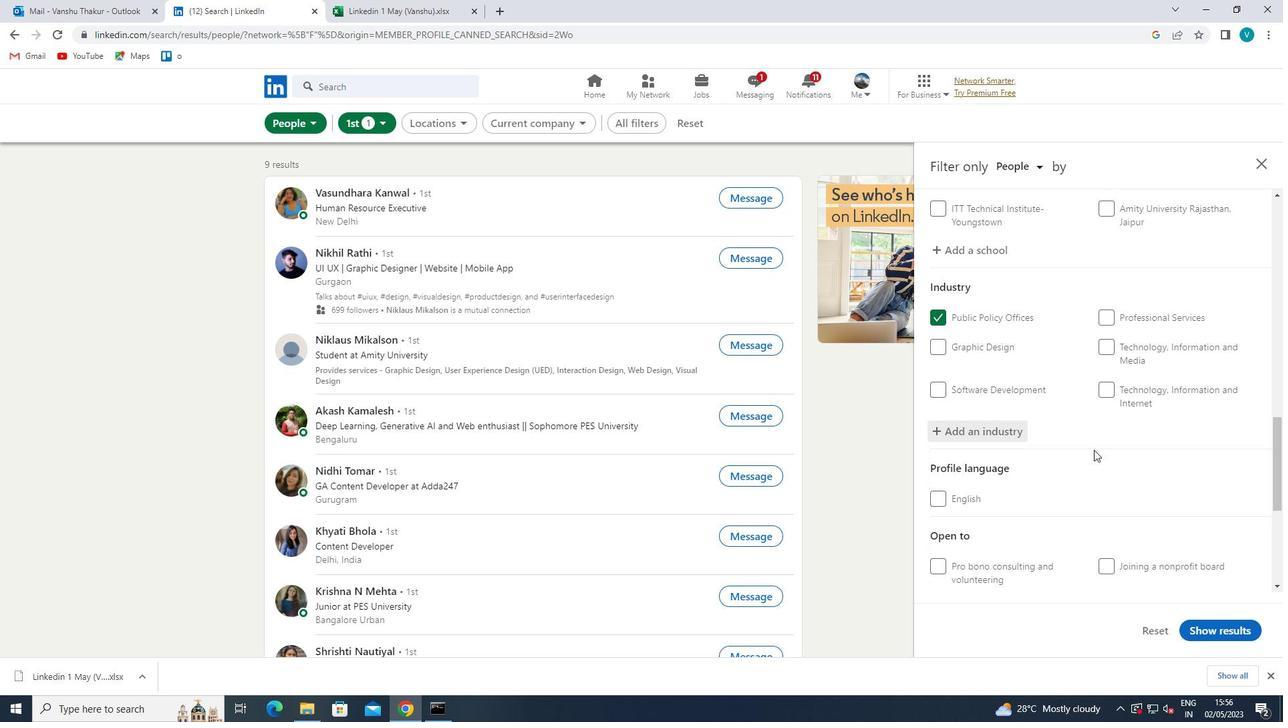 
Action: Mouse scrolled (1094, 449) with delta (0, 0)
Screenshot: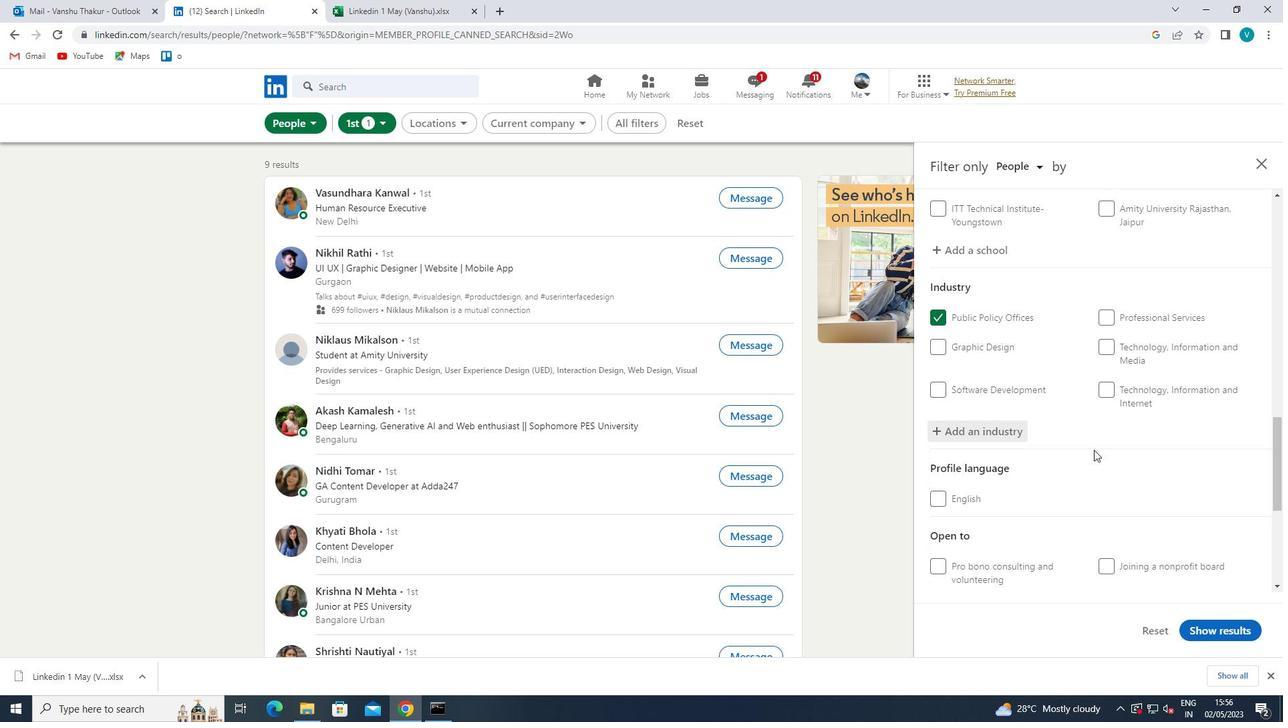 
Action: Mouse scrolled (1094, 449) with delta (0, 0)
Screenshot: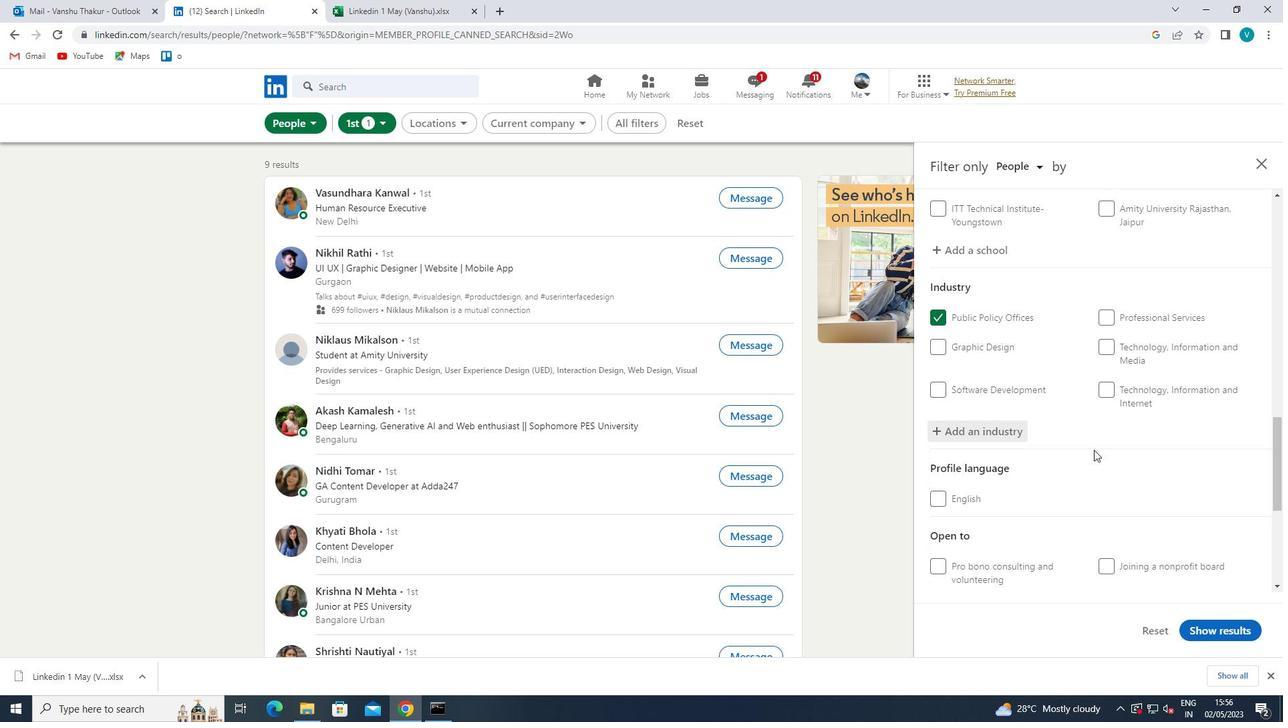 
Action: Mouse scrolled (1094, 449) with delta (0, 0)
Screenshot: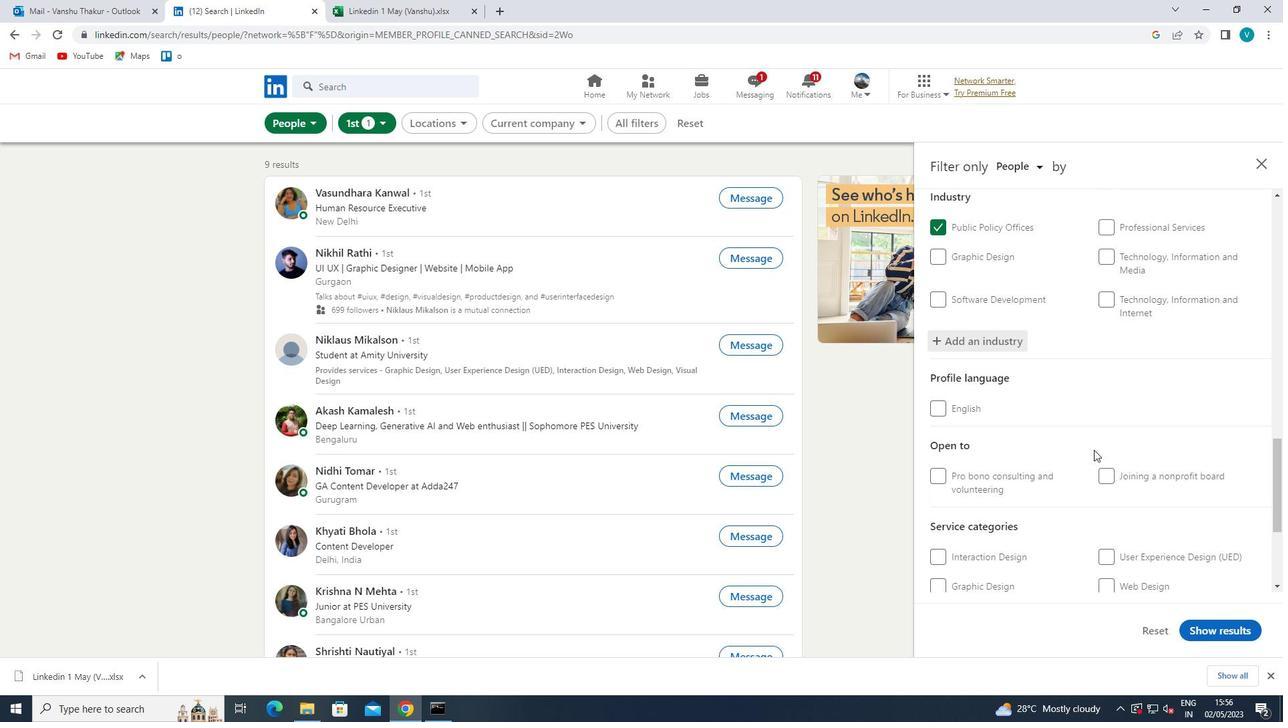 
Action: Mouse moved to (1147, 438)
Screenshot: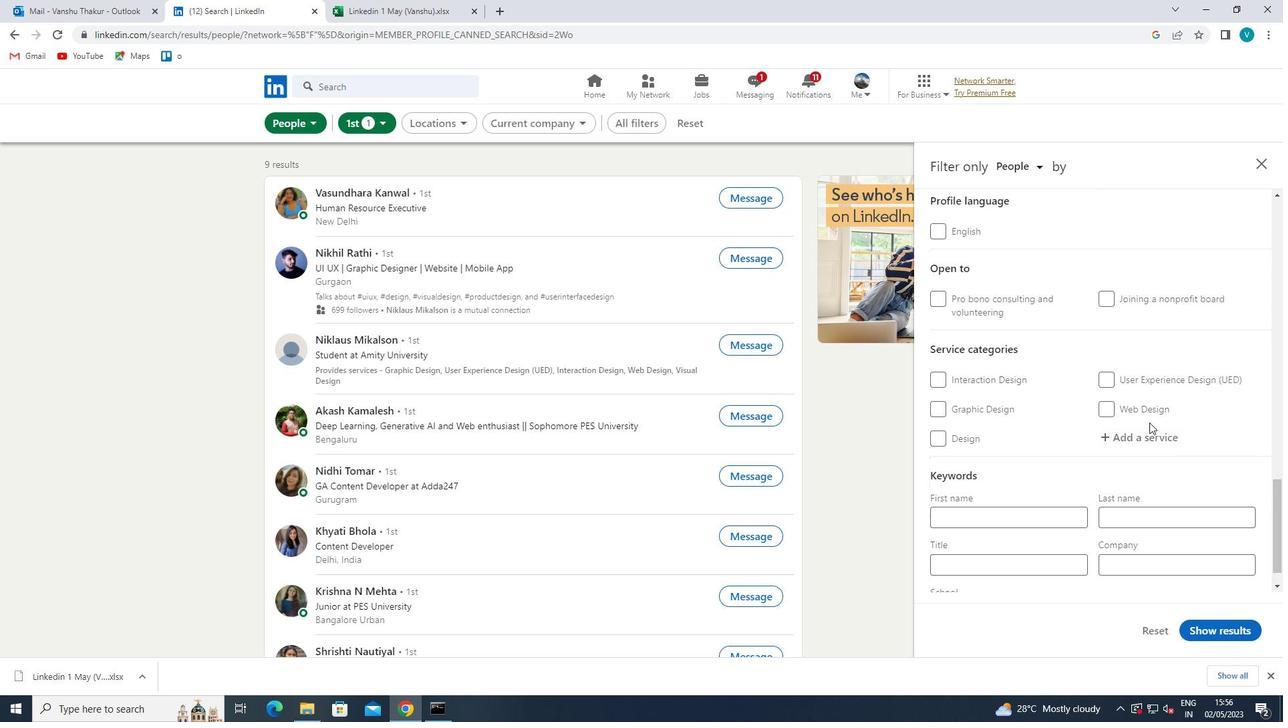 
Action: Mouse pressed left at (1147, 438)
Screenshot: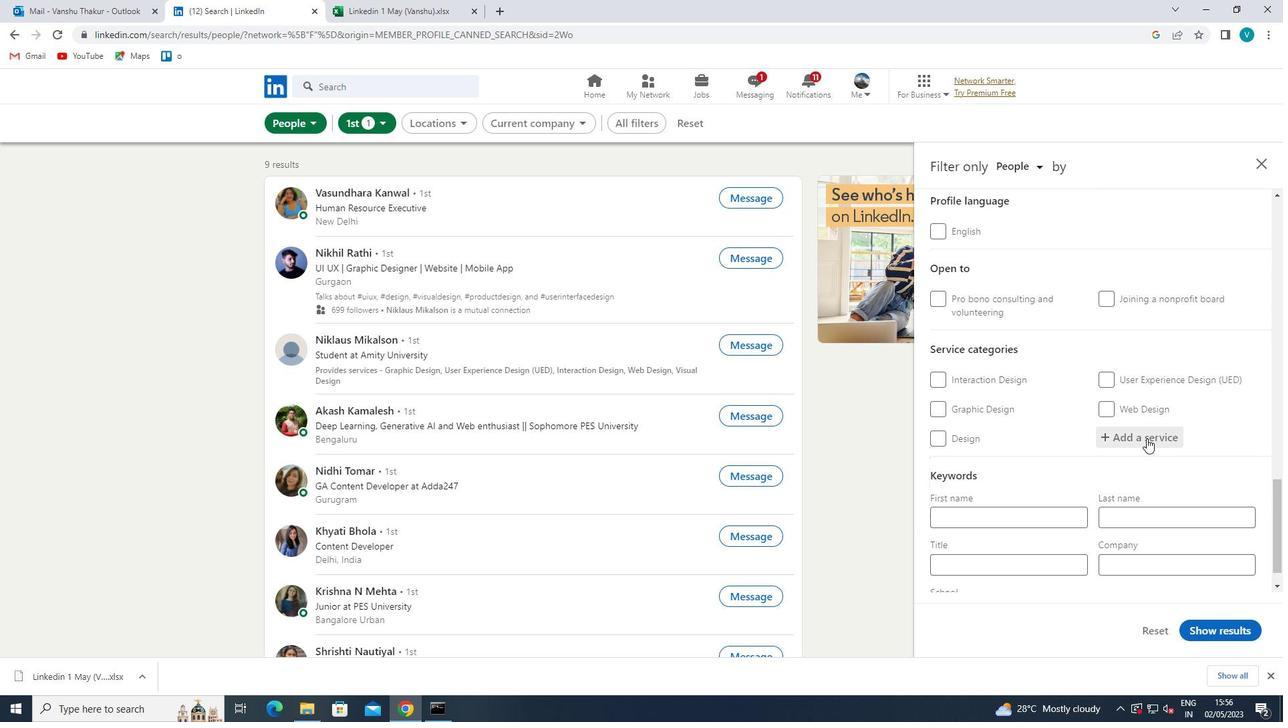 
Action: Mouse moved to (1041, 447)
Screenshot: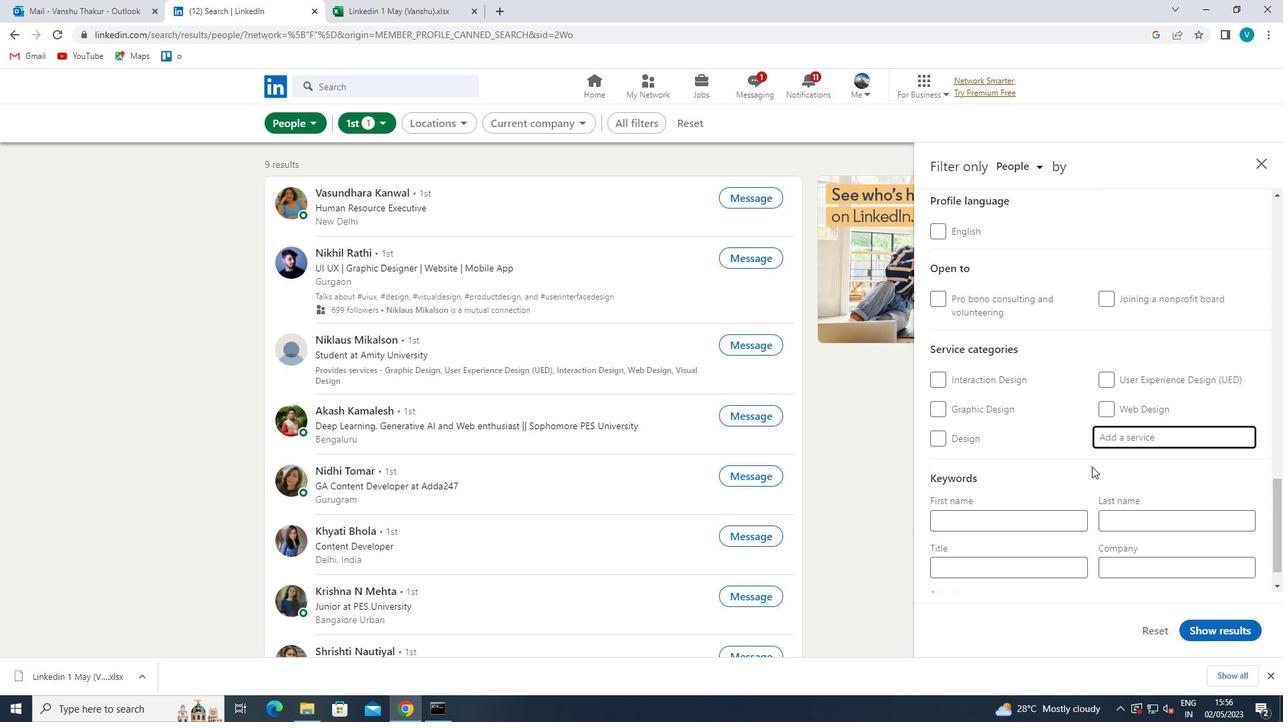 
Action: Key pressed <Key.shift>
Screenshot: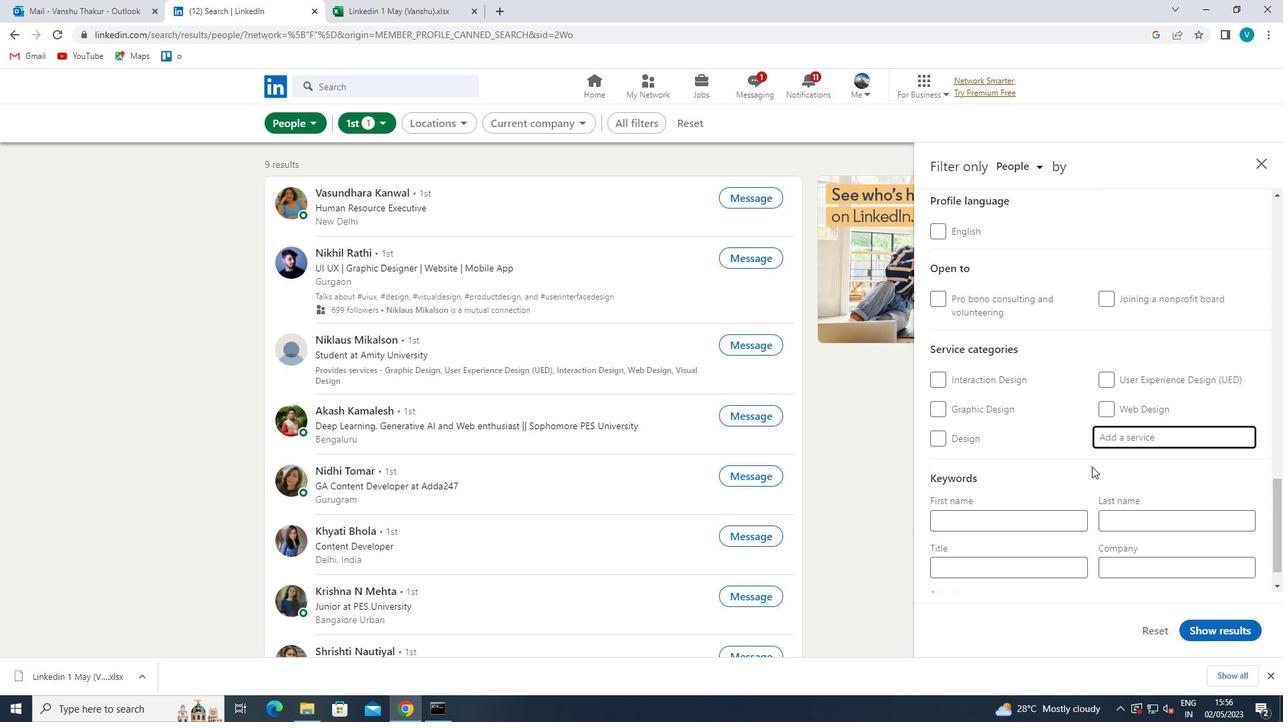 
Action: Mouse moved to (1029, 440)
Screenshot: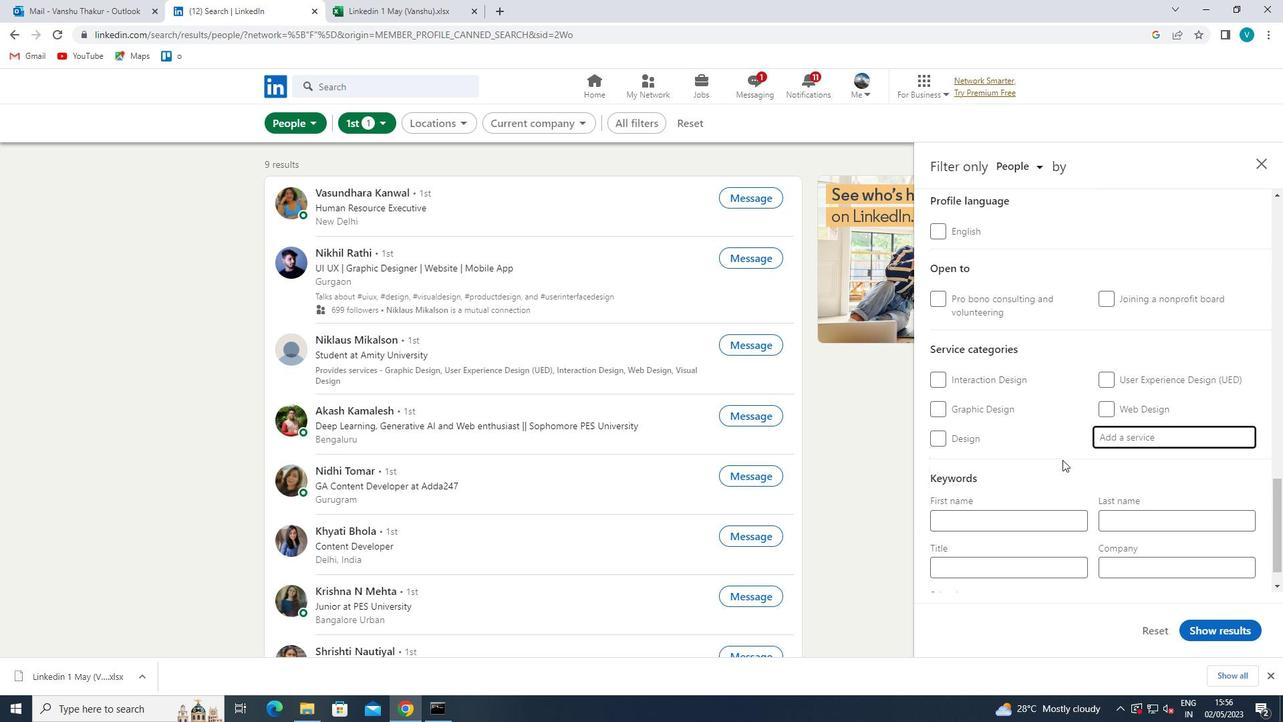 
Action: Key pressed NOTARY<Key.space>
Screenshot: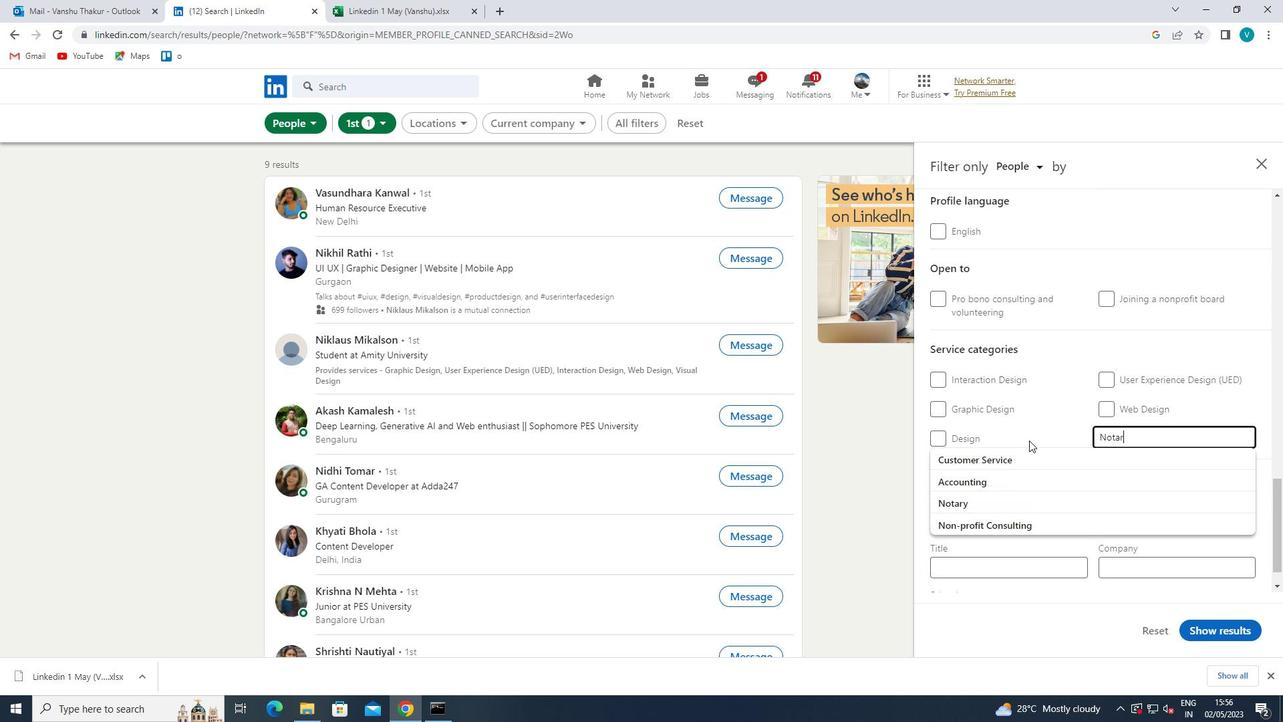 
Action: Mouse moved to (1024, 457)
Screenshot: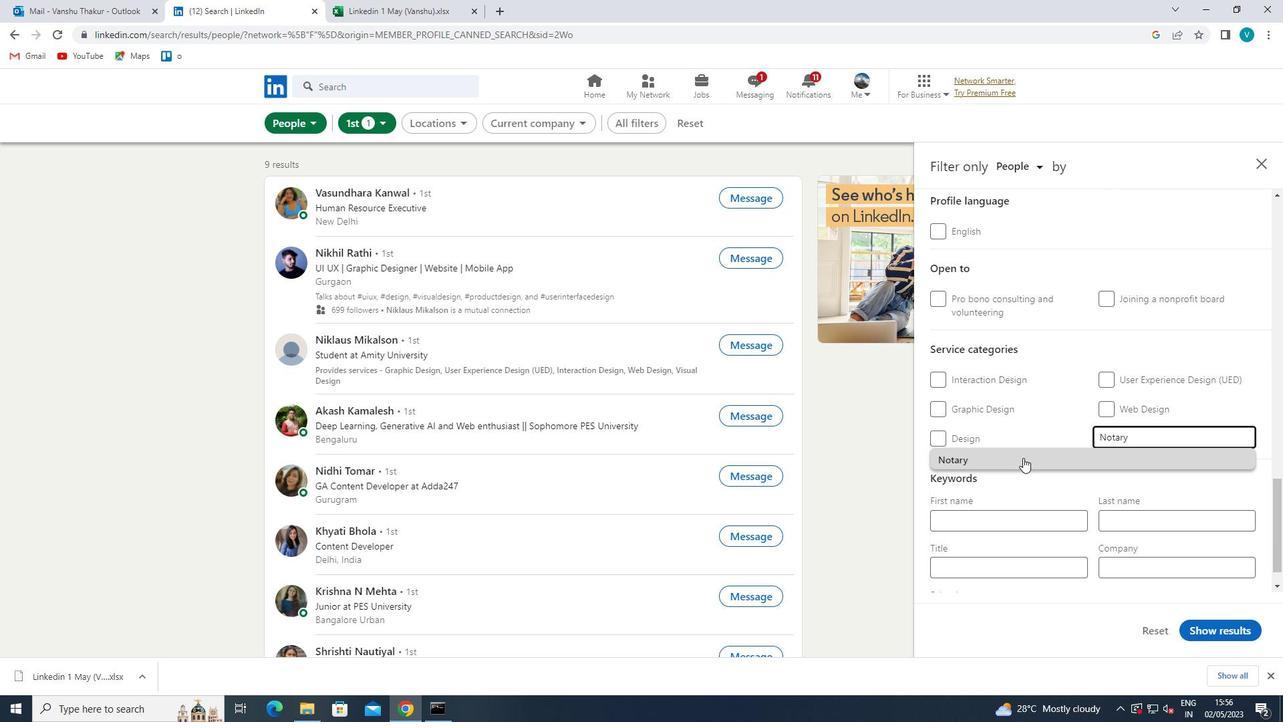 
Action: Key pressed <Key.left><Key.shift><Key.shift><Key.shift><Key.shift><Key.shift><Key.shift><Key.shift><Key.shift><Key.shift><Key.shift><Key.shift><Key.shift><Key.shift><Key.shift><Key.shift>ONLINE<Key.space><Key.shift>RESEARCH
Screenshot: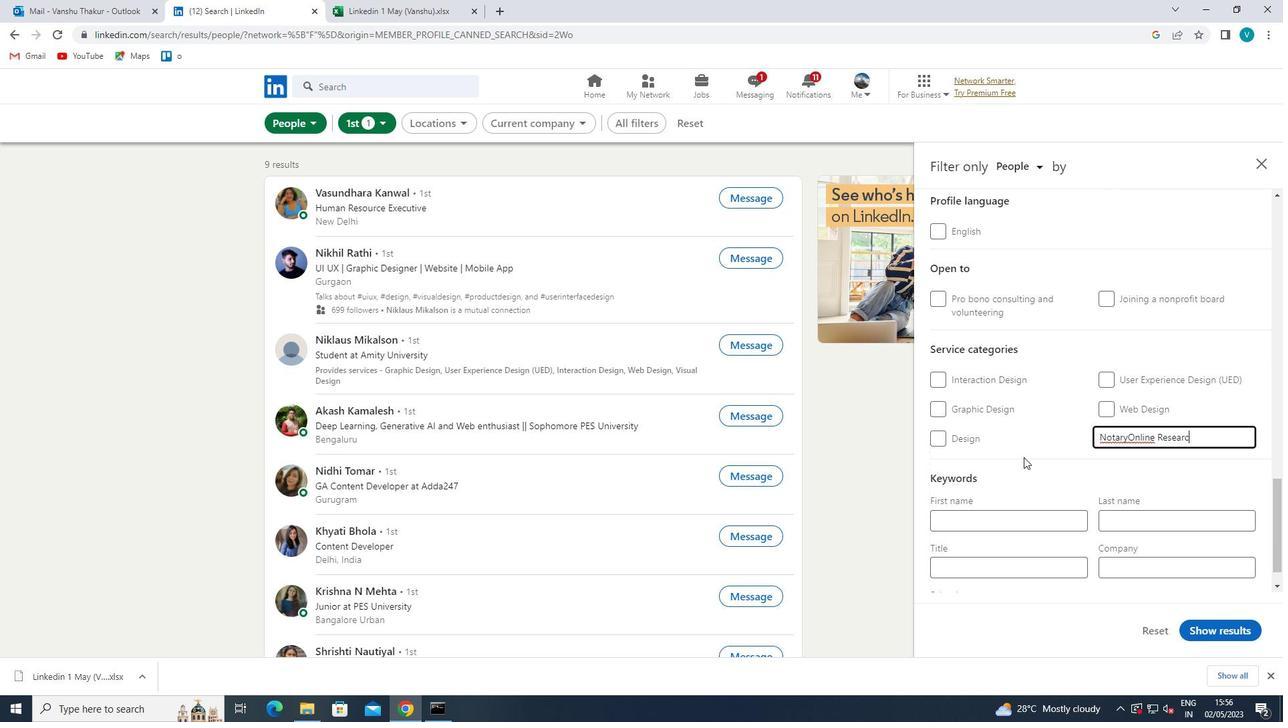 
Action: Mouse moved to (1027, 446)
Screenshot: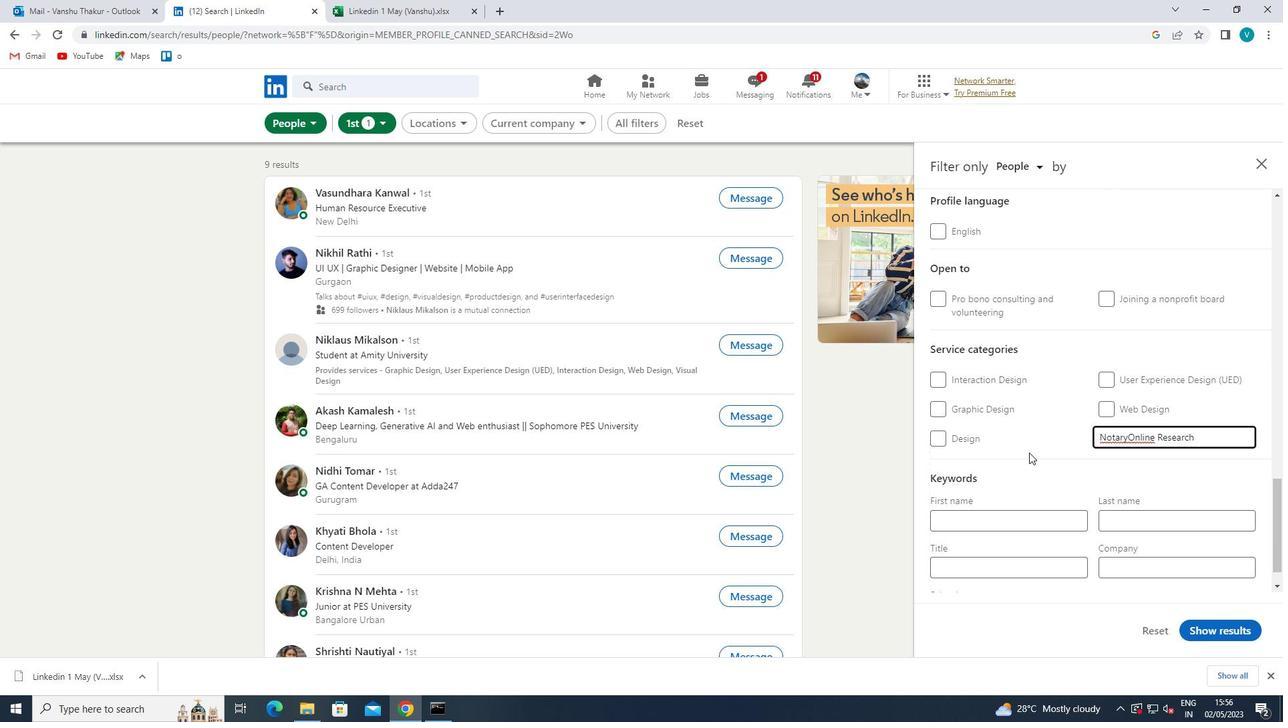 
Action: Mouse scrolled (1027, 446) with delta (0, 0)
Screenshot: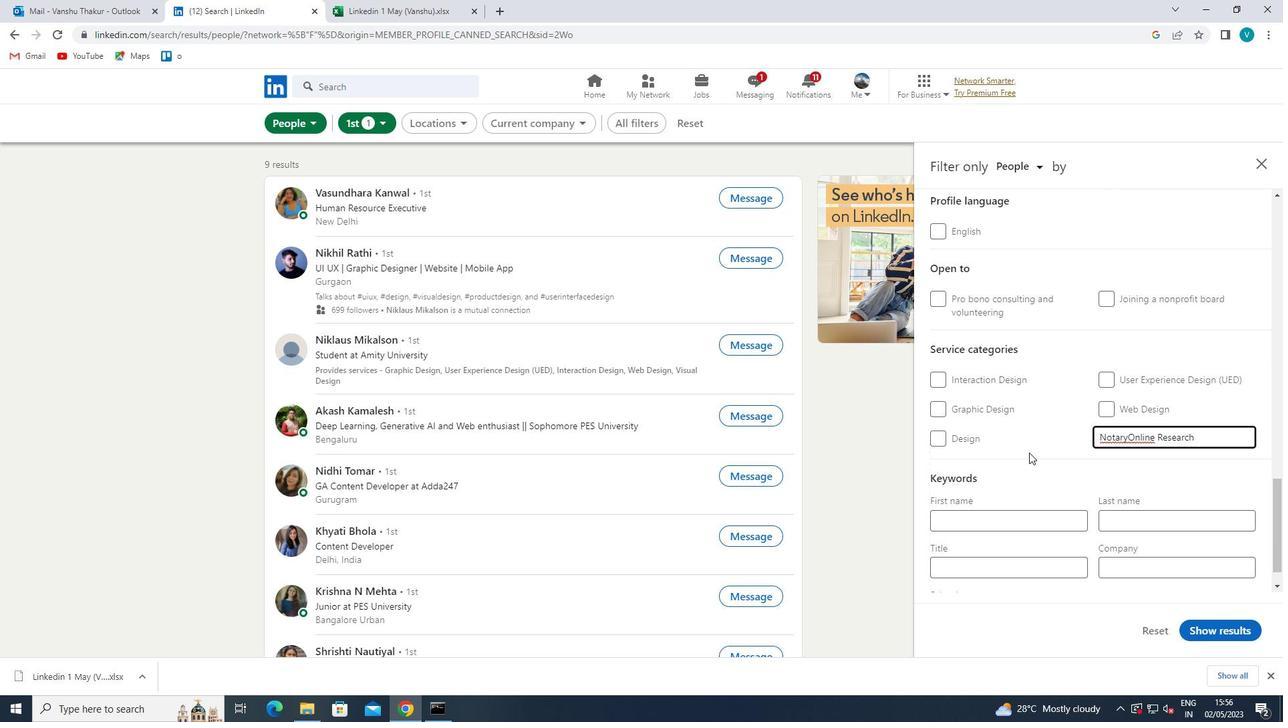 
Action: Mouse moved to (1045, 492)
Screenshot: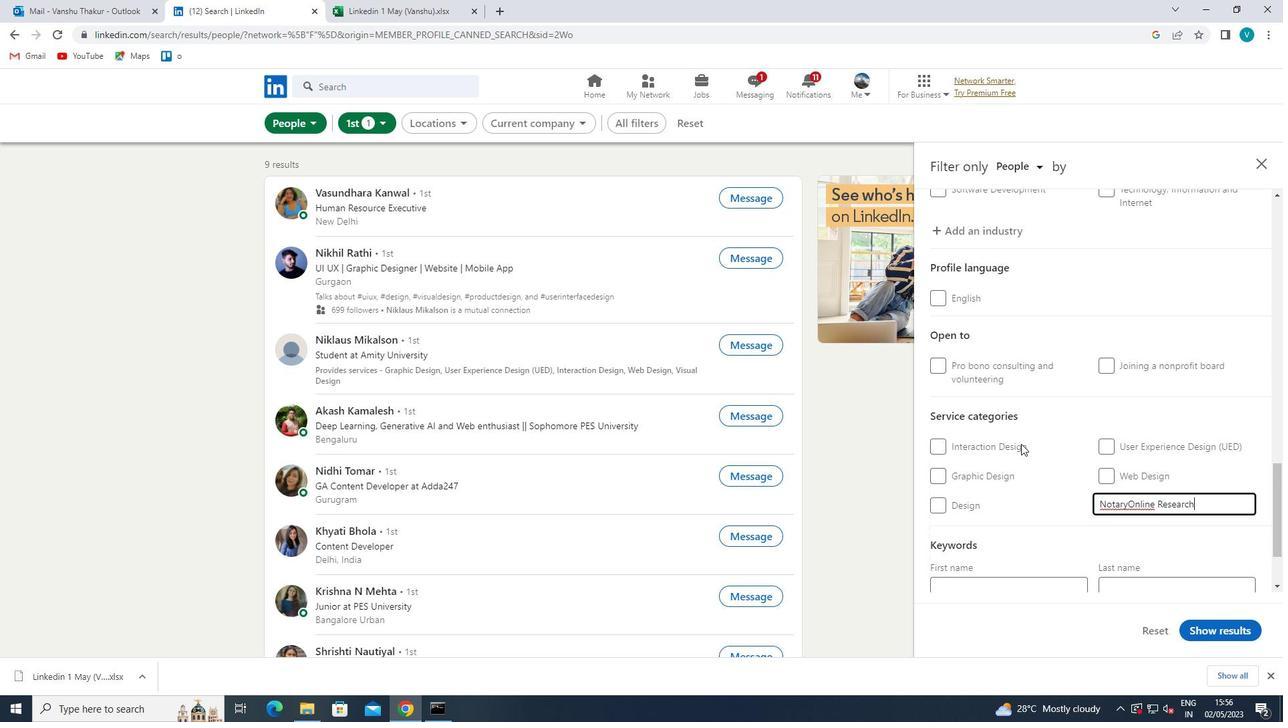 
Action: Mouse pressed left at (1045, 492)
Screenshot: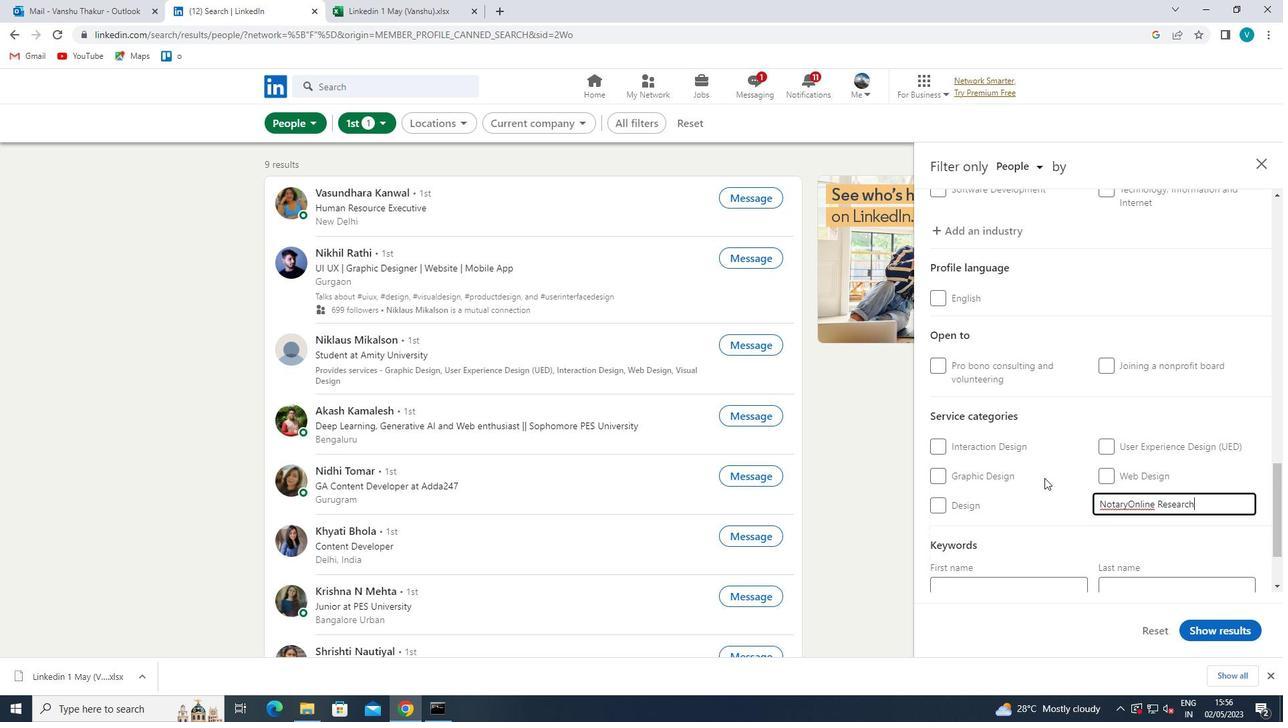 
Action: Mouse moved to (1071, 478)
Screenshot: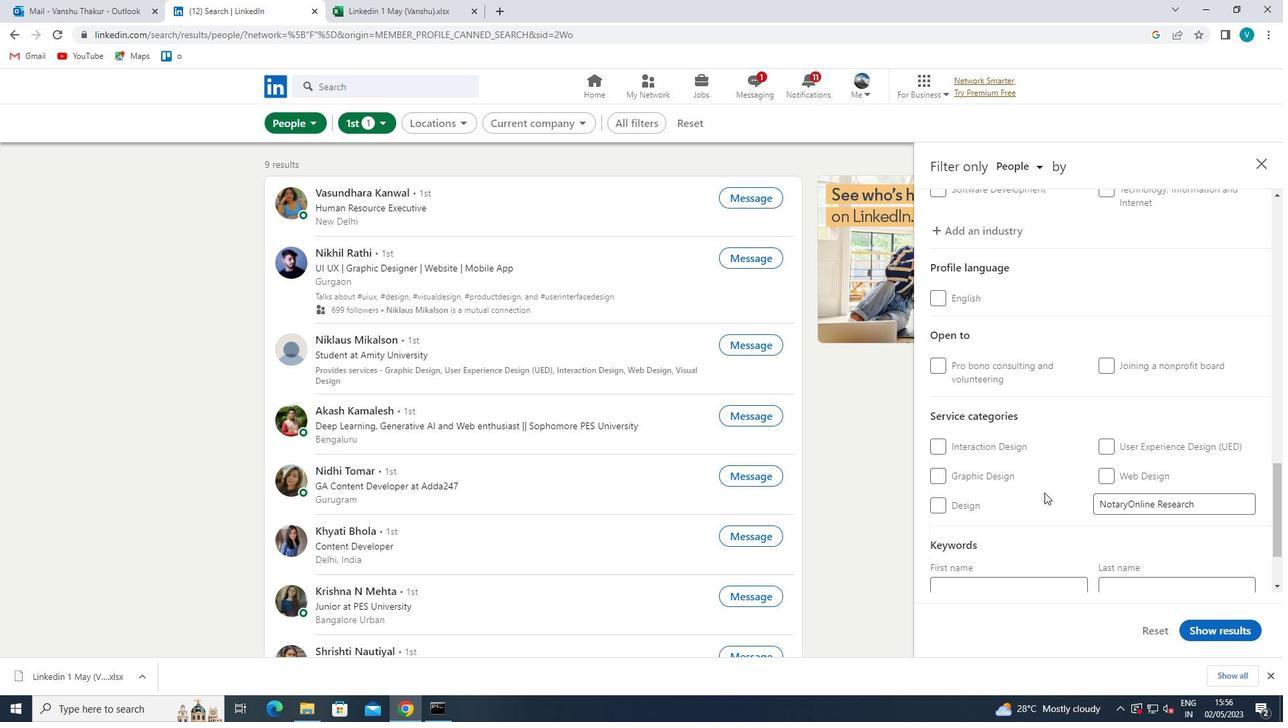 
Action: Mouse scrolled (1071, 478) with delta (0, 0)
Screenshot: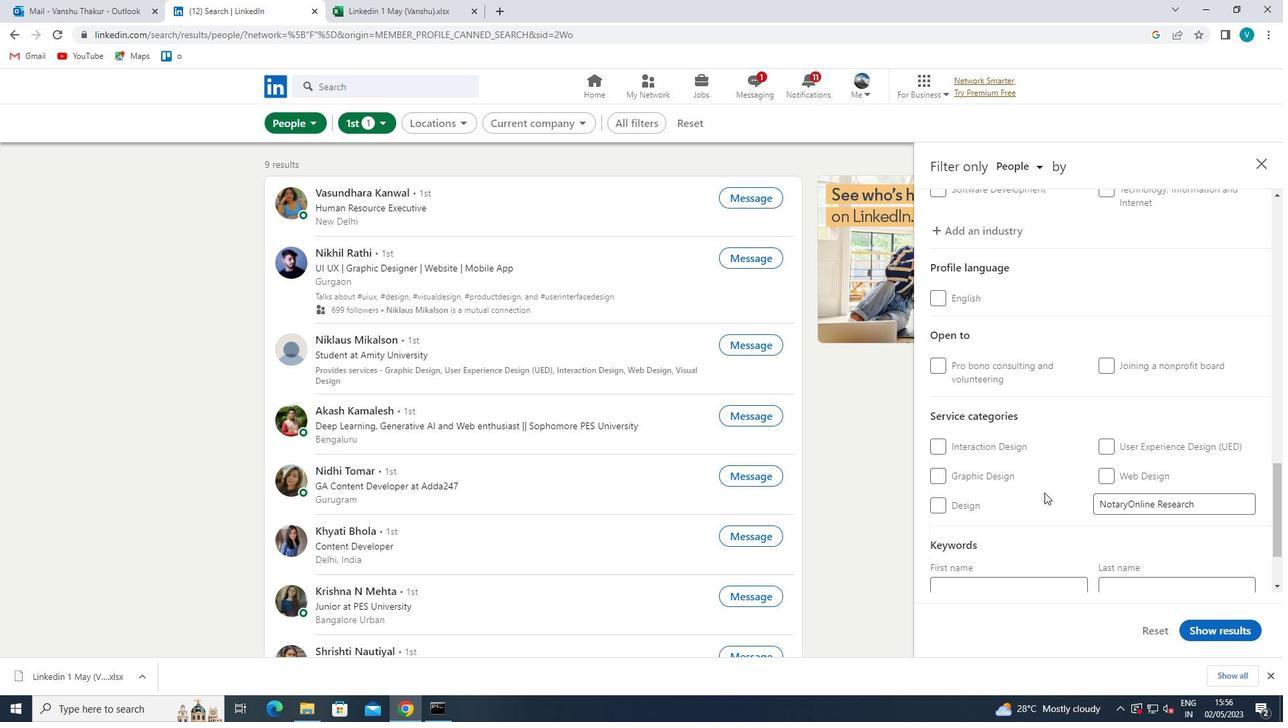 
Action: Mouse scrolled (1071, 478) with delta (0, 0)
Screenshot: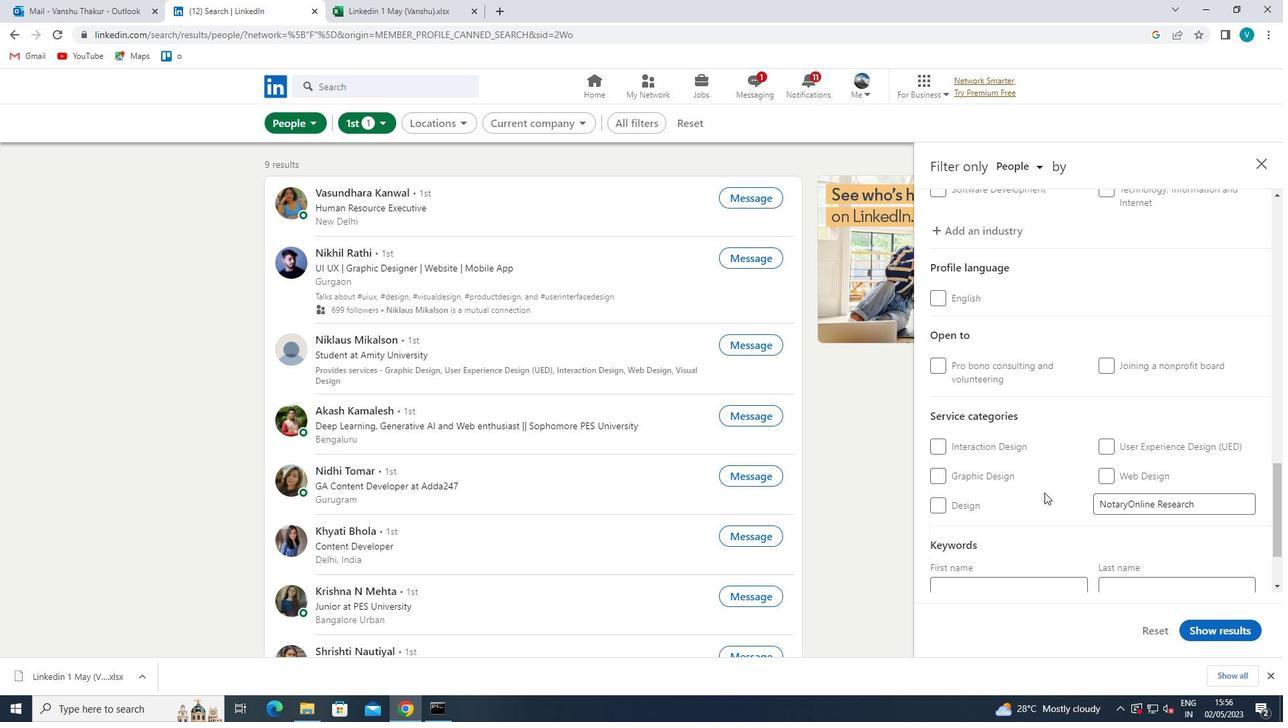 
Action: Mouse moved to (1071, 478)
Screenshot: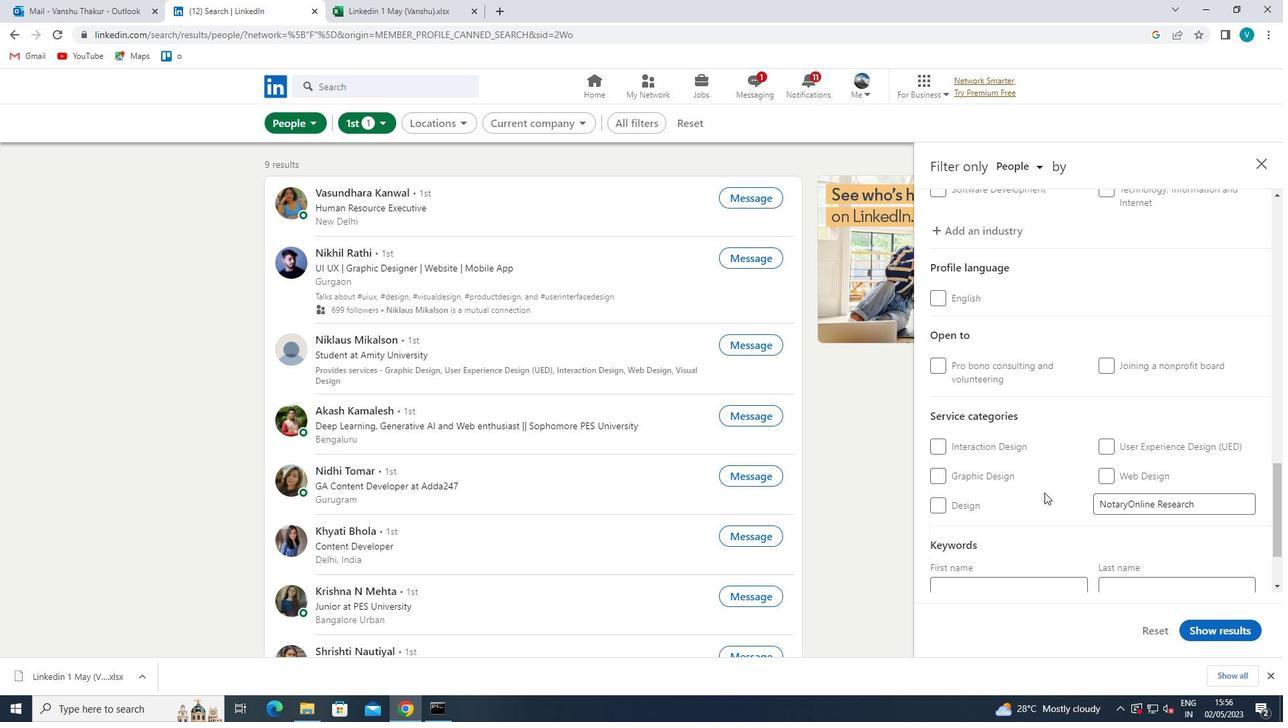 
Action: Mouse scrolled (1071, 478) with delta (0, 0)
Screenshot: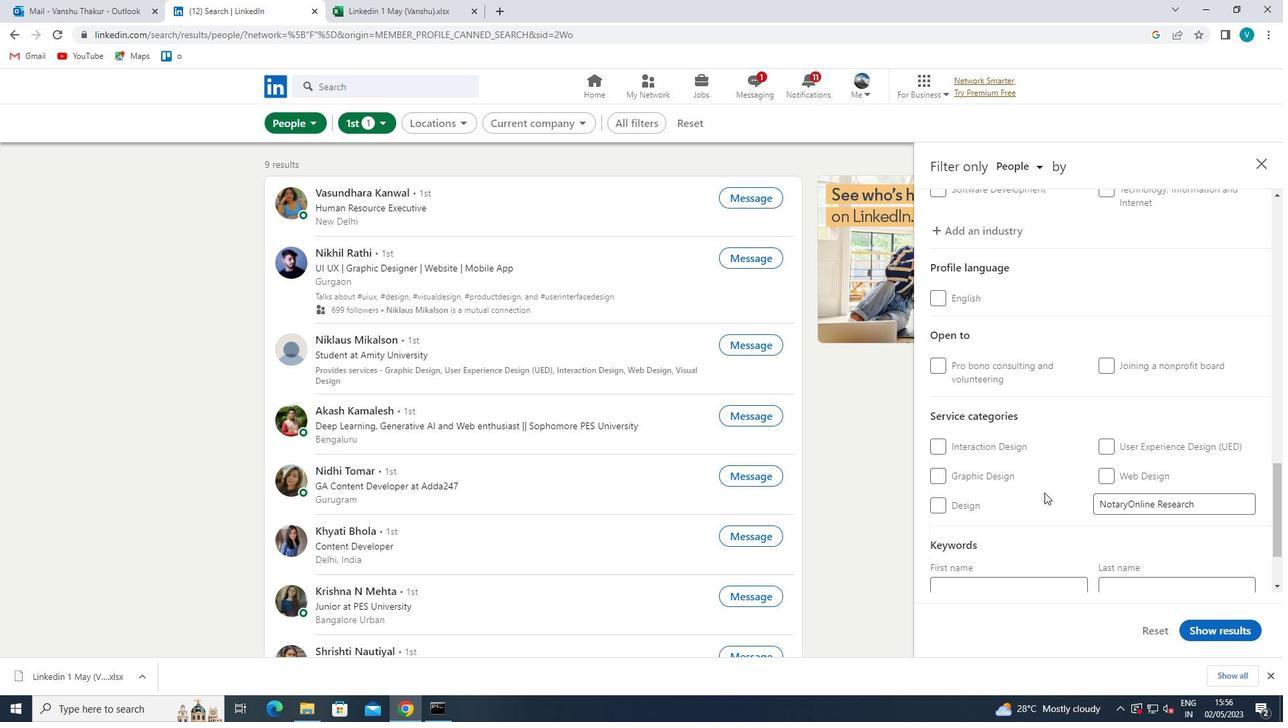 
Action: Mouse moved to (1026, 530)
Screenshot: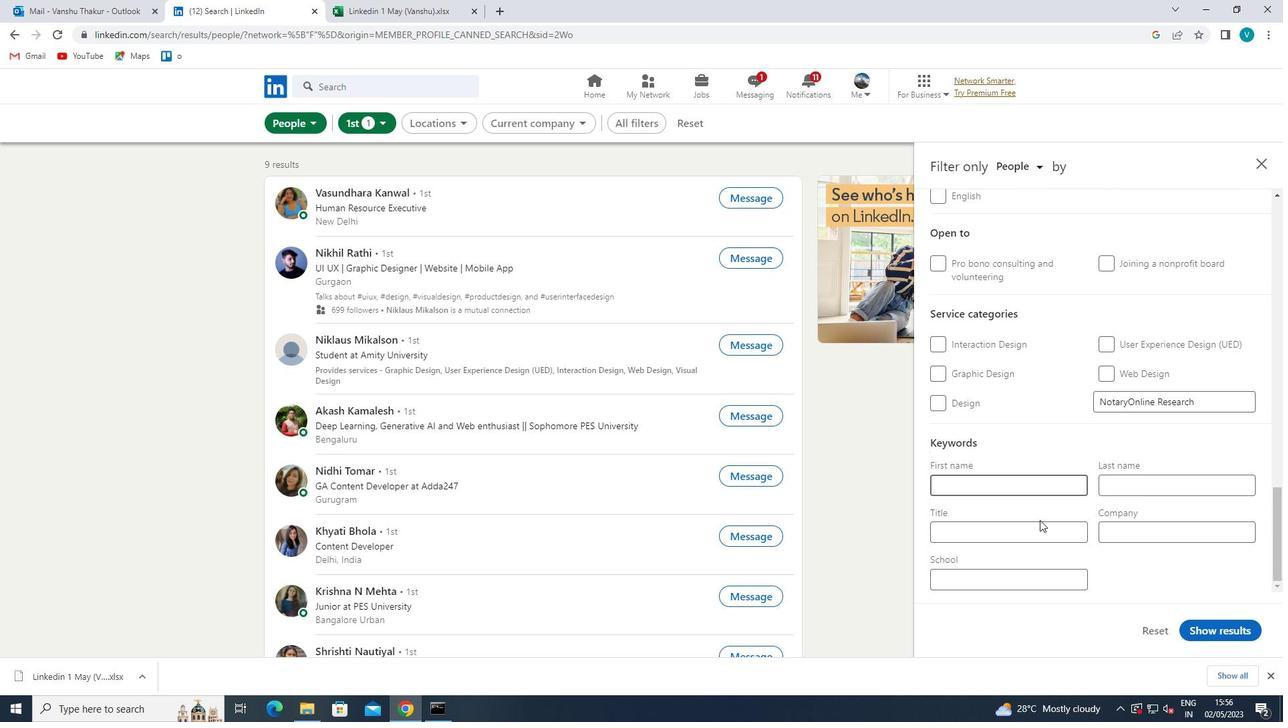 
Action: Mouse pressed left at (1026, 530)
Screenshot: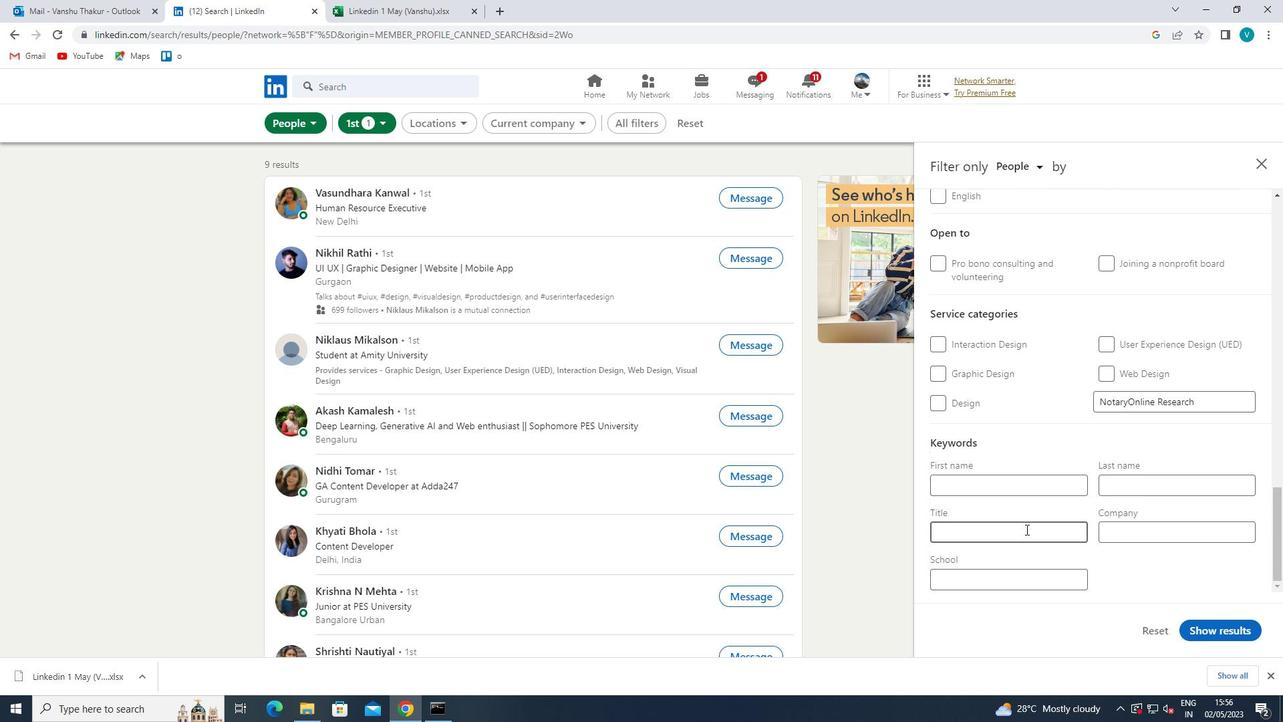 
Action: Mouse moved to (1027, 530)
Screenshot: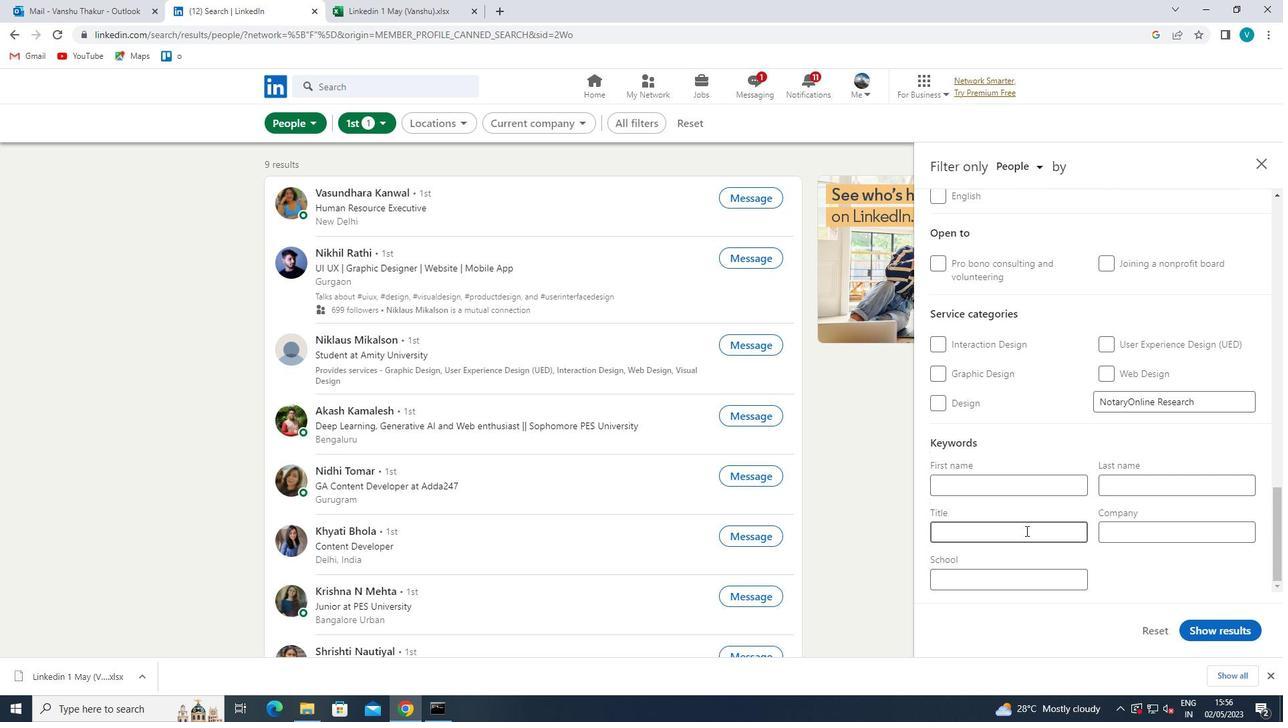 
Action: Key pressed <Key.shift>SCREENWRITER<Key.space>
Screenshot: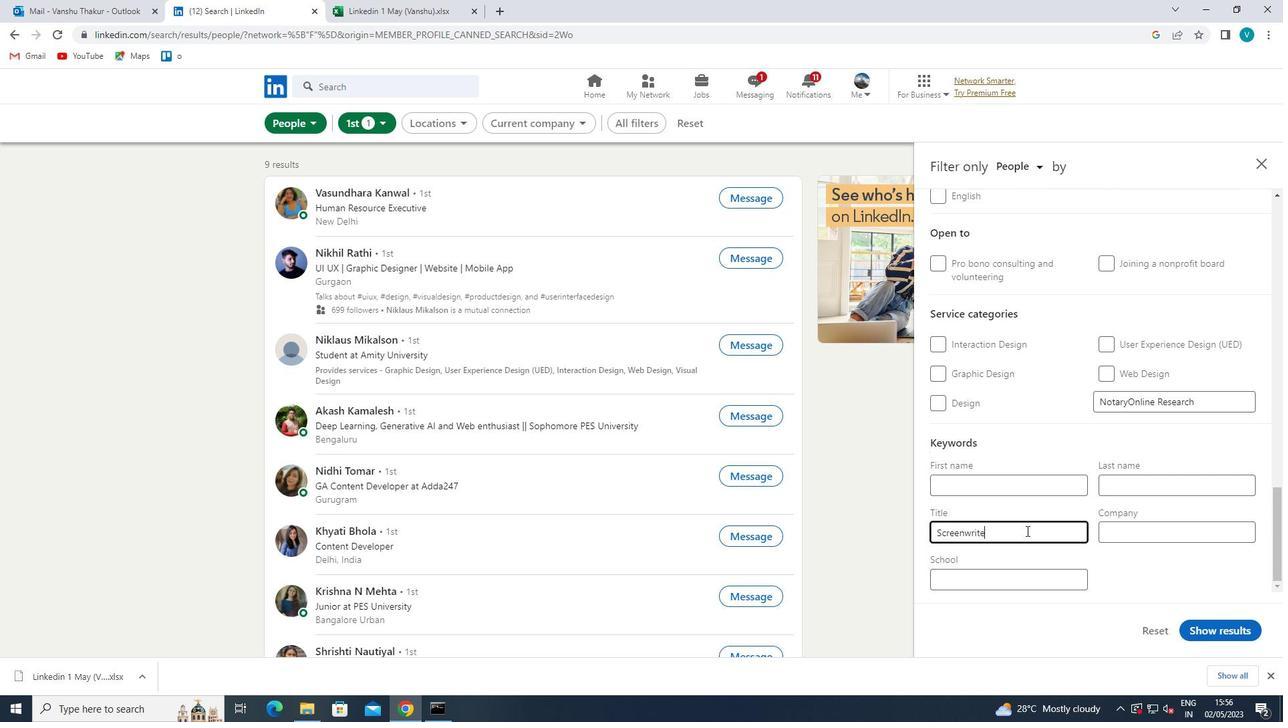 
Action: Mouse moved to (1220, 633)
Screenshot: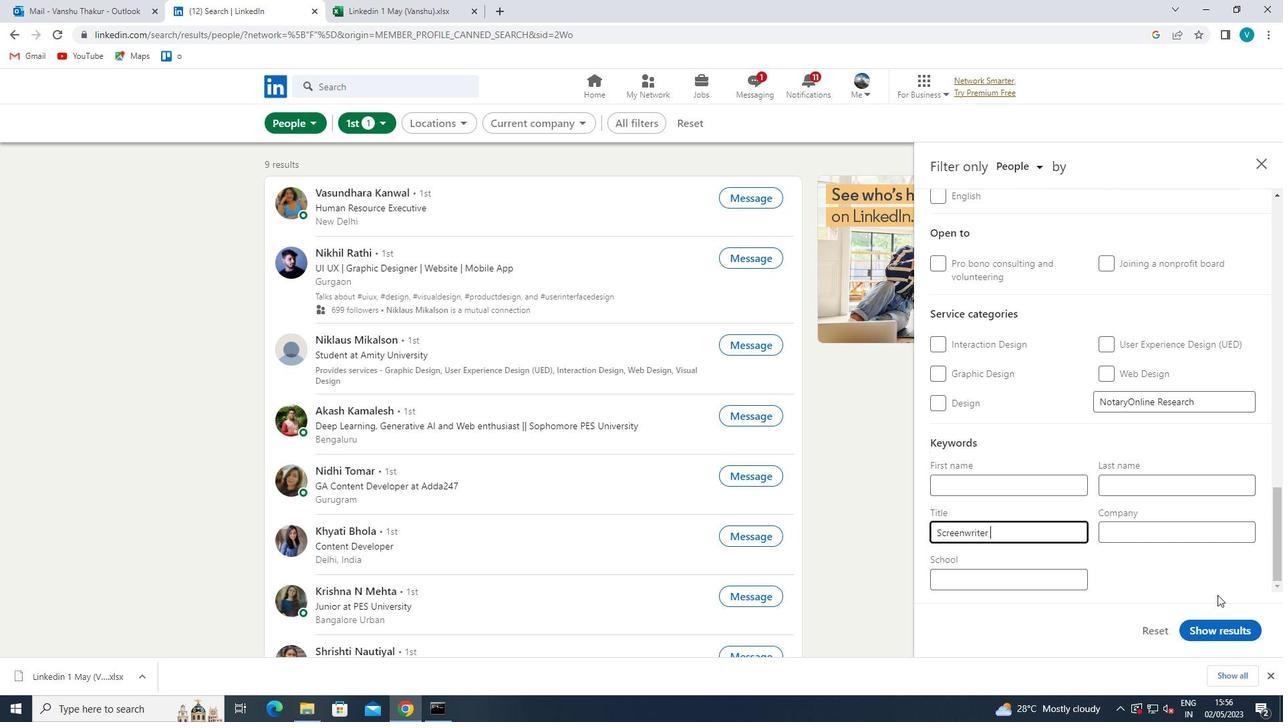 
Action: Mouse pressed left at (1220, 633)
Screenshot: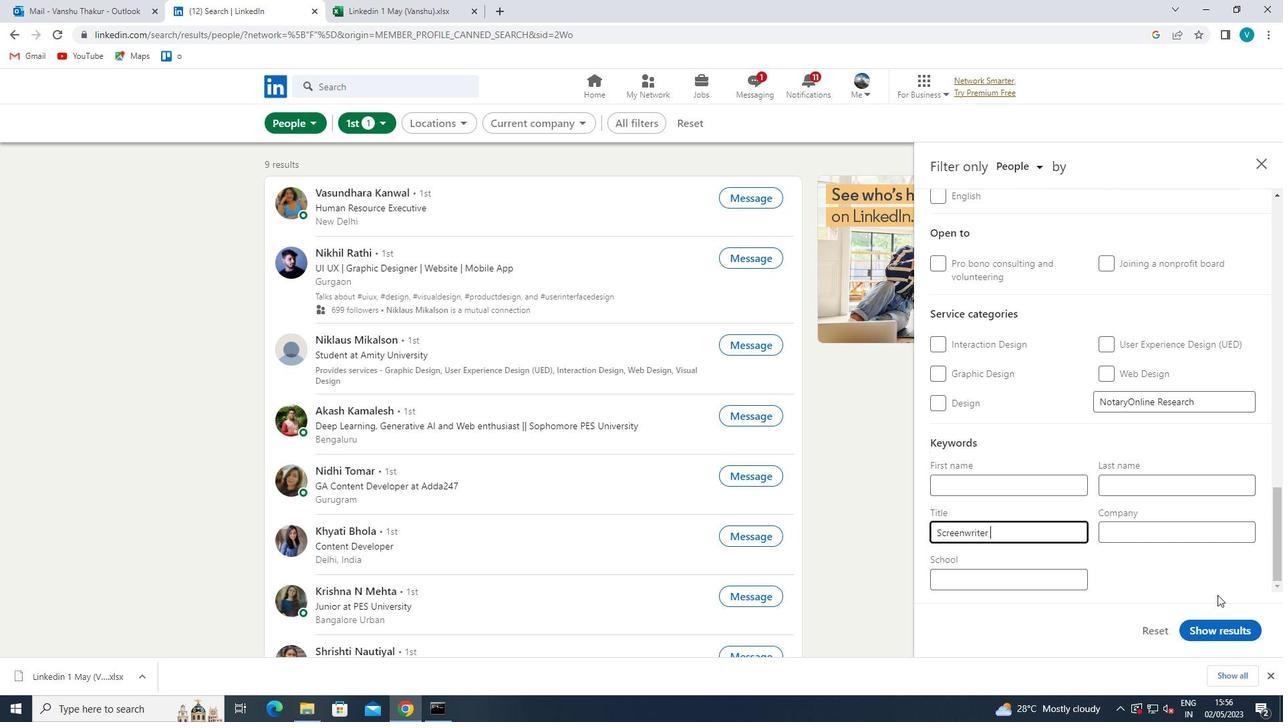 
